 Task: Search one way flight ticket for 4 adults, 1 infant in seat and 1 infant on lap in premium economy from Harrisburg: Harrisburg International Airport to Jacksonville: Albert J. Ellis Airport on 5-3-2023. Choice of flights is Emirates. Number of bags: 1 checked bag. Price is upto 40000. Outbound departure time preference is 12:30.
Action: Mouse moved to (417, 165)
Screenshot: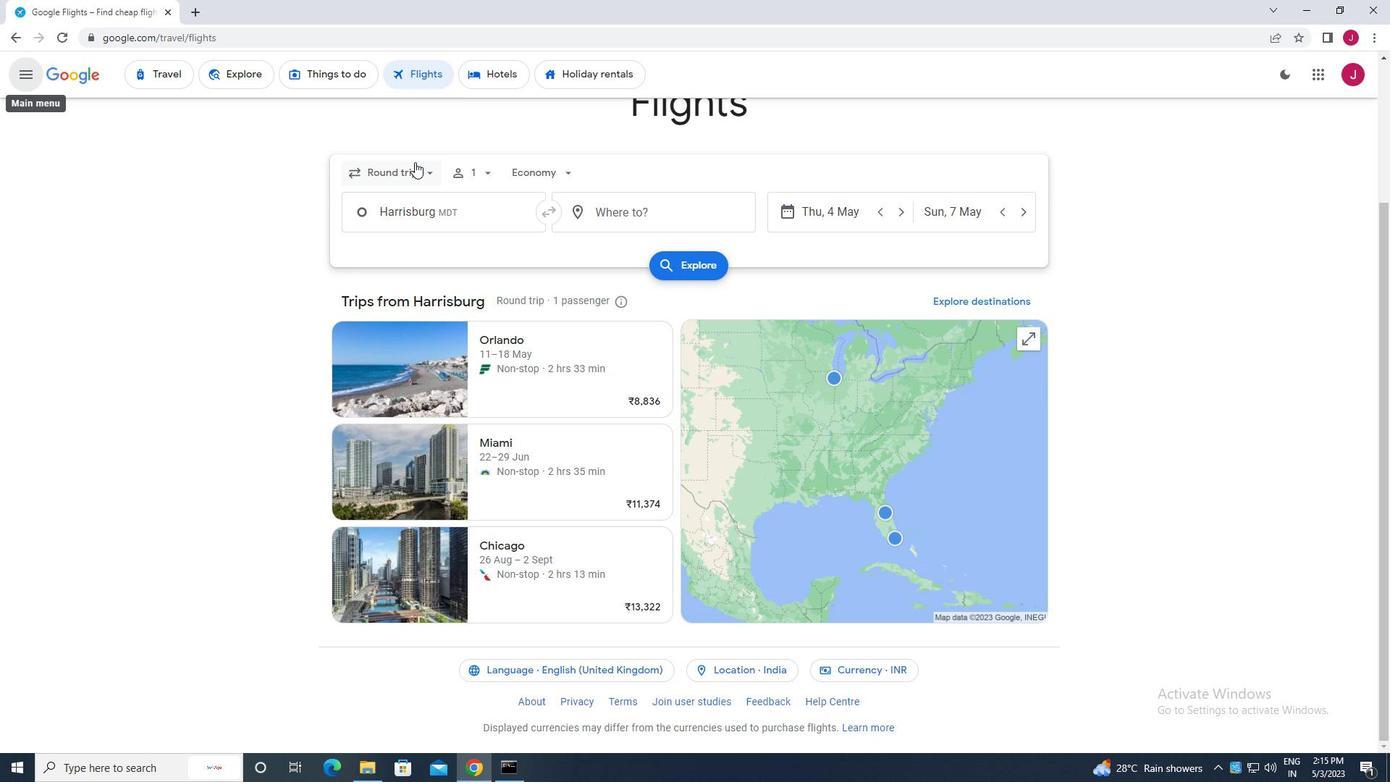 
Action: Mouse pressed left at (417, 165)
Screenshot: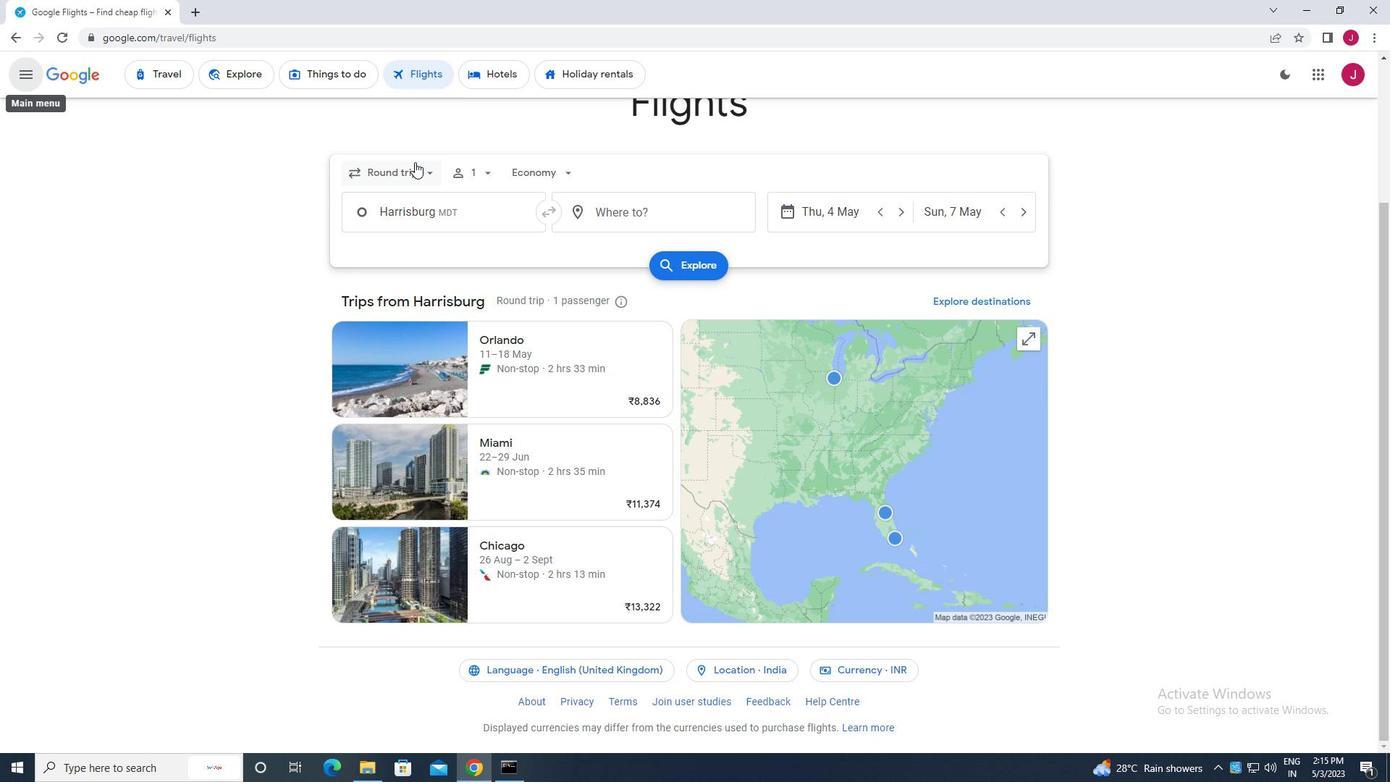 
Action: Mouse moved to (425, 239)
Screenshot: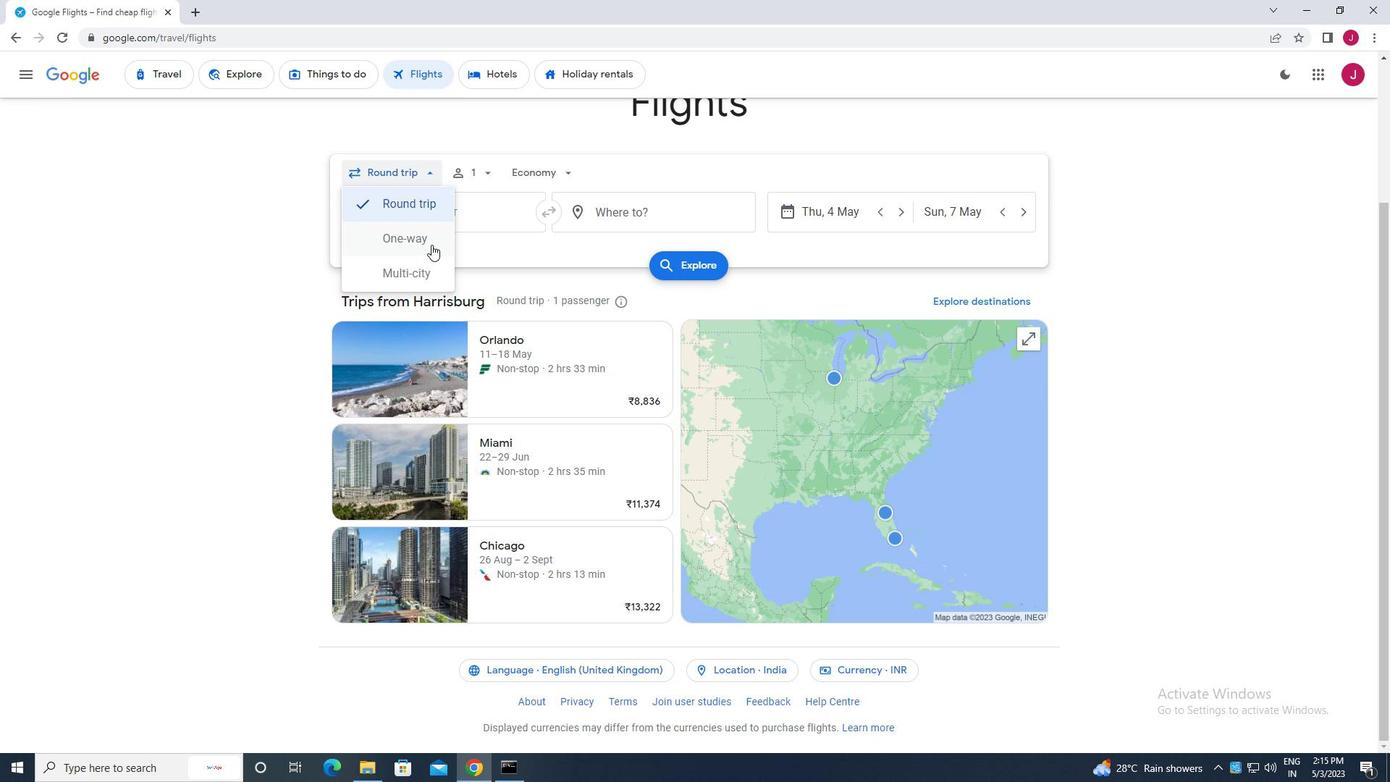 
Action: Mouse pressed left at (425, 239)
Screenshot: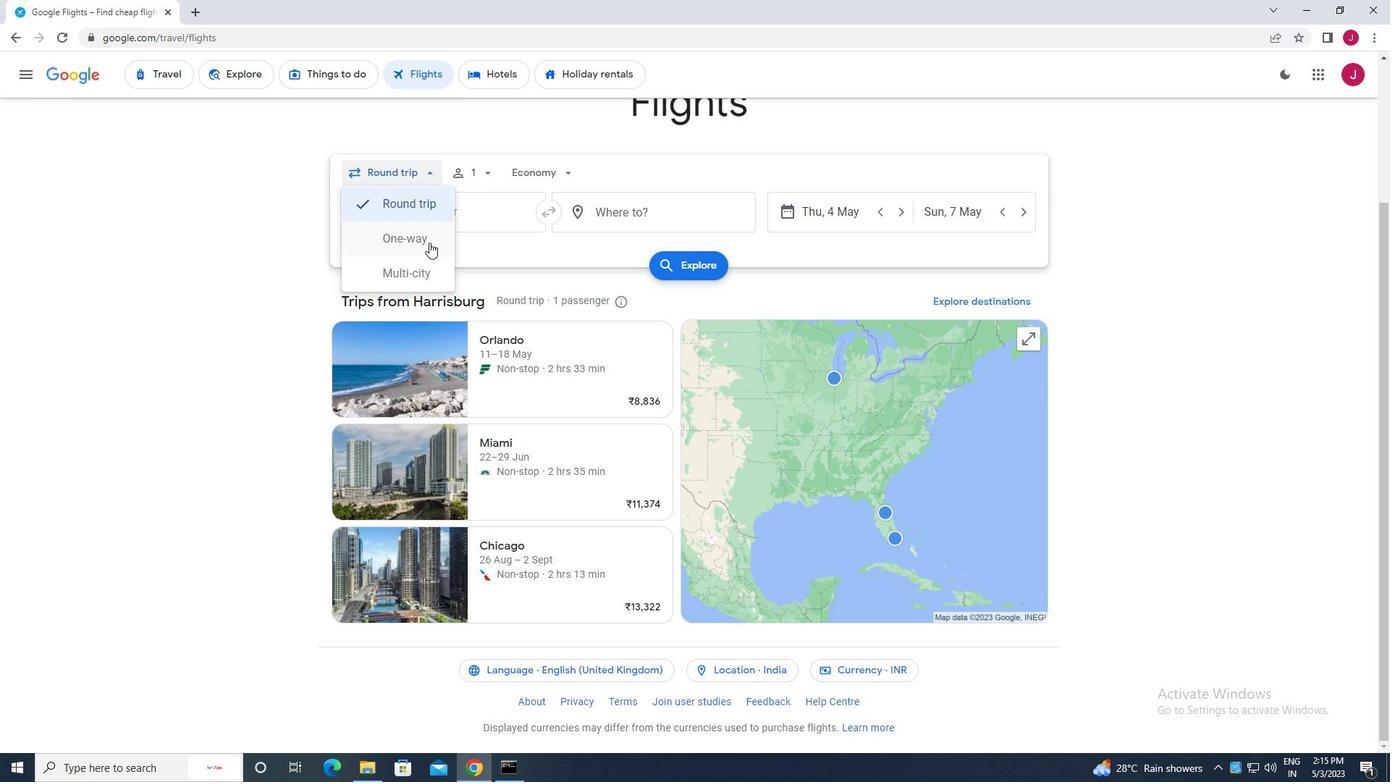 
Action: Mouse moved to (482, 175)
Screenshot: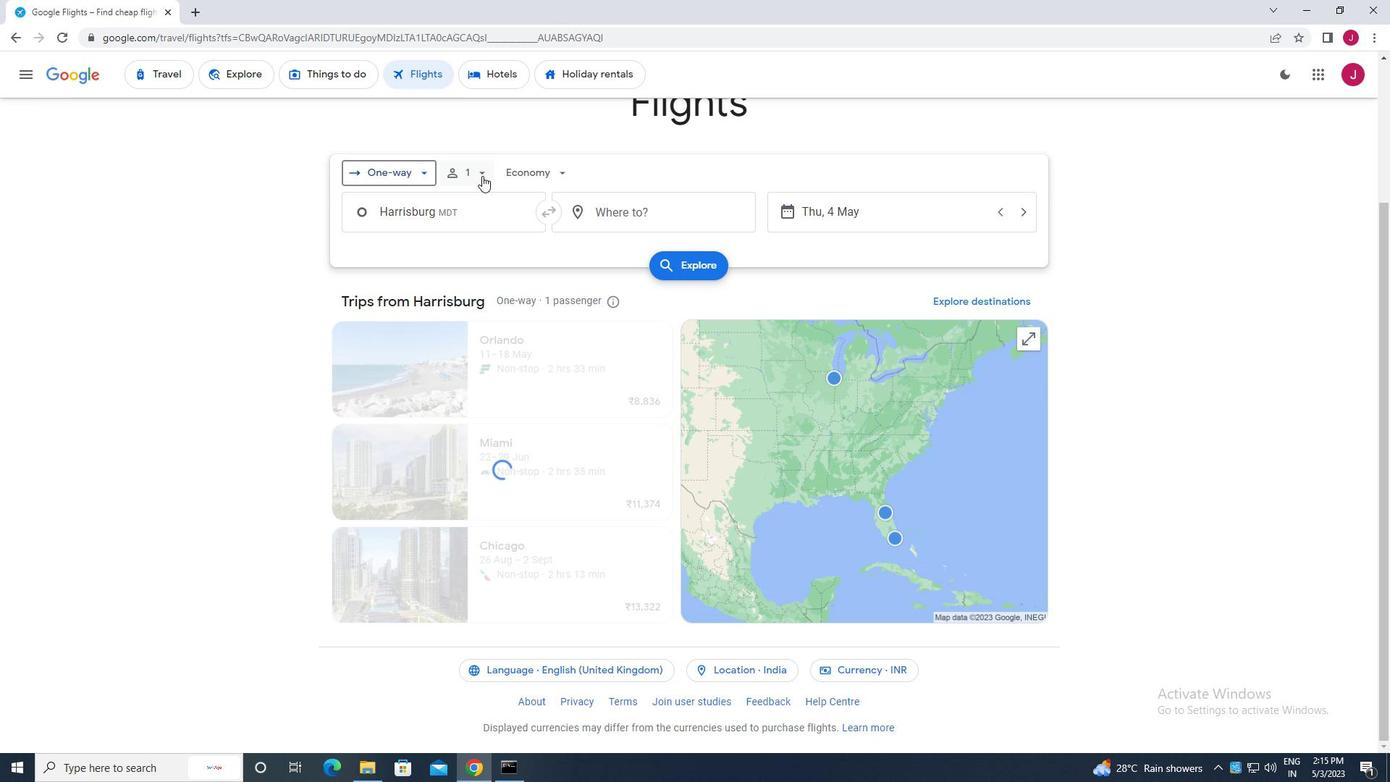 
Action: Mouse pressed left at (482, 175)
Screenshot: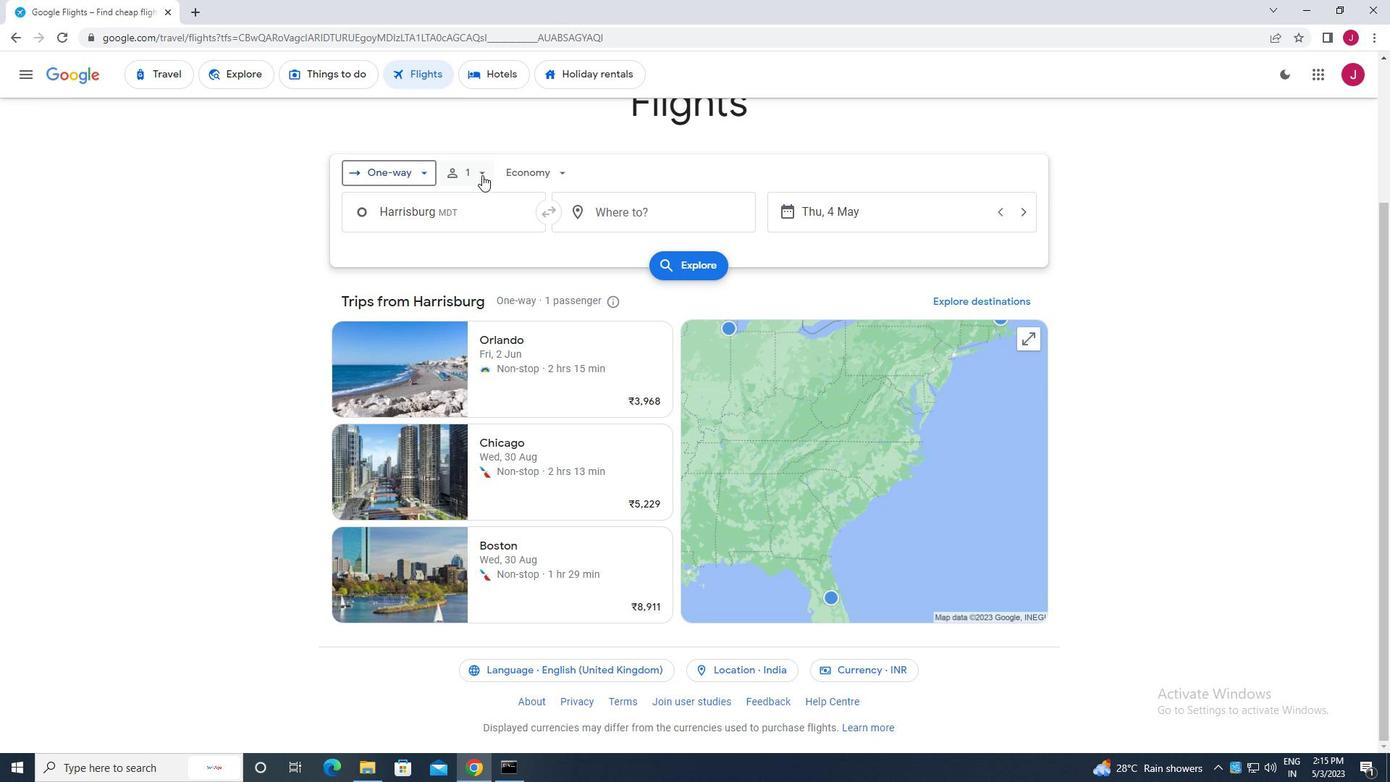 
Action: Mouse moved to (591, 212)
Screenshot: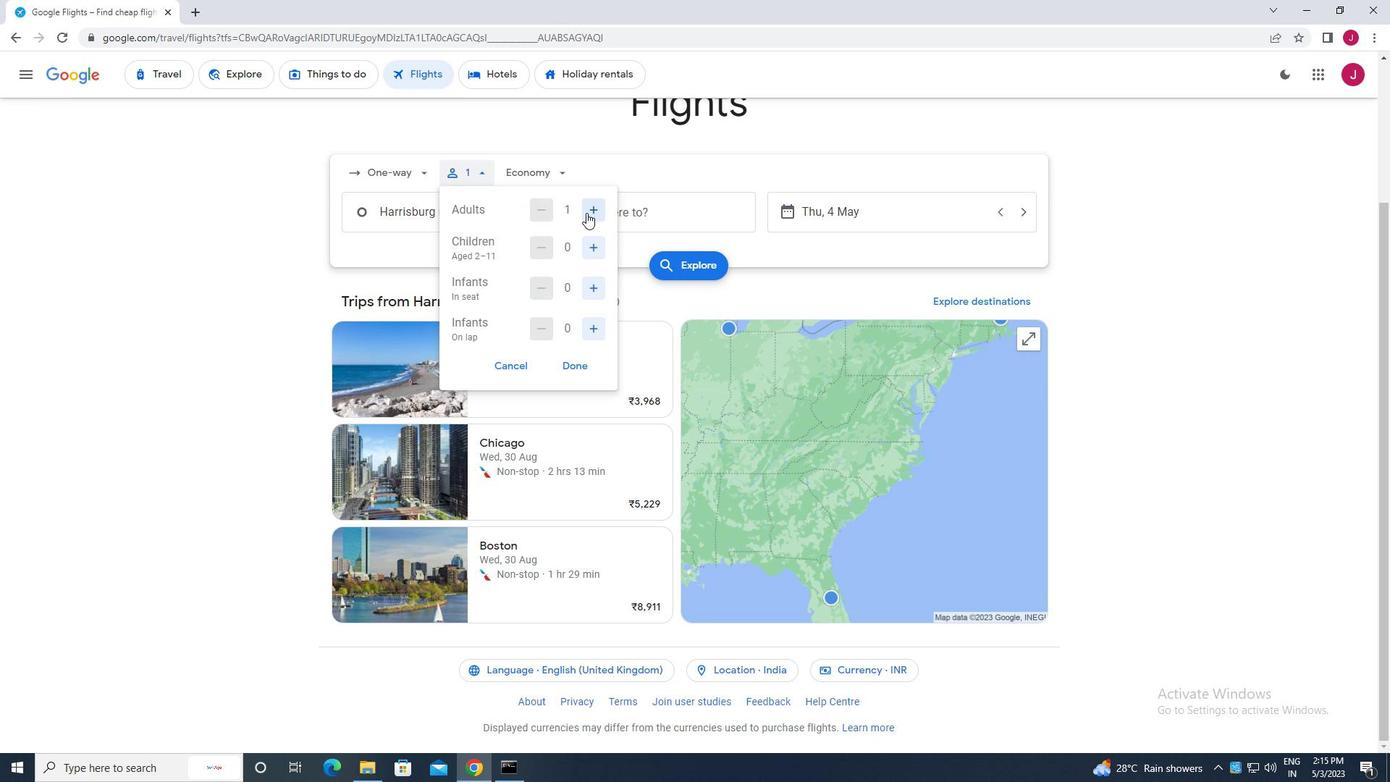 
Action: Mouse pressed left at (591, 212)
Screenshot: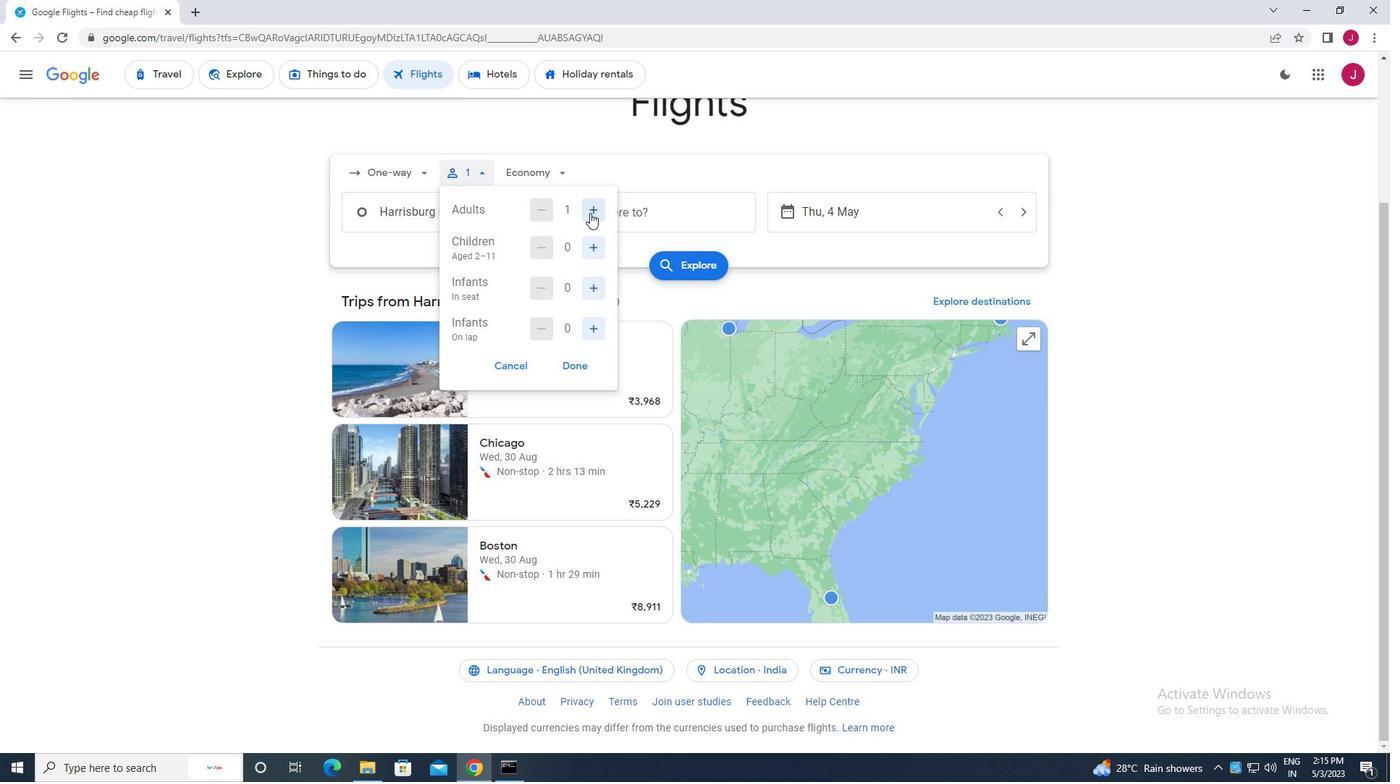 
Action: Mouse pressed left at (591, 212)
Screenshot: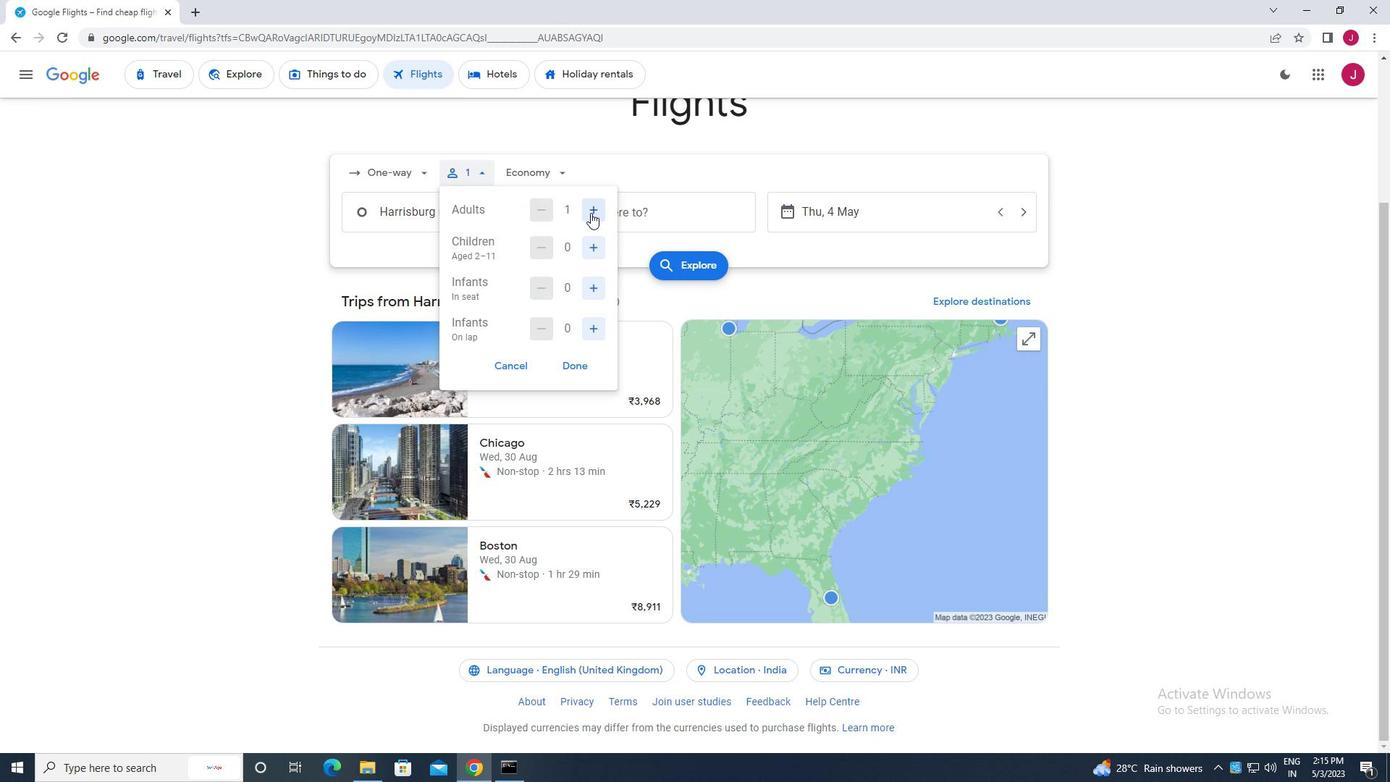
Action: Mouse pressed left at (591, 212)
Screenshot: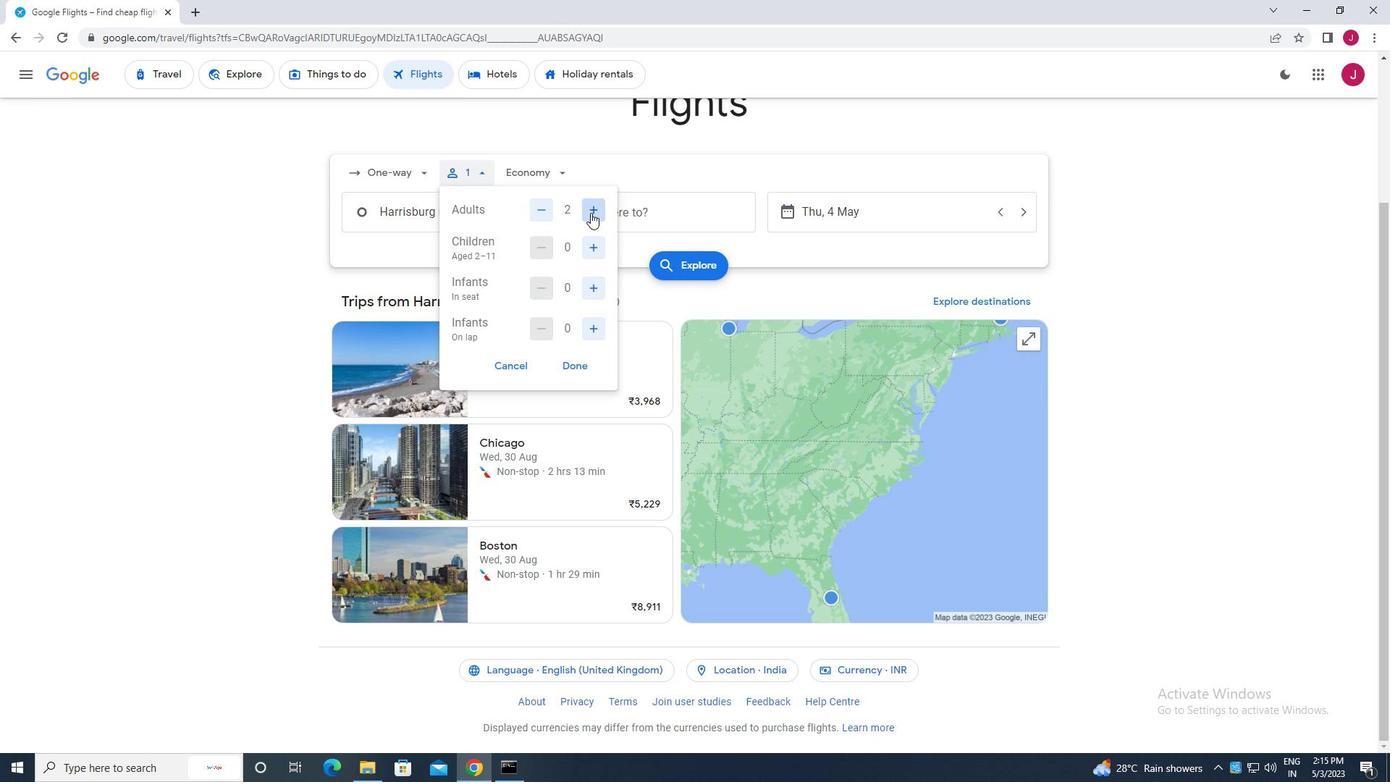
Action: Mouse moved to (594, 291)
Screenshot: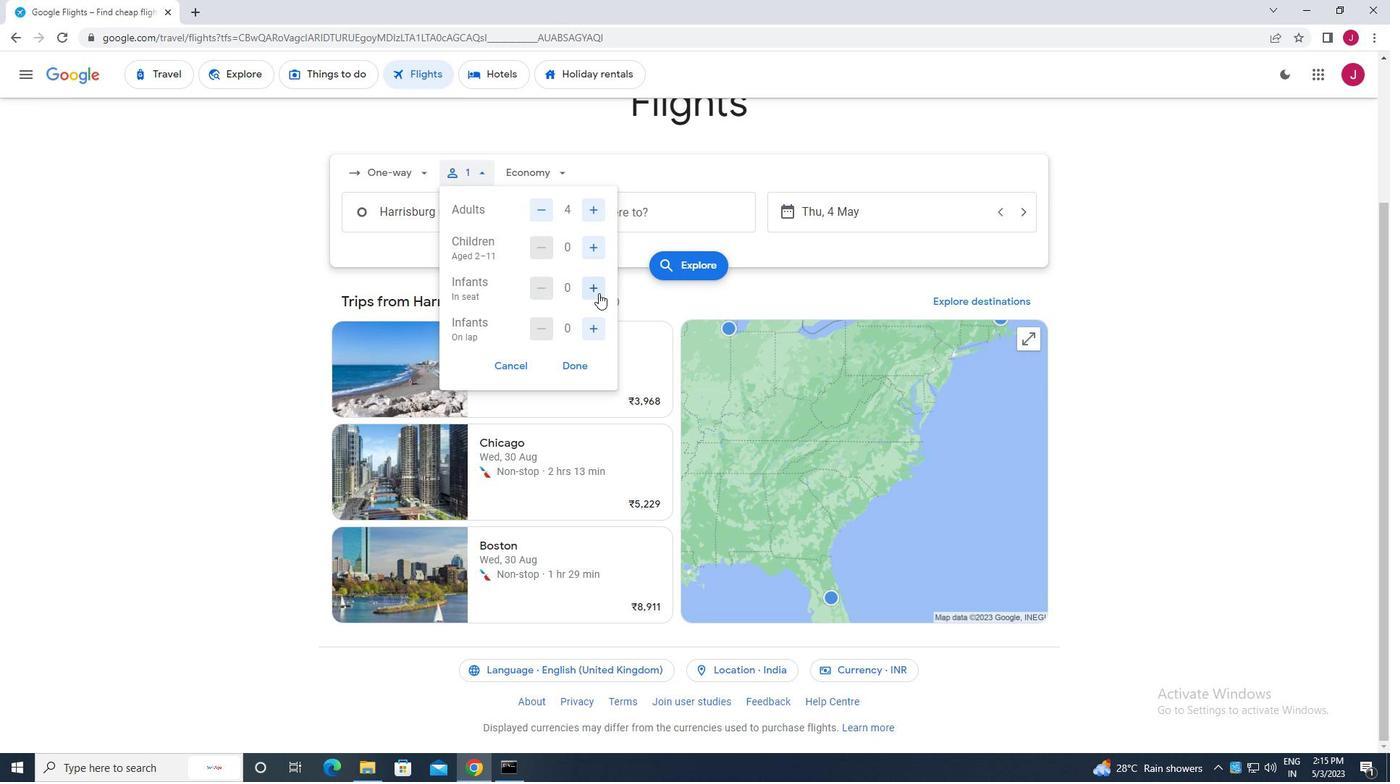 
Action: Mouse pressed left at (594, 291)
Screenshot: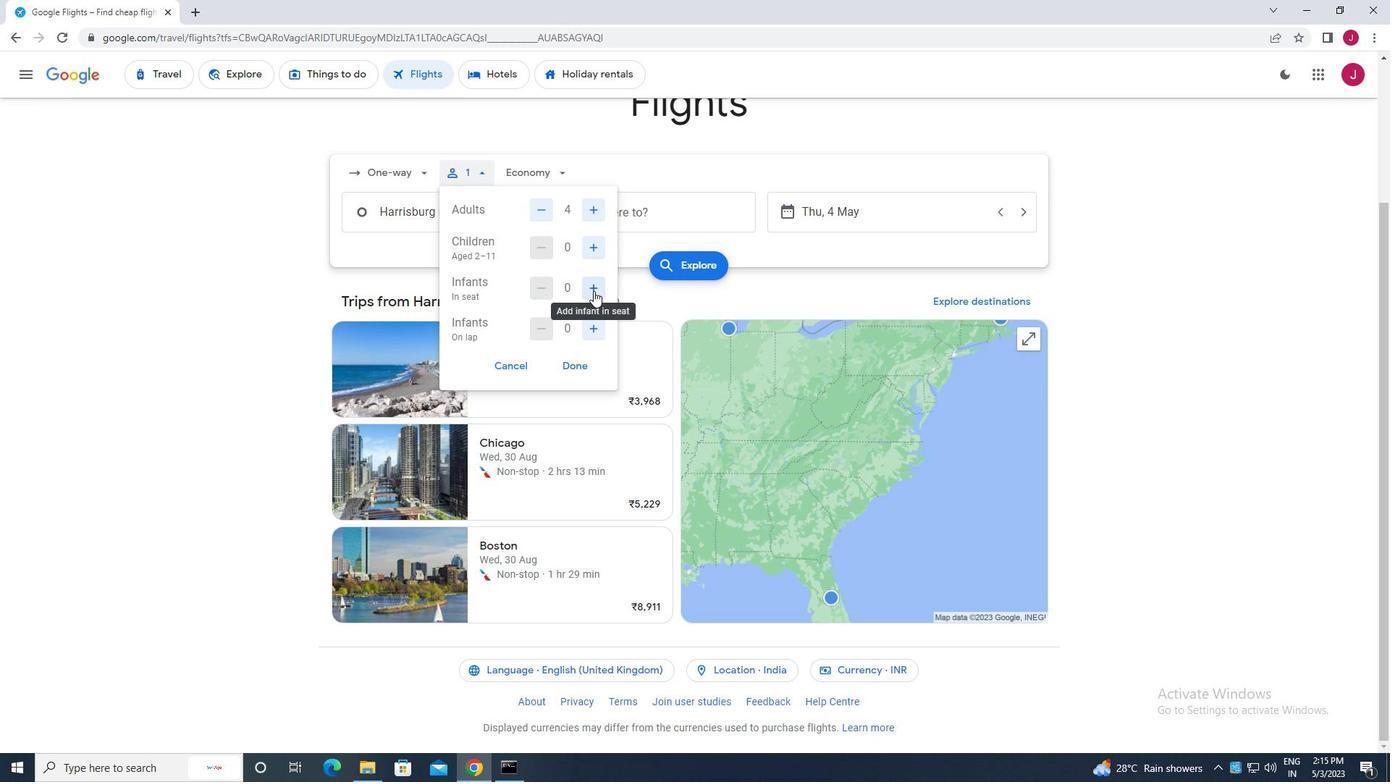 
Action: Mouse moved to (589, 330)
Screenshot: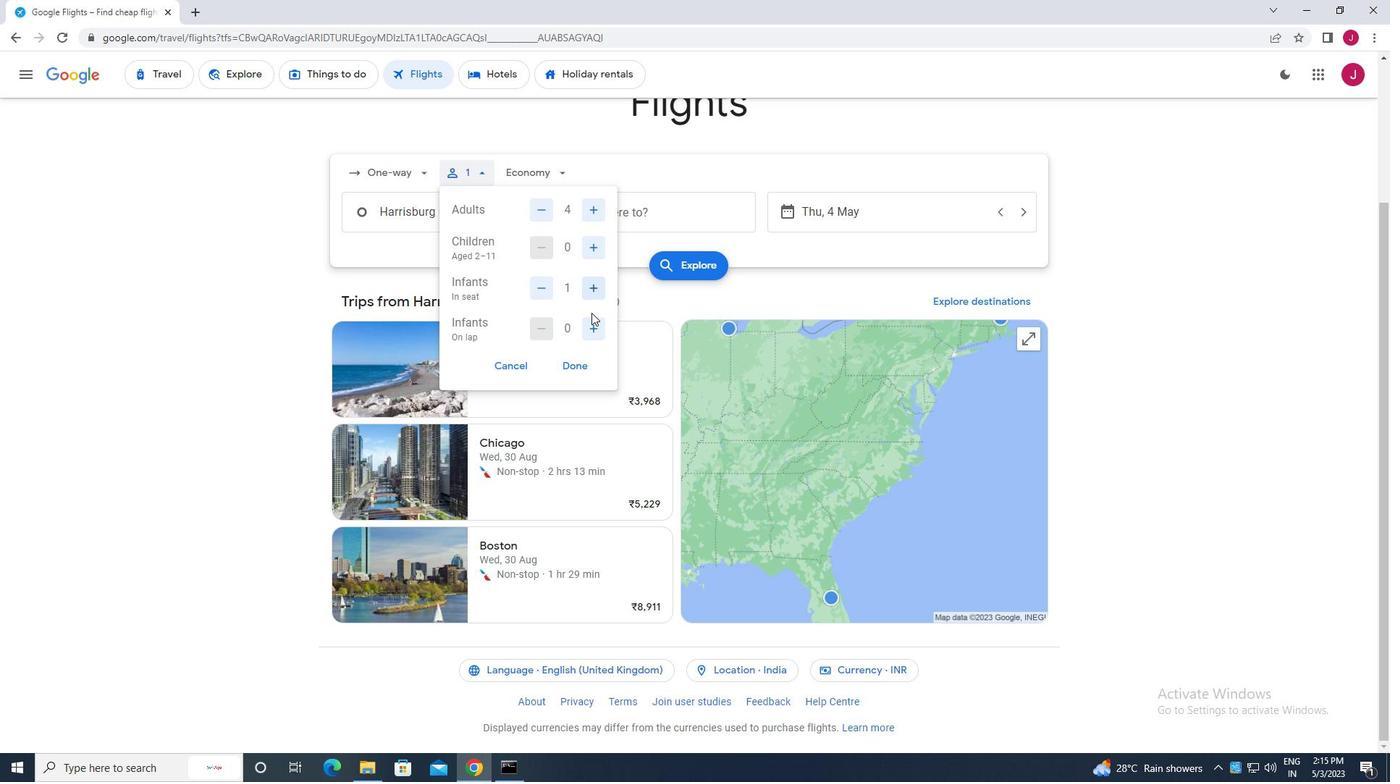
Action: Mouse pressed left at (589, 330)
Screenshot: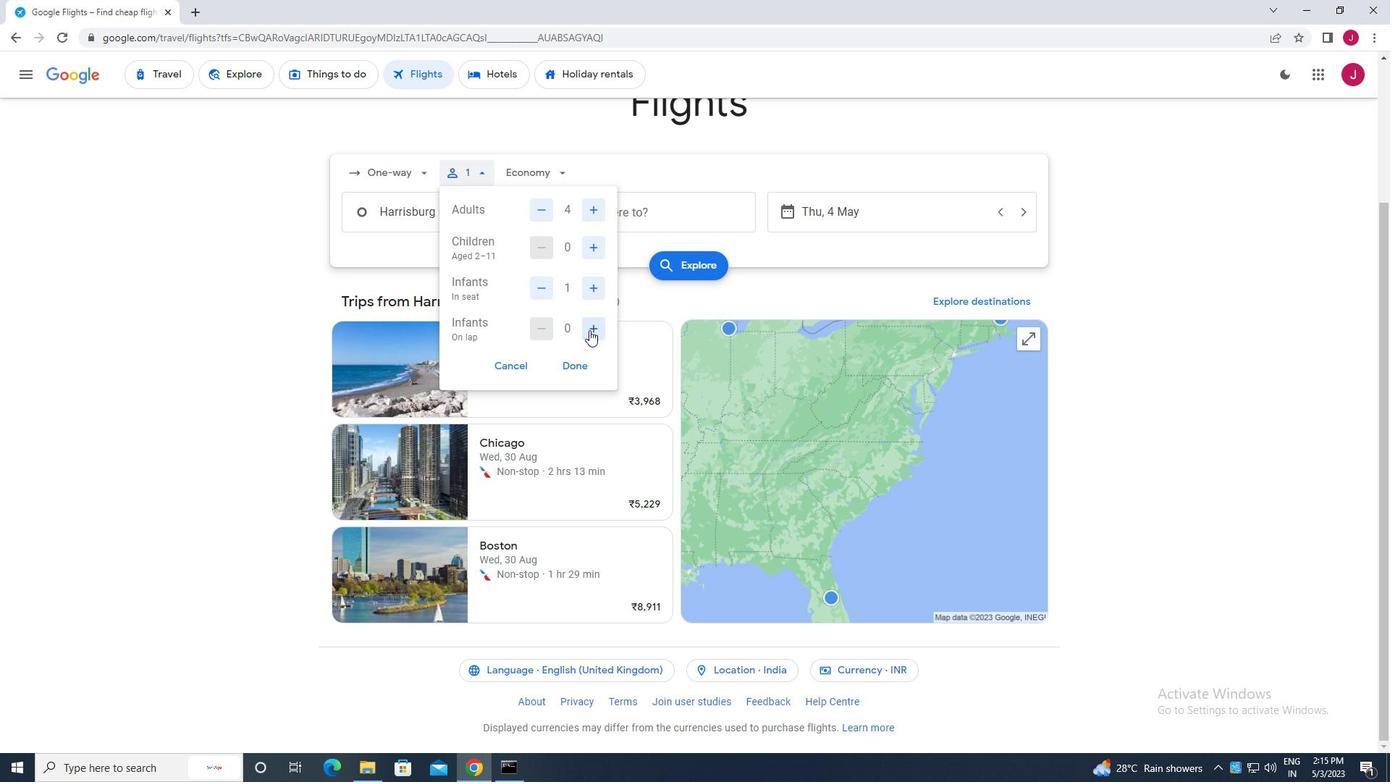 
Action: Mouse moved to (571, 362)
Screenshot: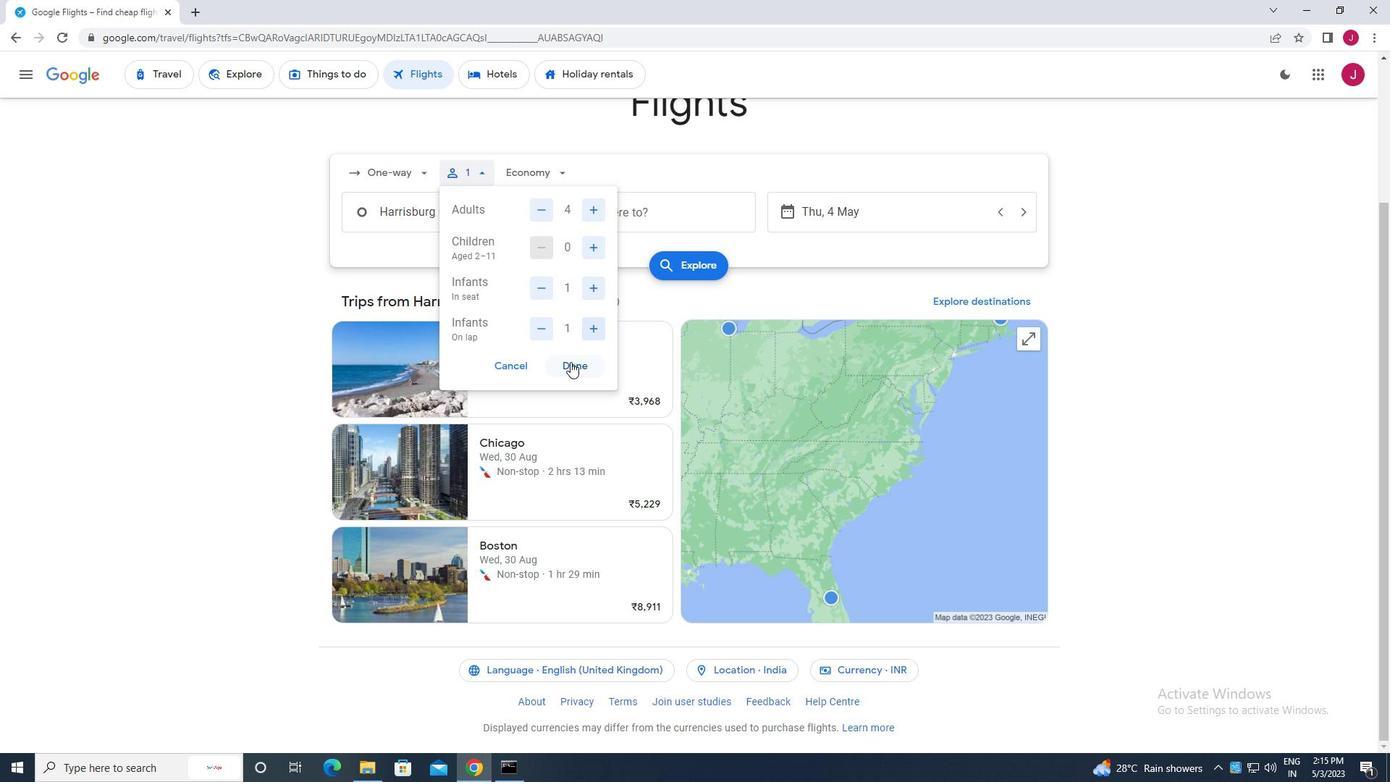 
Action: Mouse pressed left at (571, 362)
Screenshot: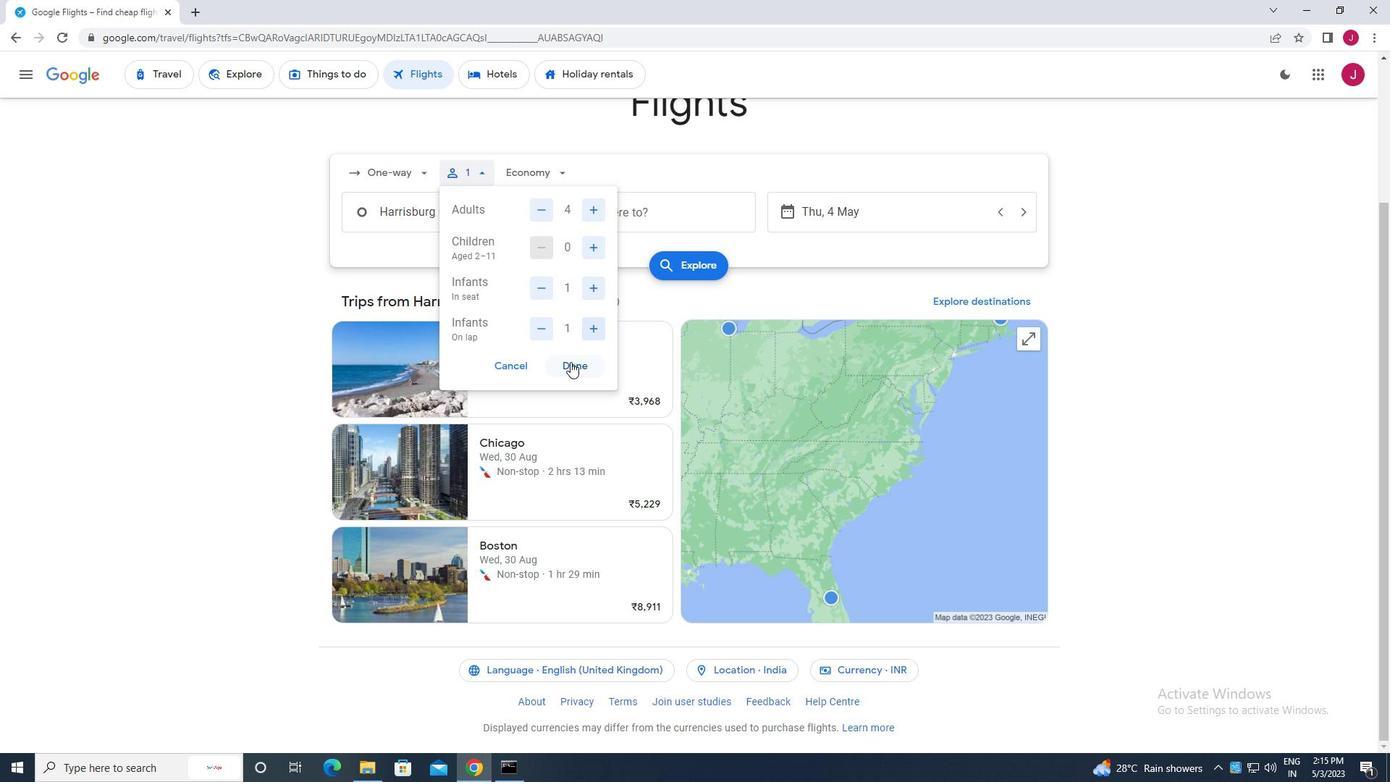 
Action: Mouse moved to (533, 173)
Screenshot: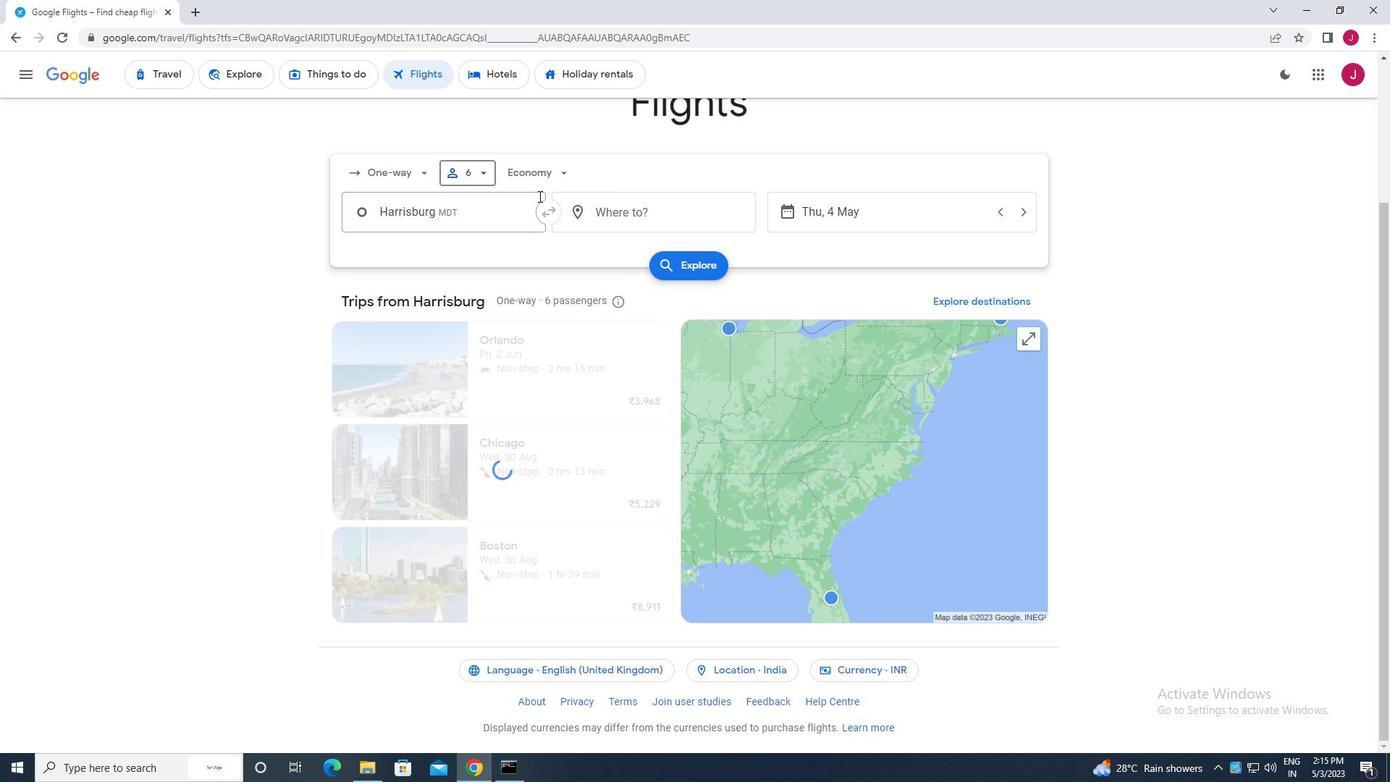 
Action: Mouse pressed left at (533, 173)
Screenshot: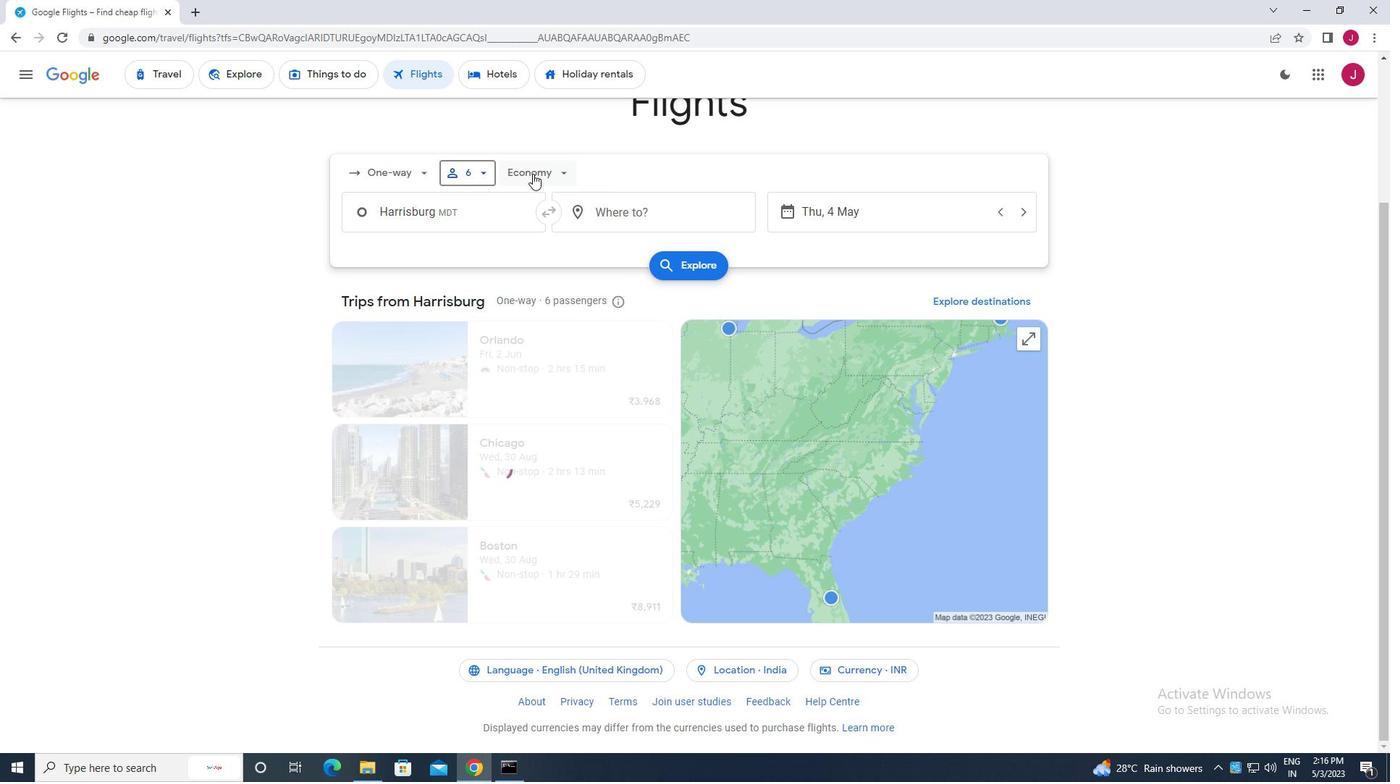 
Action: Mouse moved to (576, 237)
Screenshot: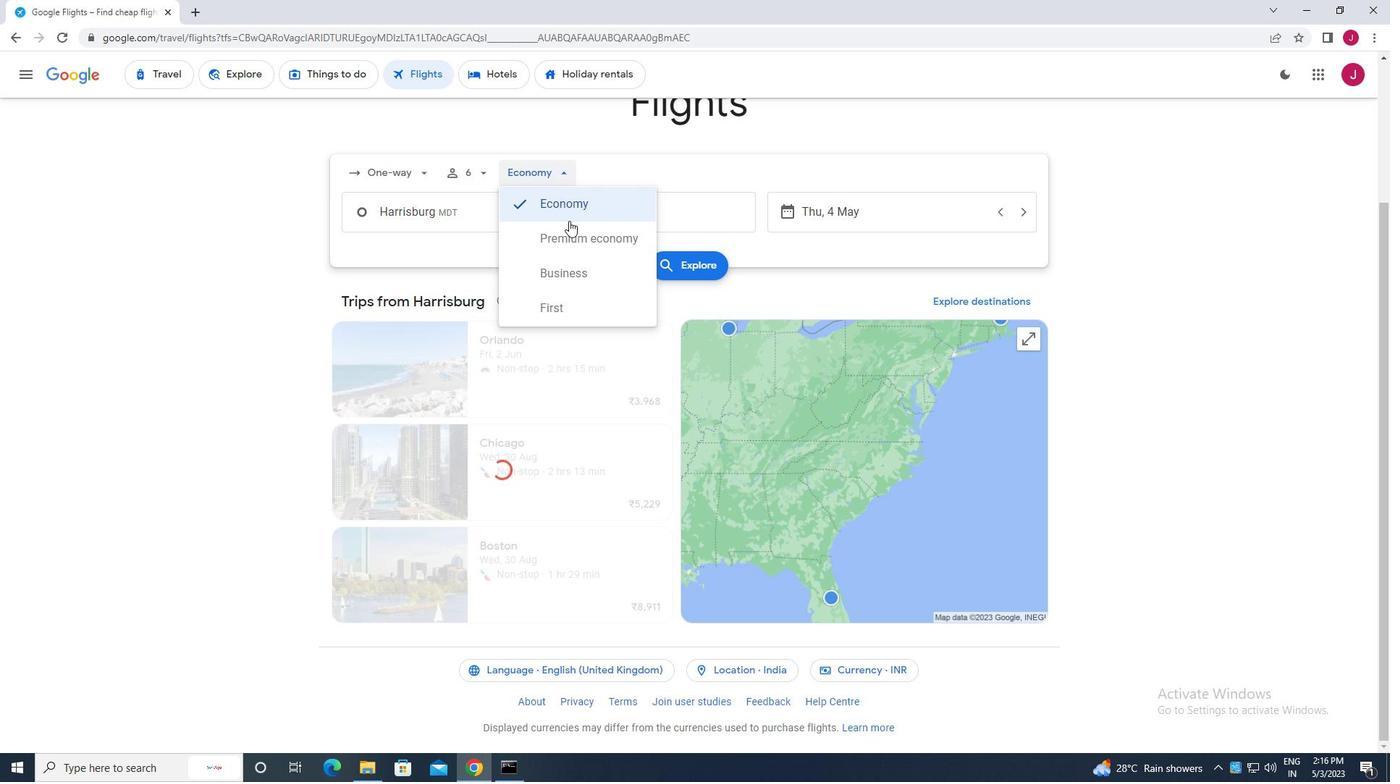 
Action: Mouse pressed left at (576, 237)
Screenshot: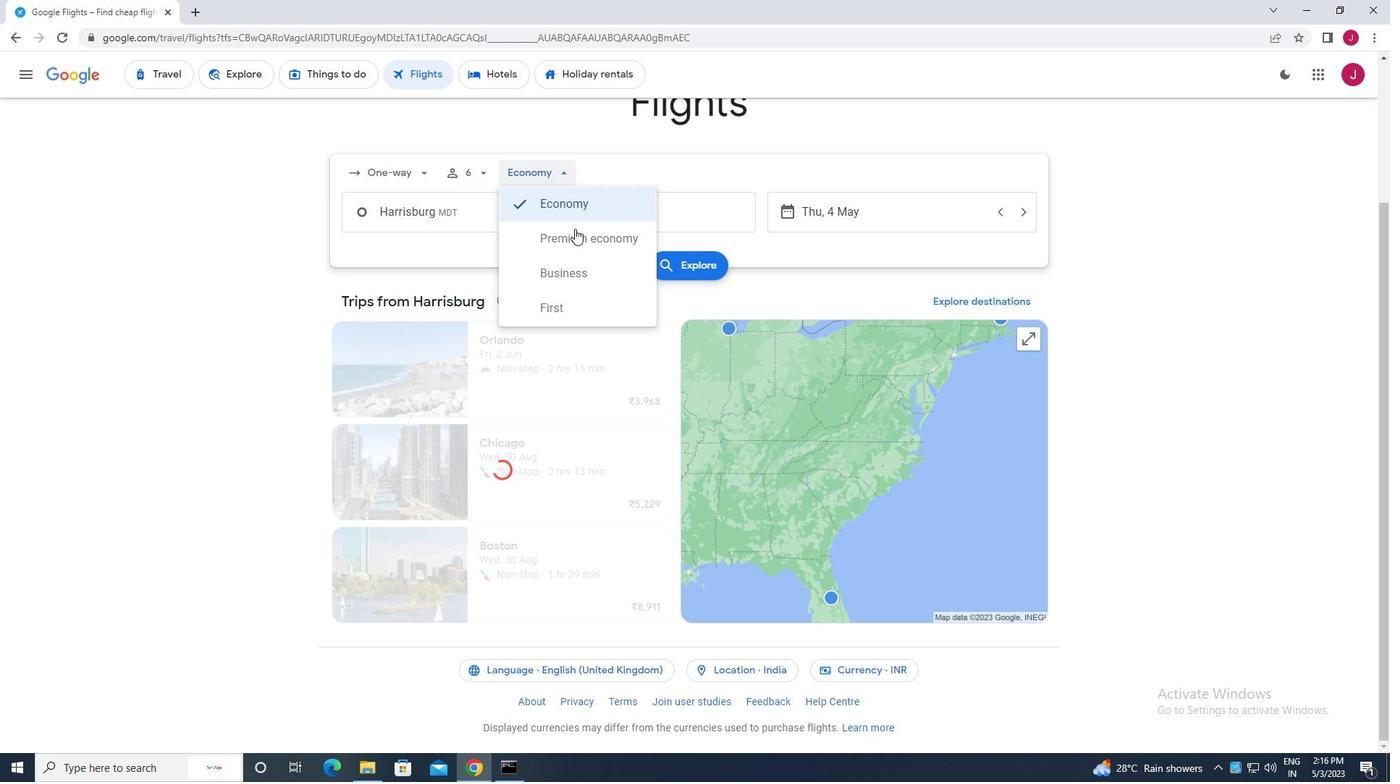 
Action: Mouse moved to (476, 220)
Screenshot: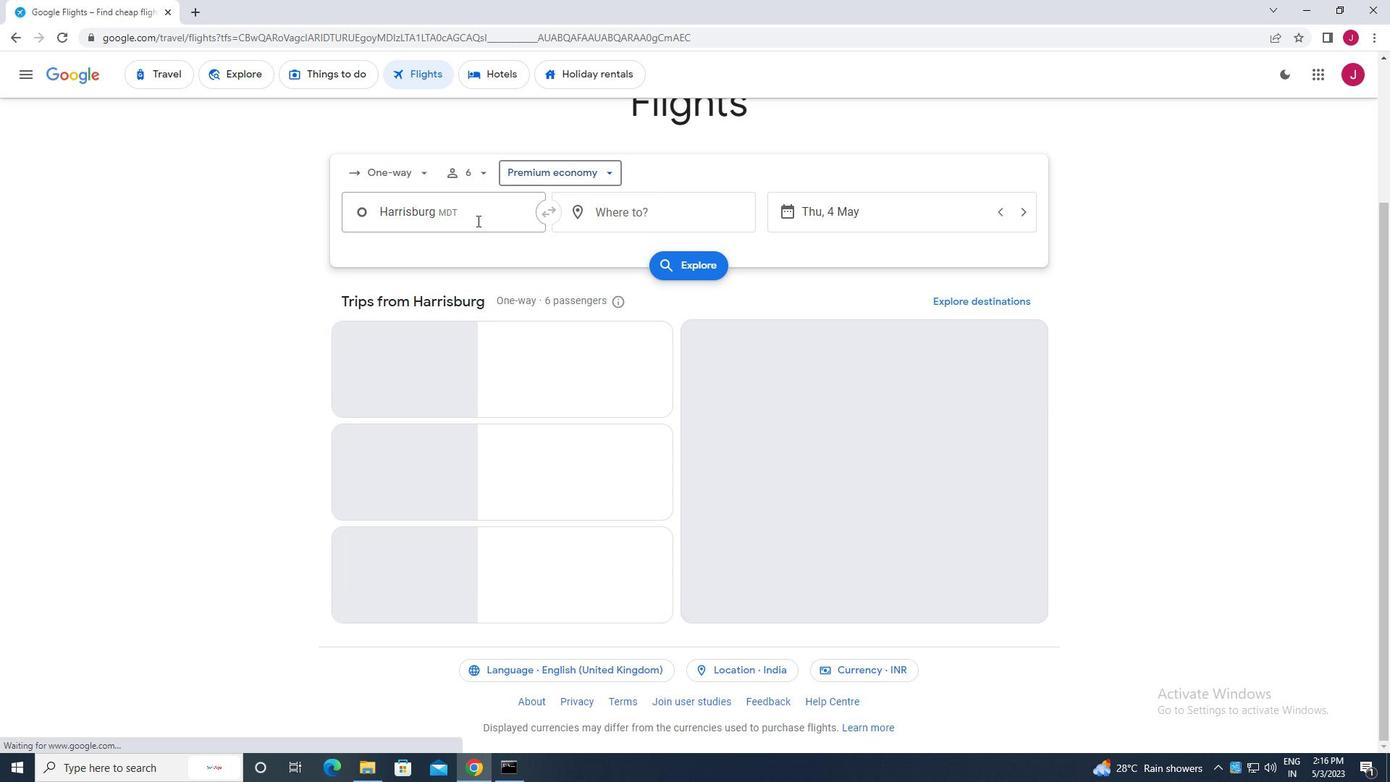 
Action: Mouse pressed left at (476, 220)
Screenshot: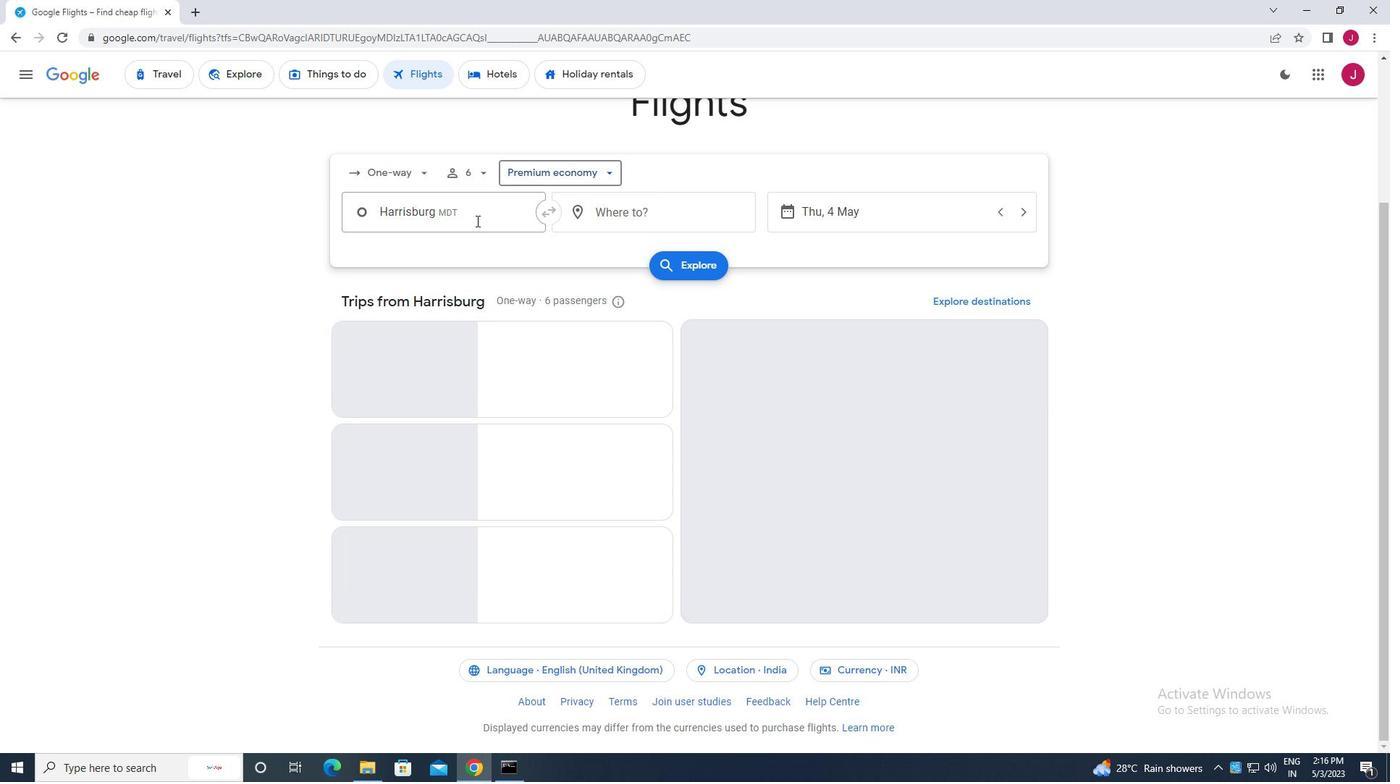 
Action: Key pressed harrisburg
Screenshot: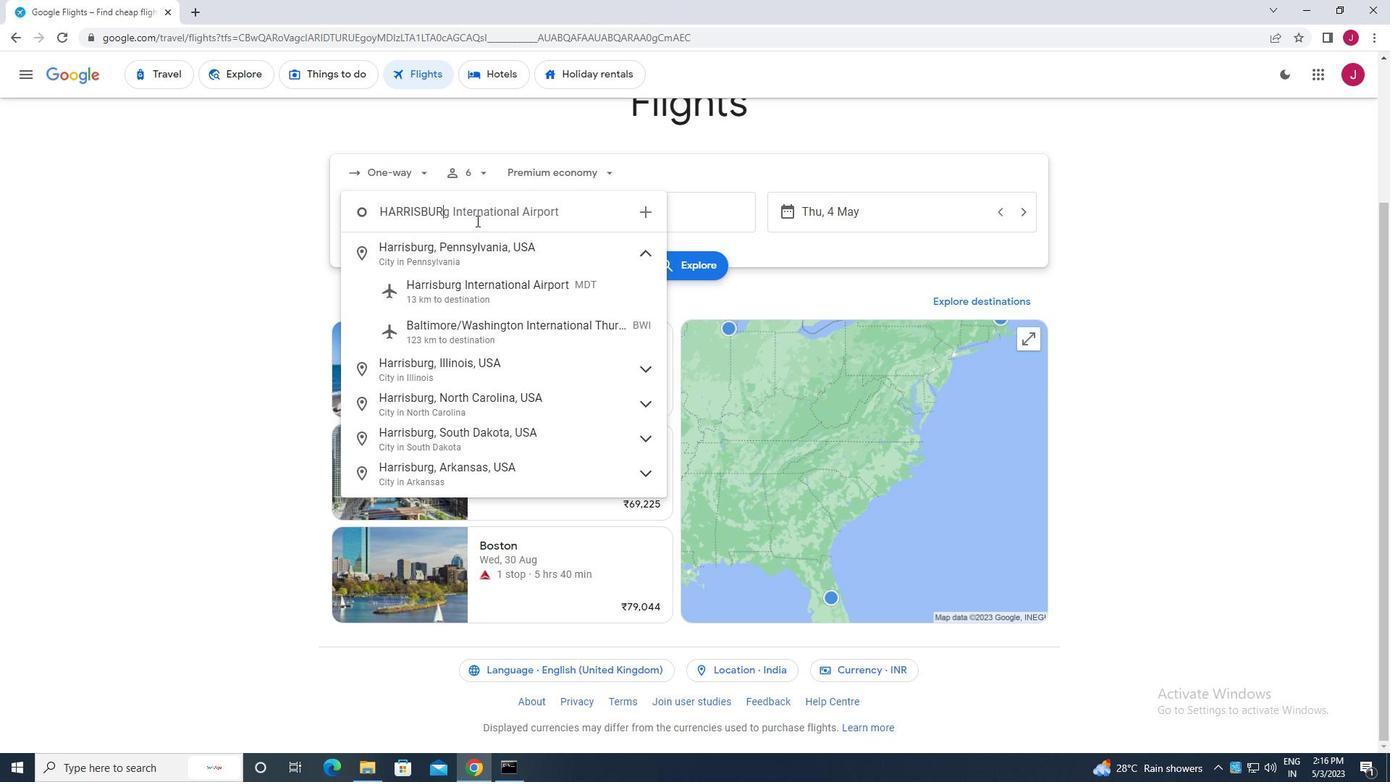 
Action: Mouse moved to (504, 286)
Screenshot: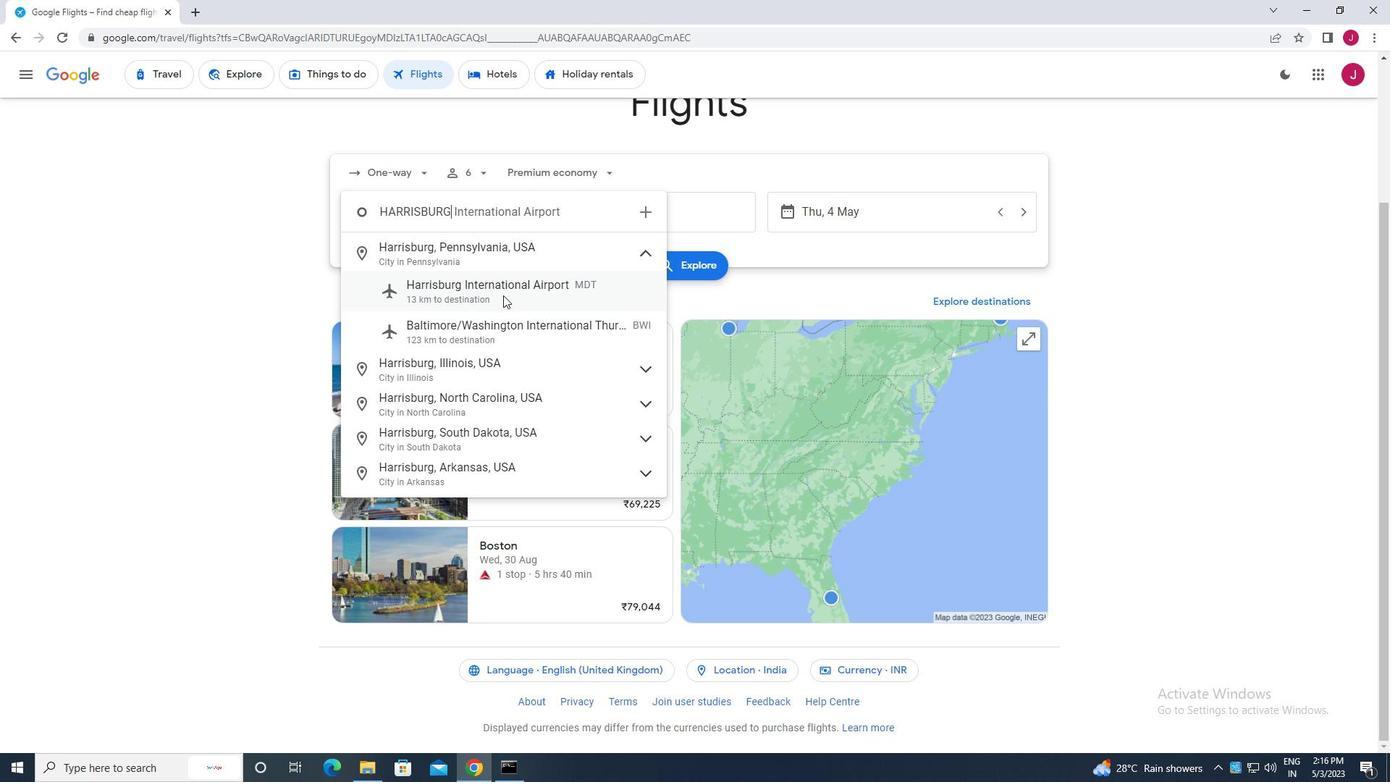 
Action: Mouse pressed left at (504, 286)
Screenshot: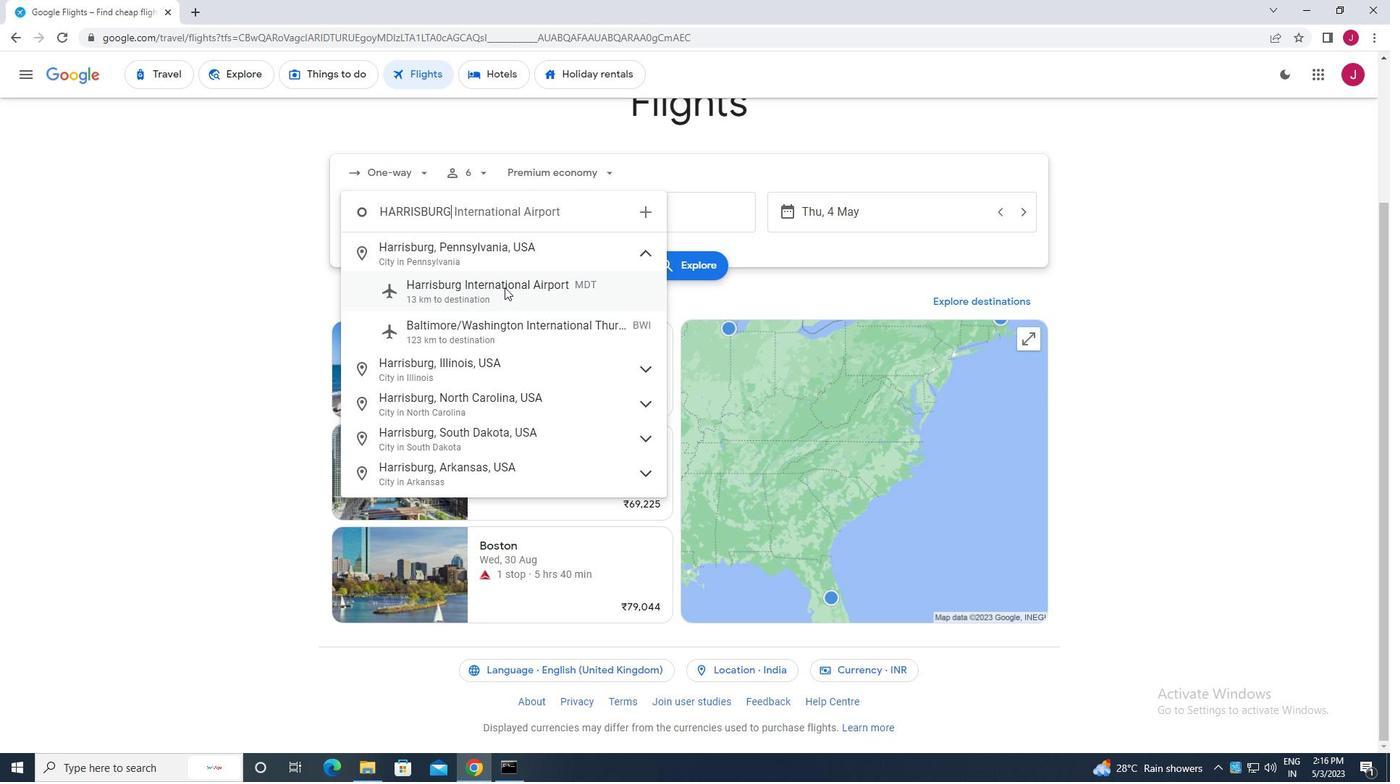 
Action: Mouse moved to (669, 217)
Screenshot: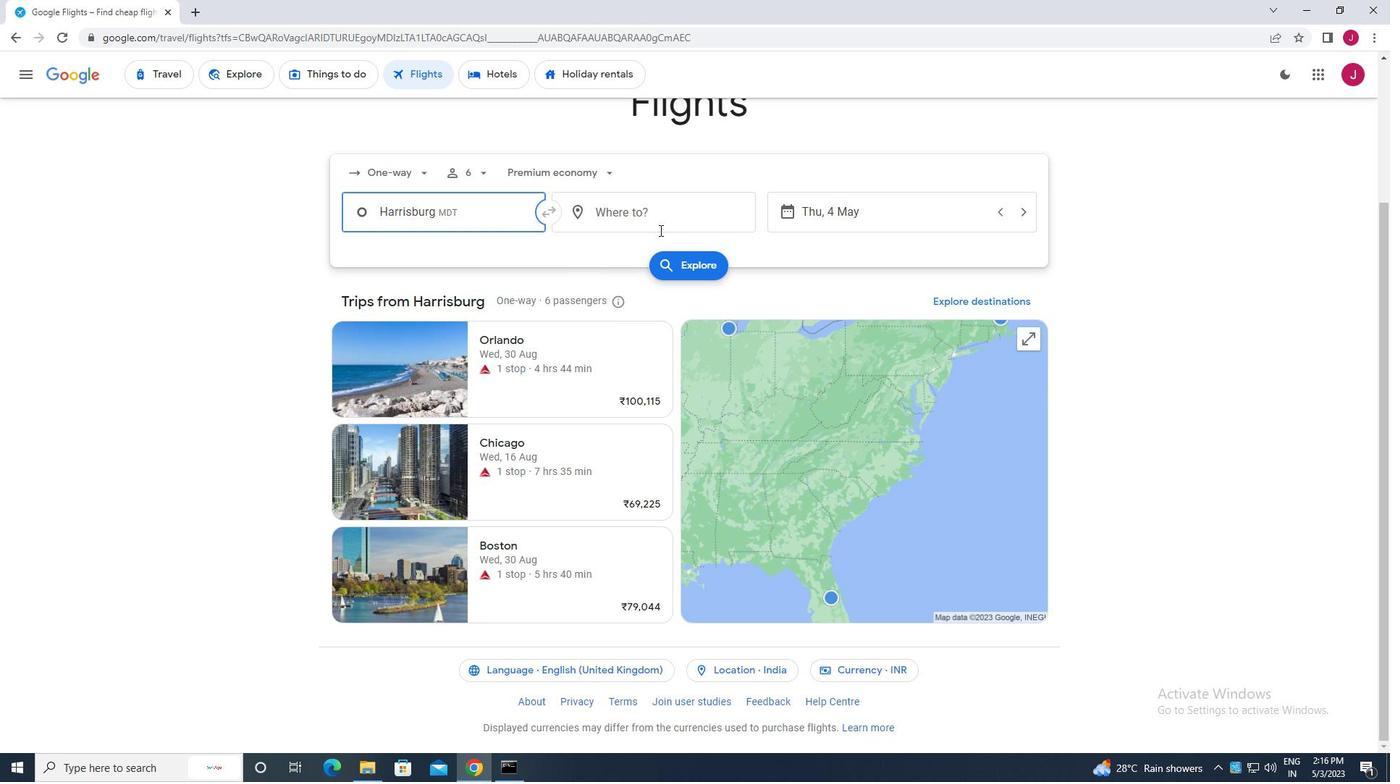 
Action: Mouse pressed left at (669, 217)
Screenshot: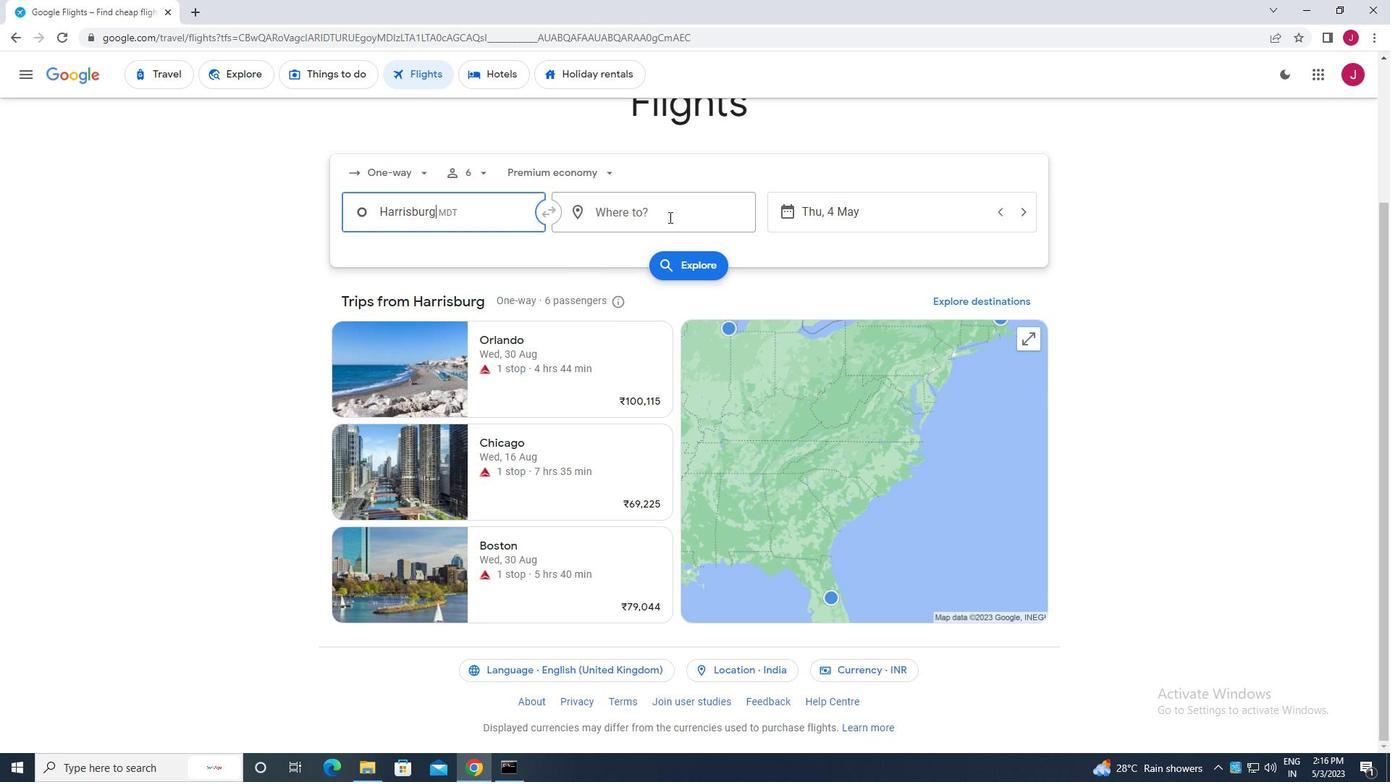 
Action: Mouse moved to (670, 217)
Screenshot: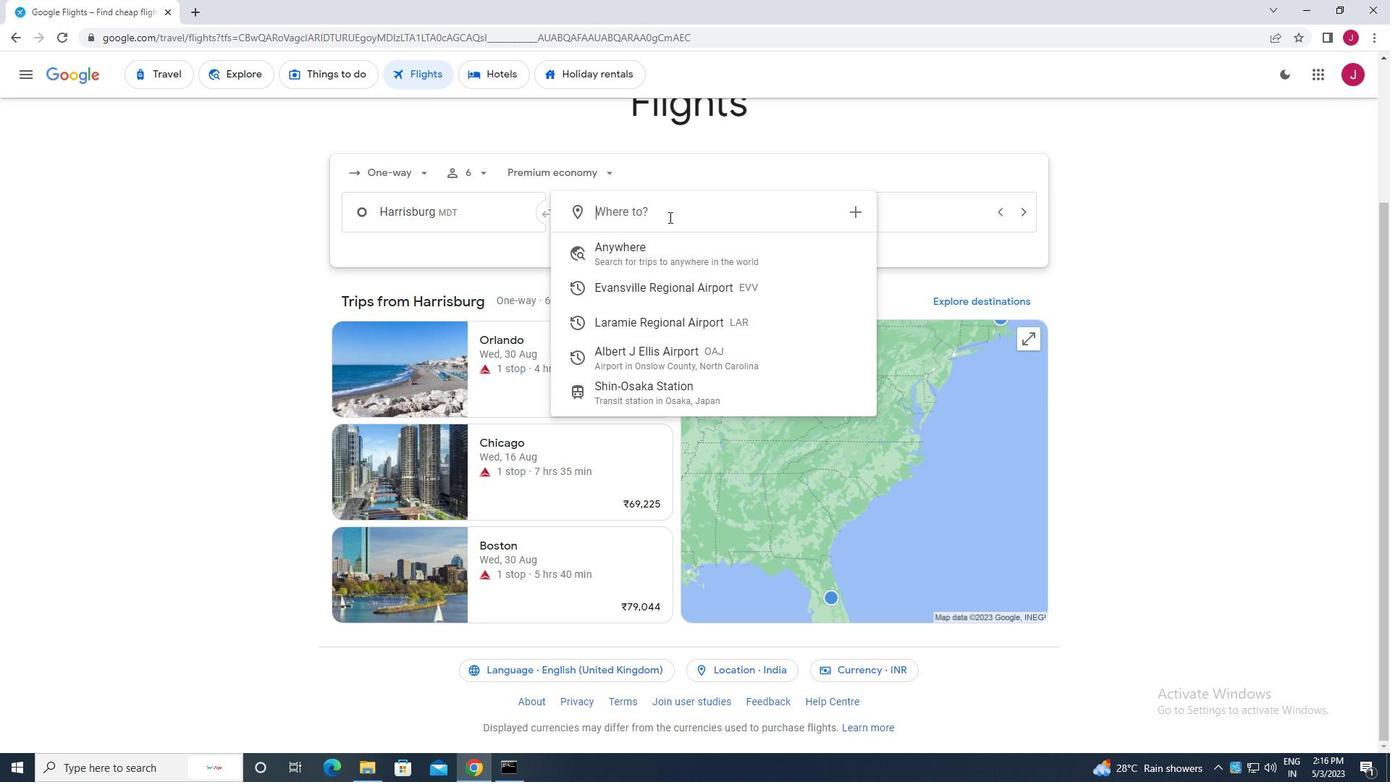 
Action: Key pressed albert<Key.space>j
Screenshot: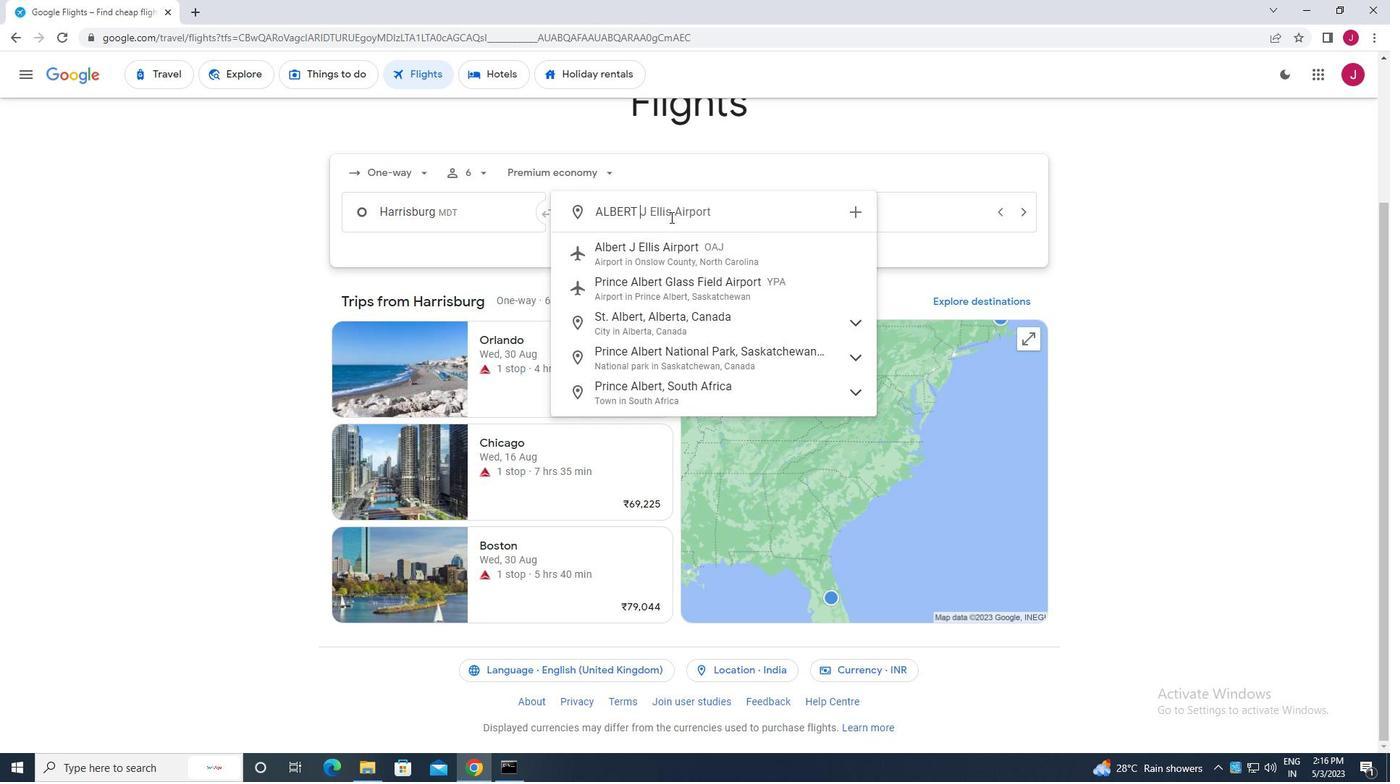 
Action: Mouse moved to (665, 255)
Screenshot: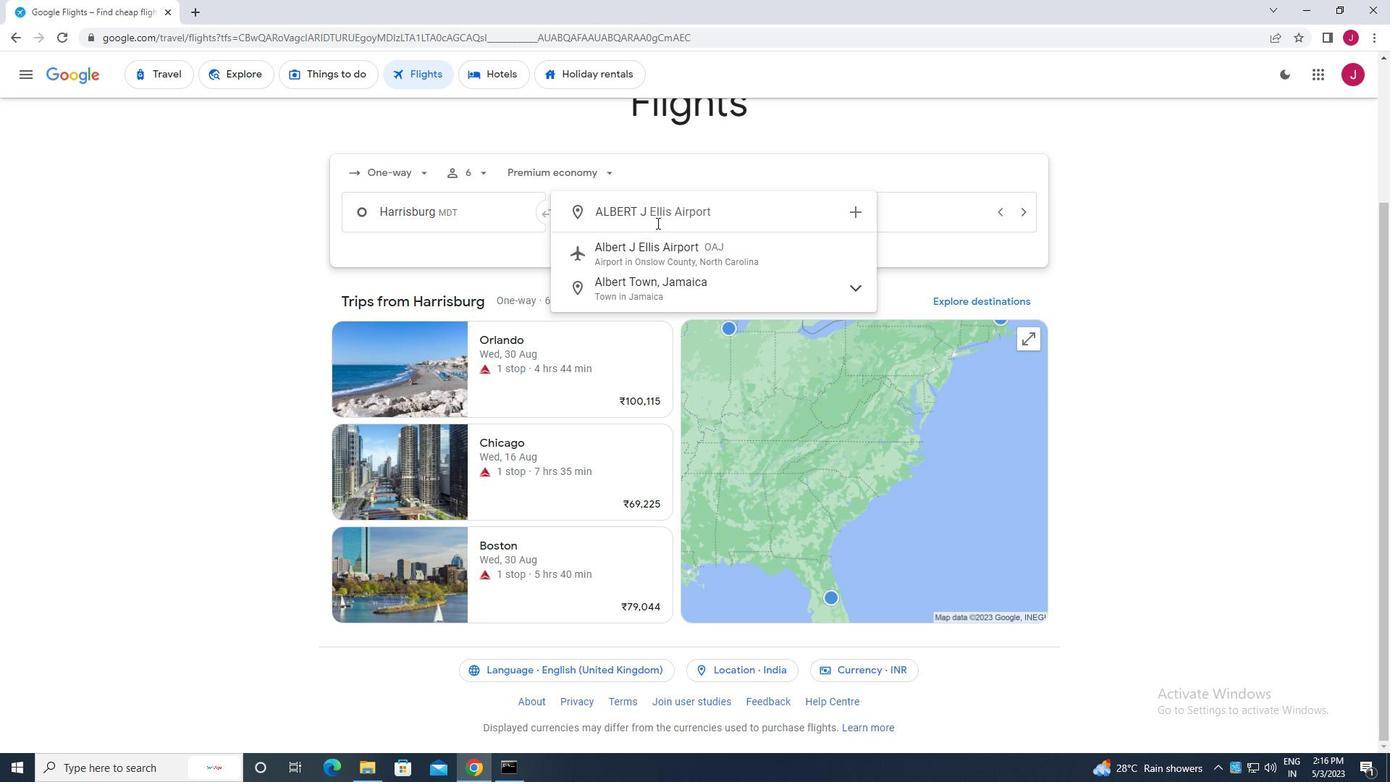 
Action: Mouse pressed left at (665, 255)
Screenshot: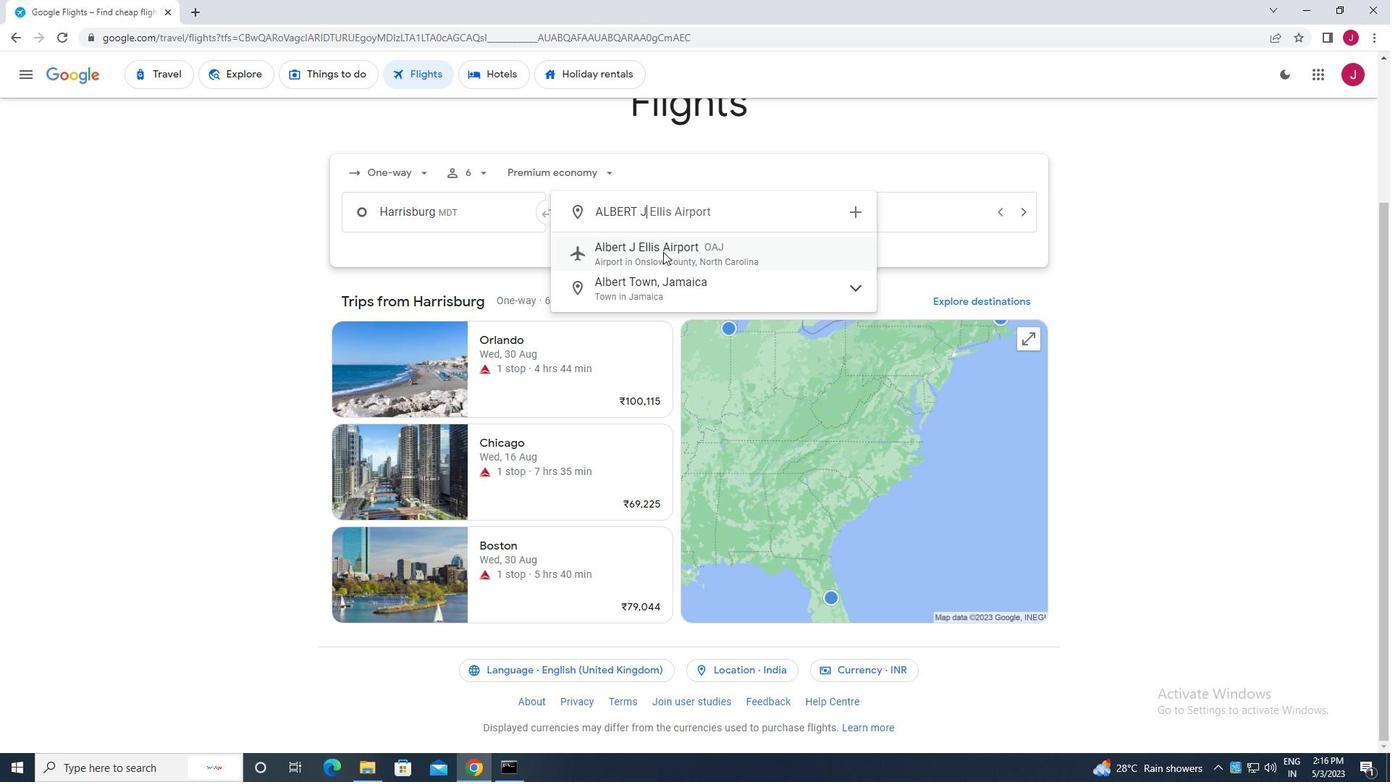 
Action: Mouse moved to (839, 216)
Screenshot: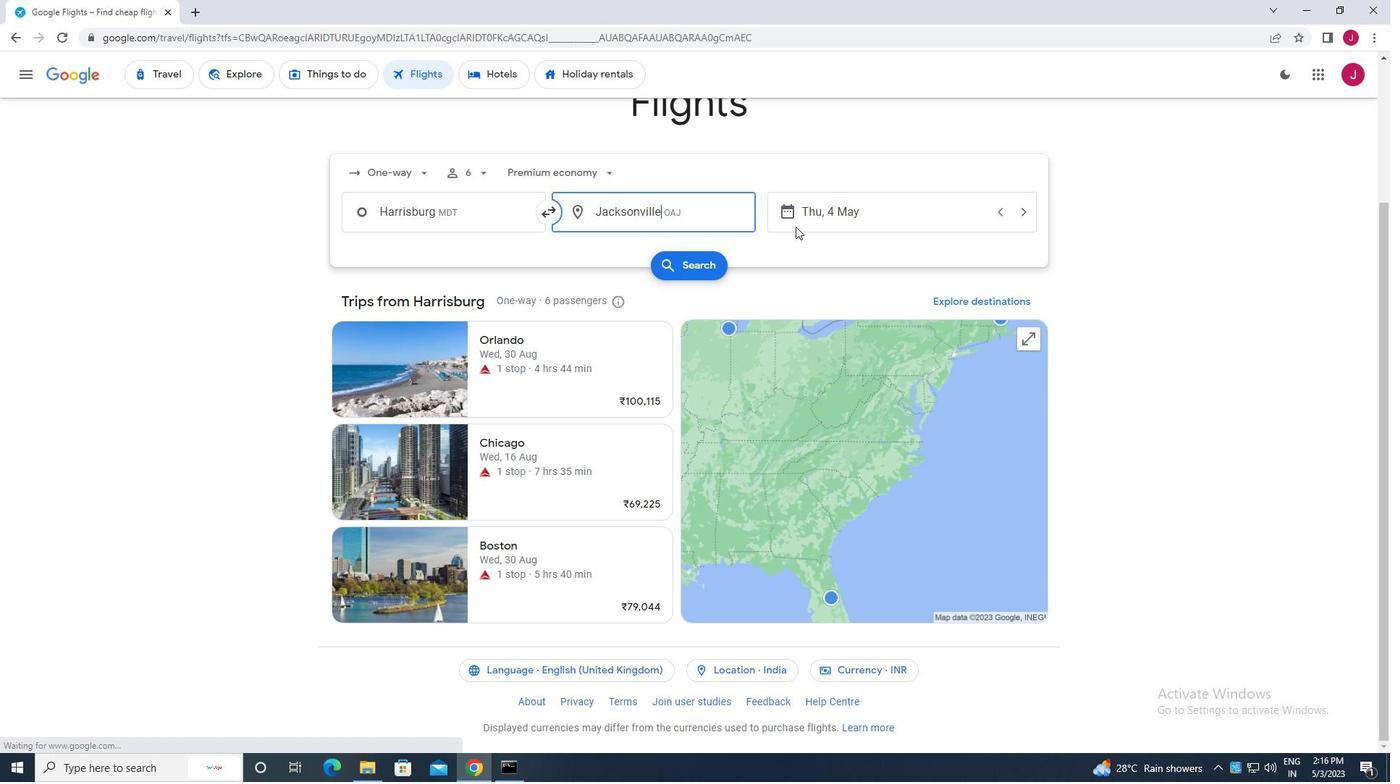 
Action: Mouse pressed left at (839, 216)
Screenshot: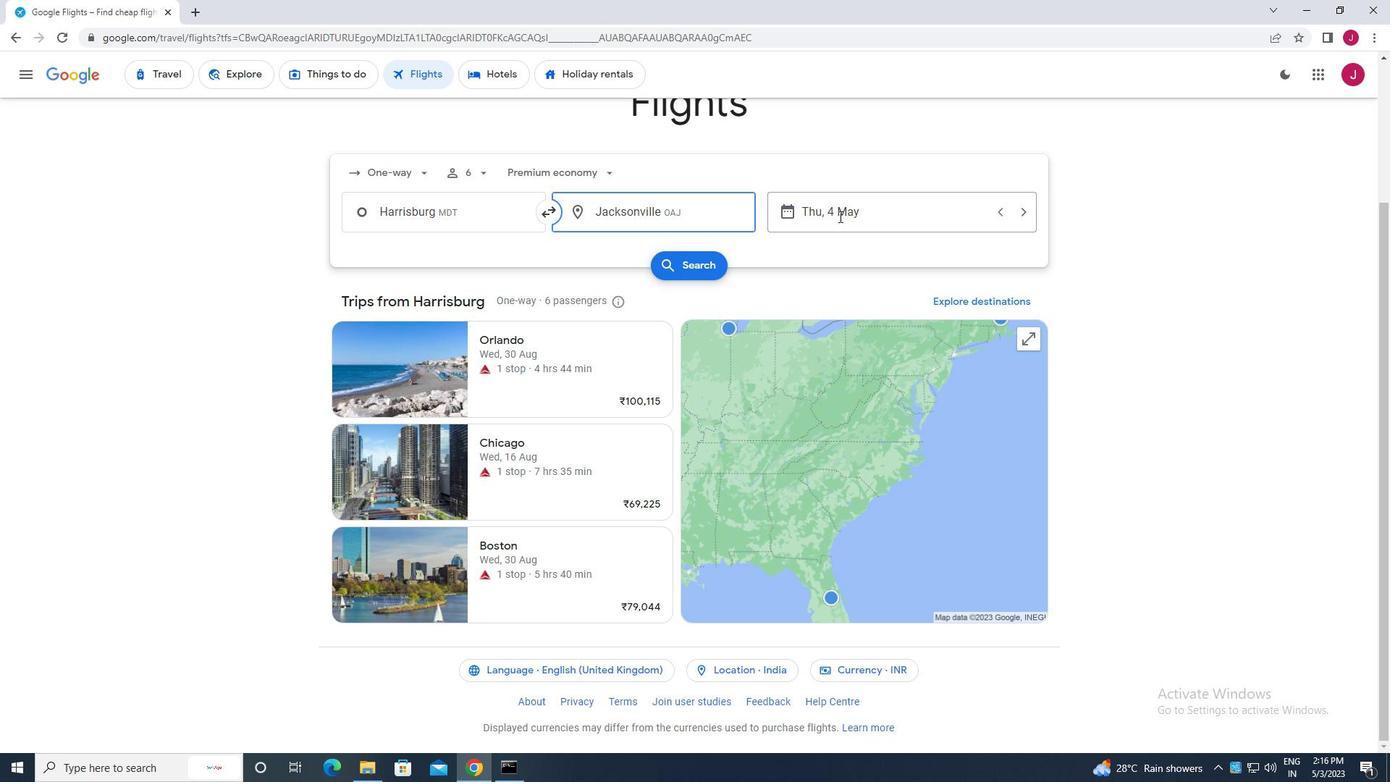 
Action: Mouse moved to (612, 328)
Screenshot: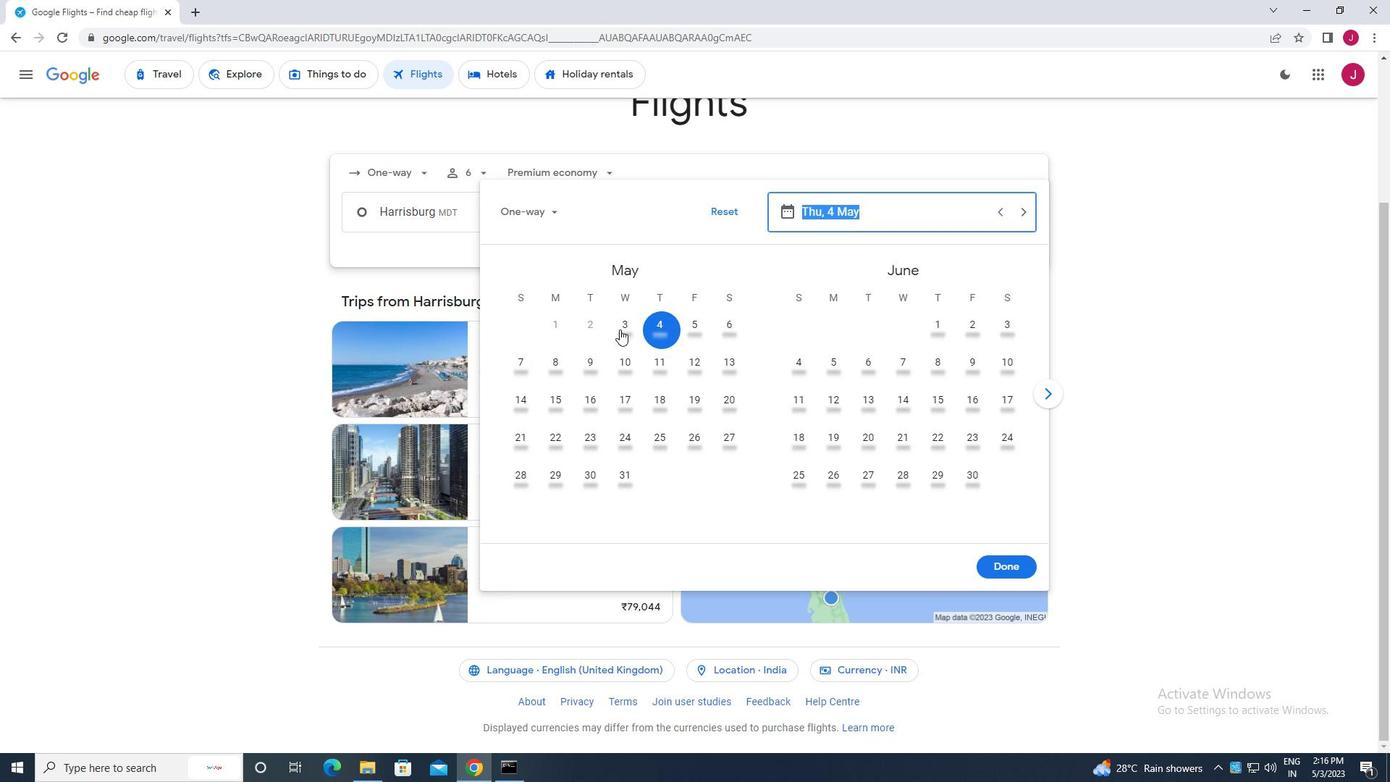 
Action: Mouse pressed left at (612, 328)
Screenshot: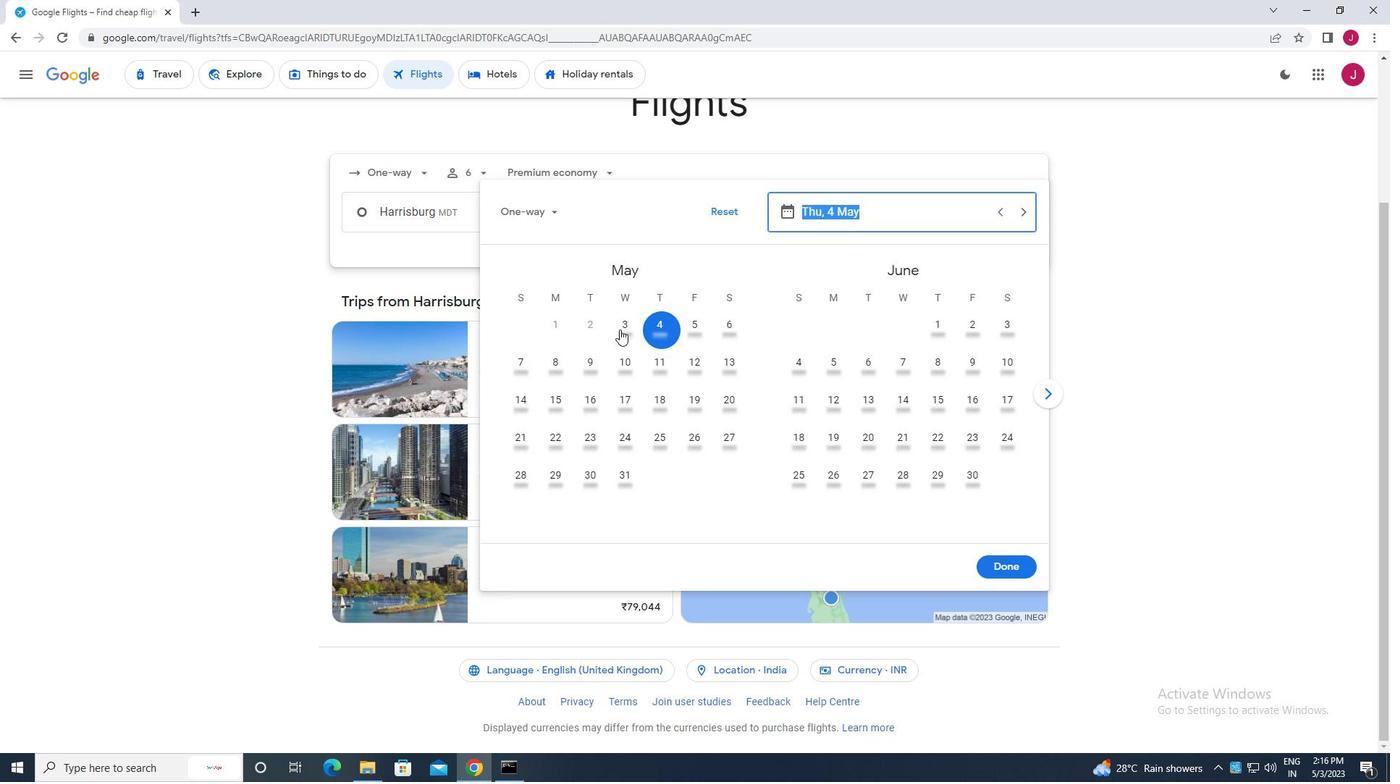
Action: Mouse moved to (987, 567)
Screenshot: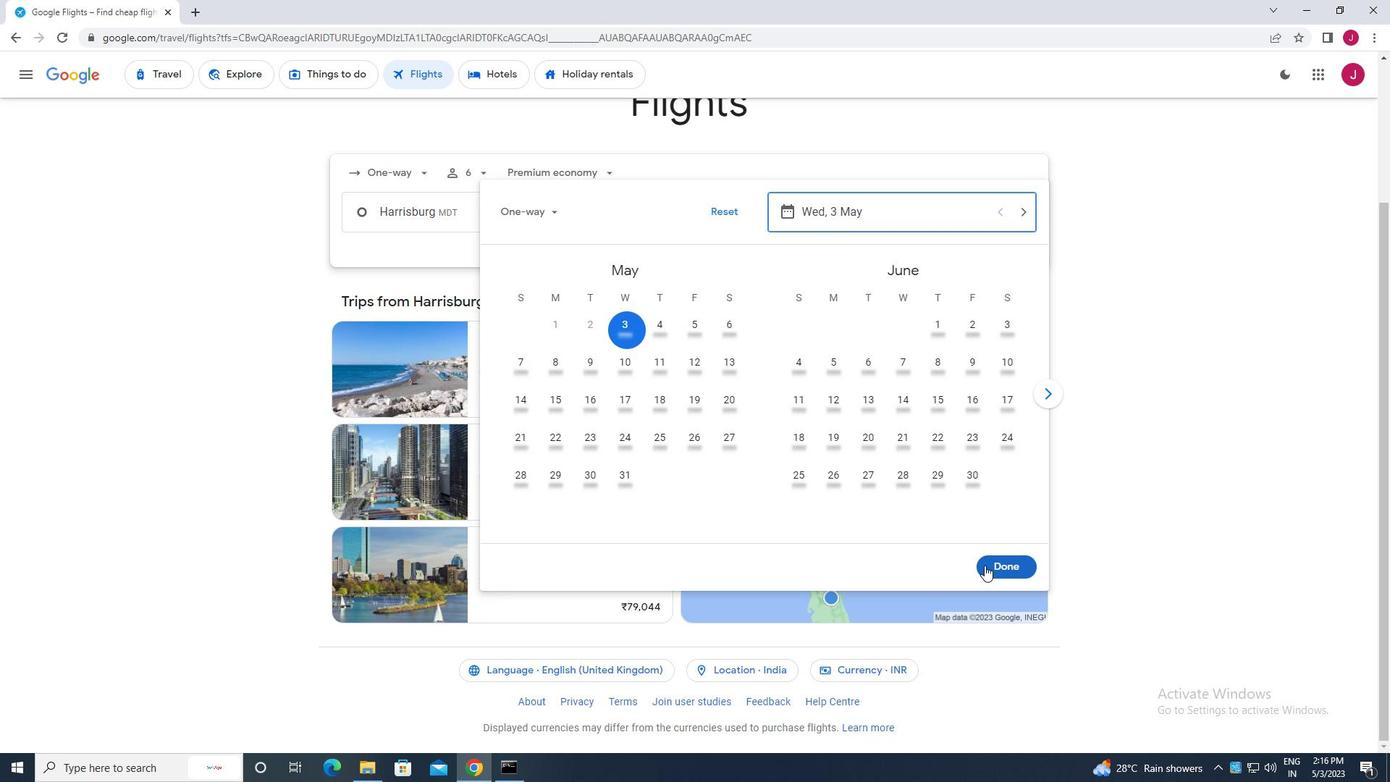 
Action: Mouse pressed left at (987, 567)
Screenshot: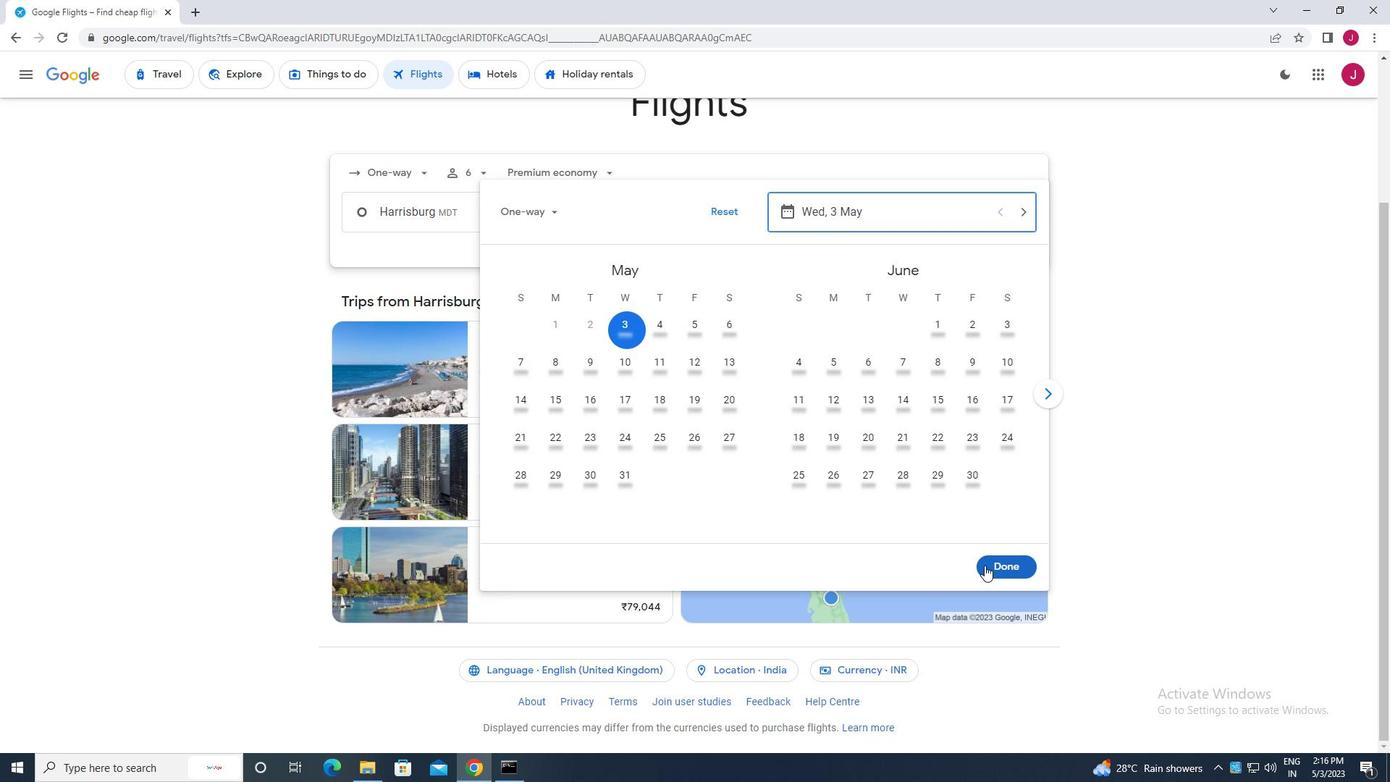 
Action: Mouse moved to (705, 261)
Screenshot: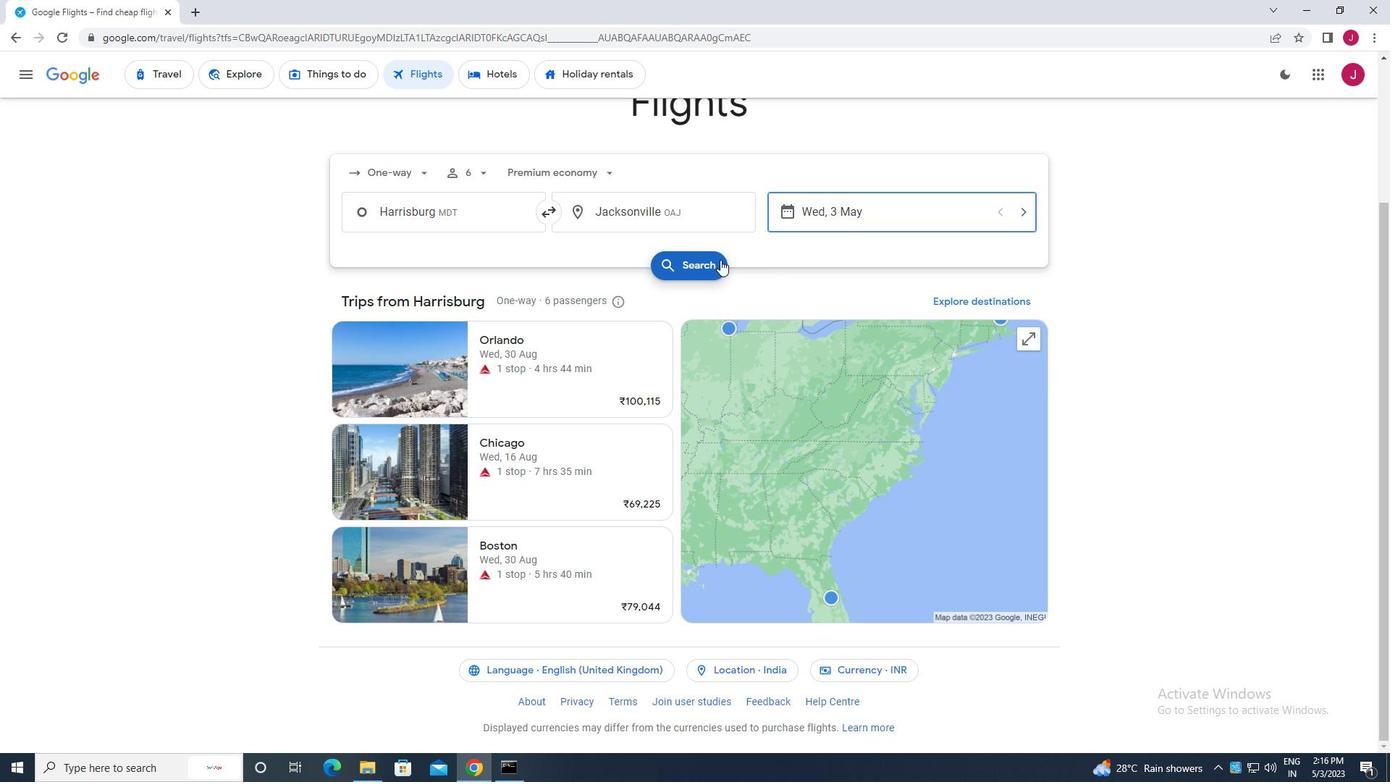
Action: Mouse pressed left at (705, 261)
Screenshot: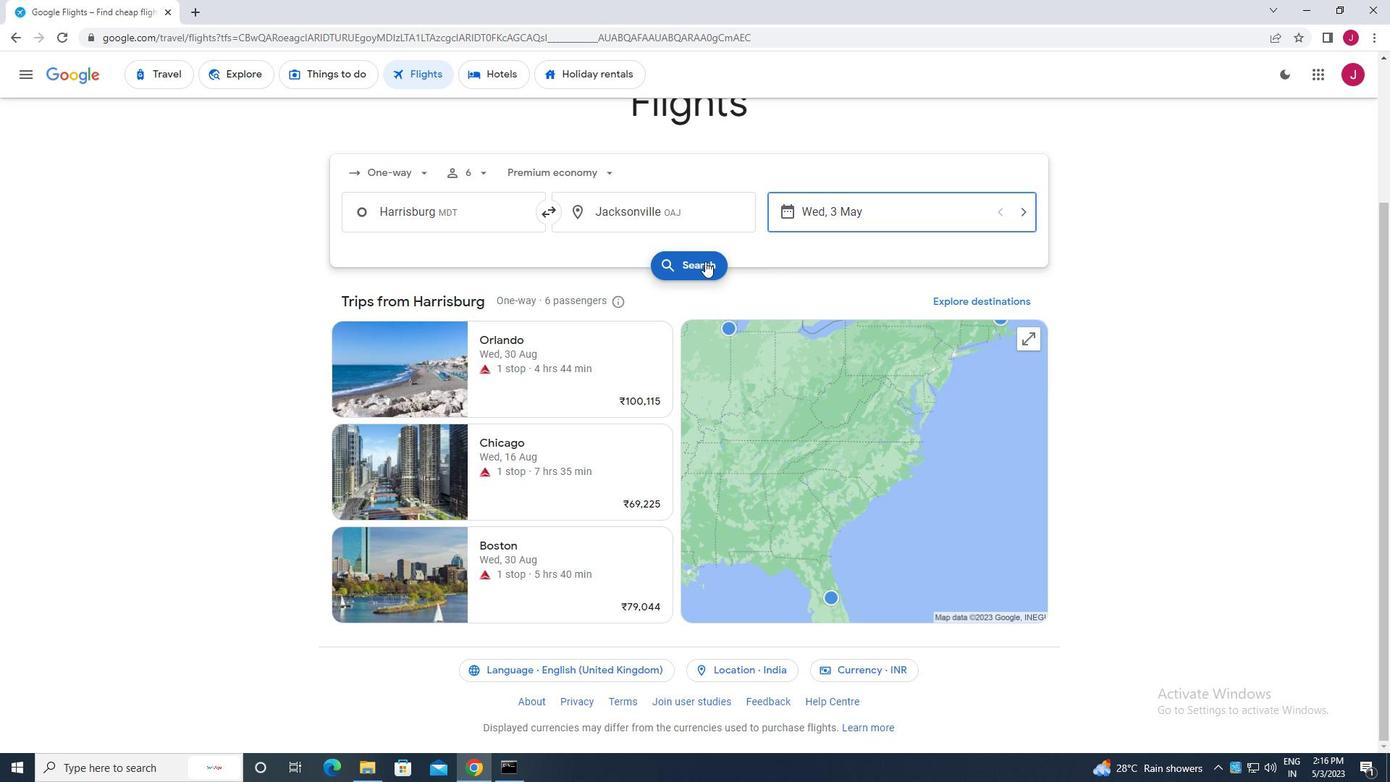 
Action: Mouse moved to (376, 202)
Screenshot: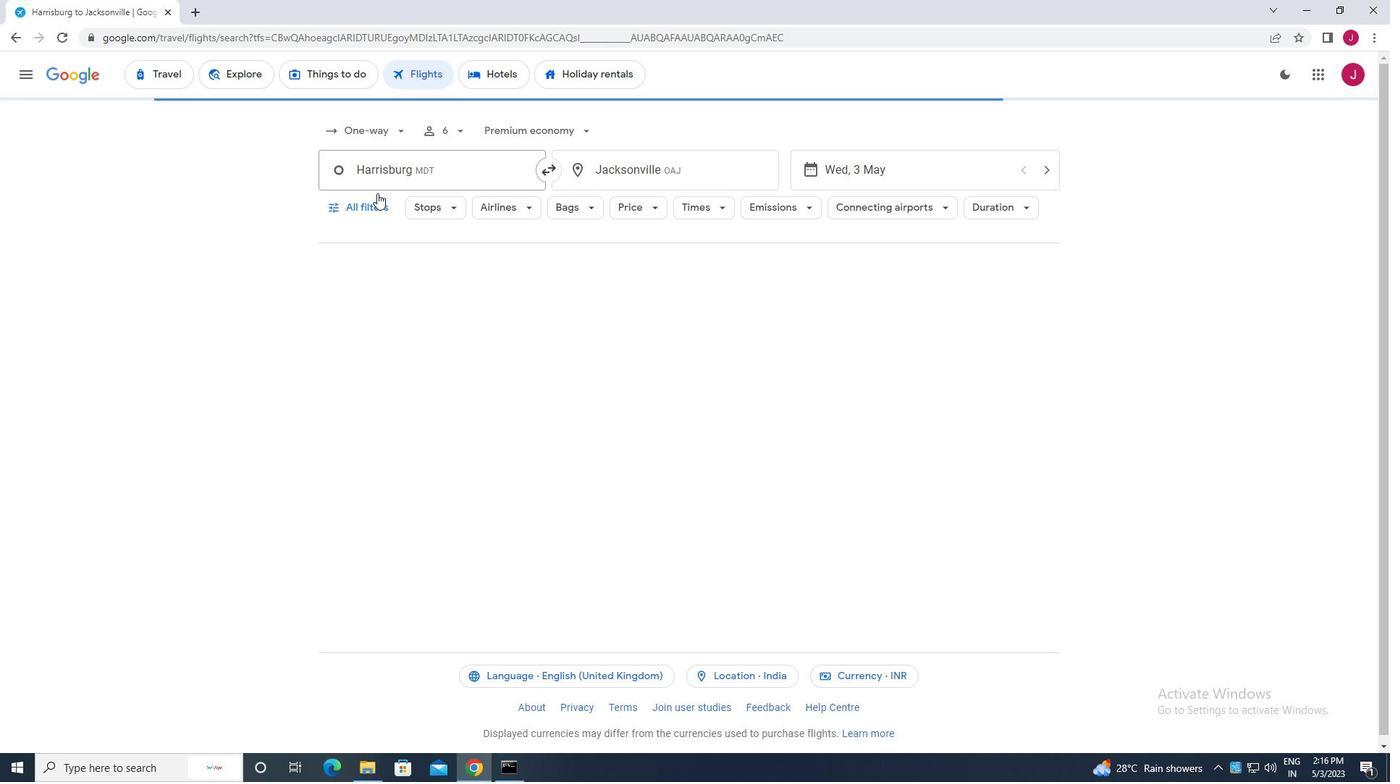 
Action: Mouse pressed left at (376, 202)
Screenshot: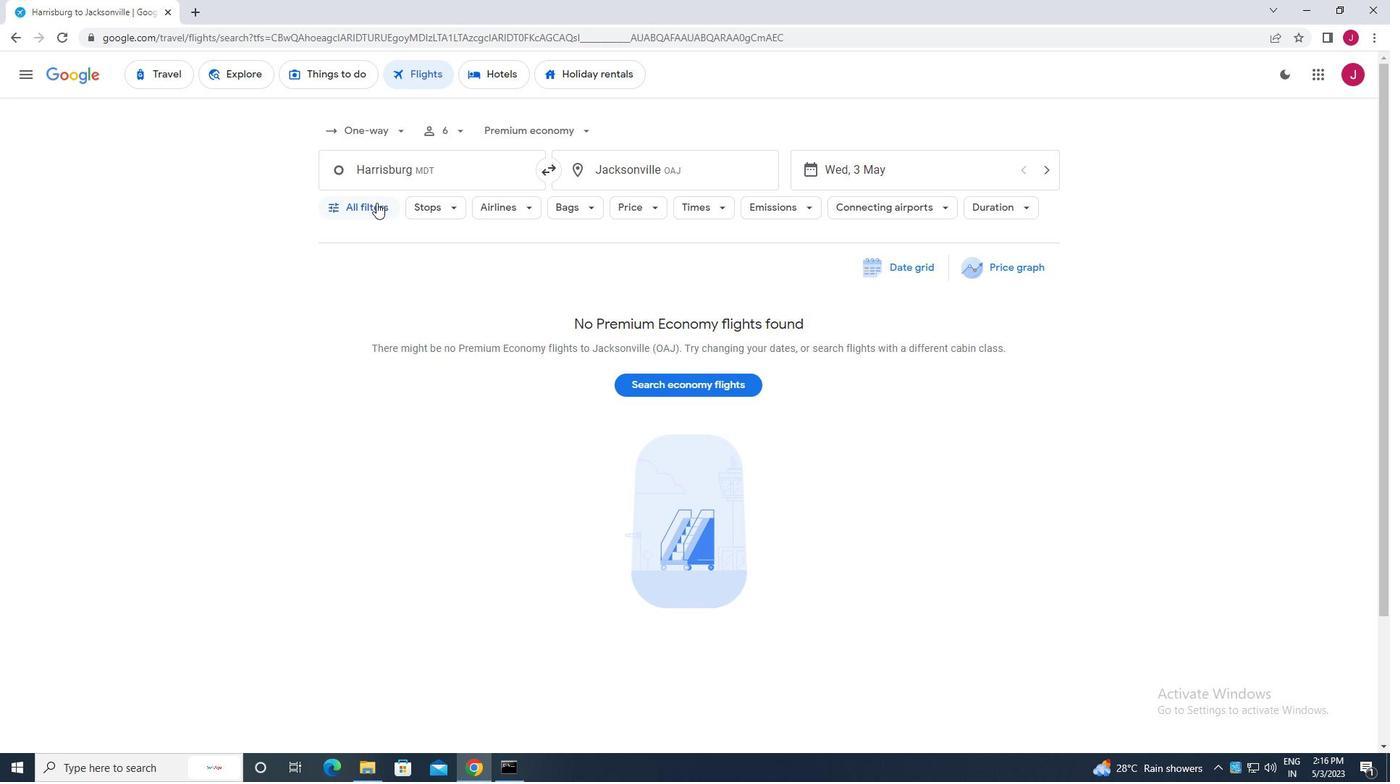 
Action: Mouse moved to (373, 243)
Screenshot: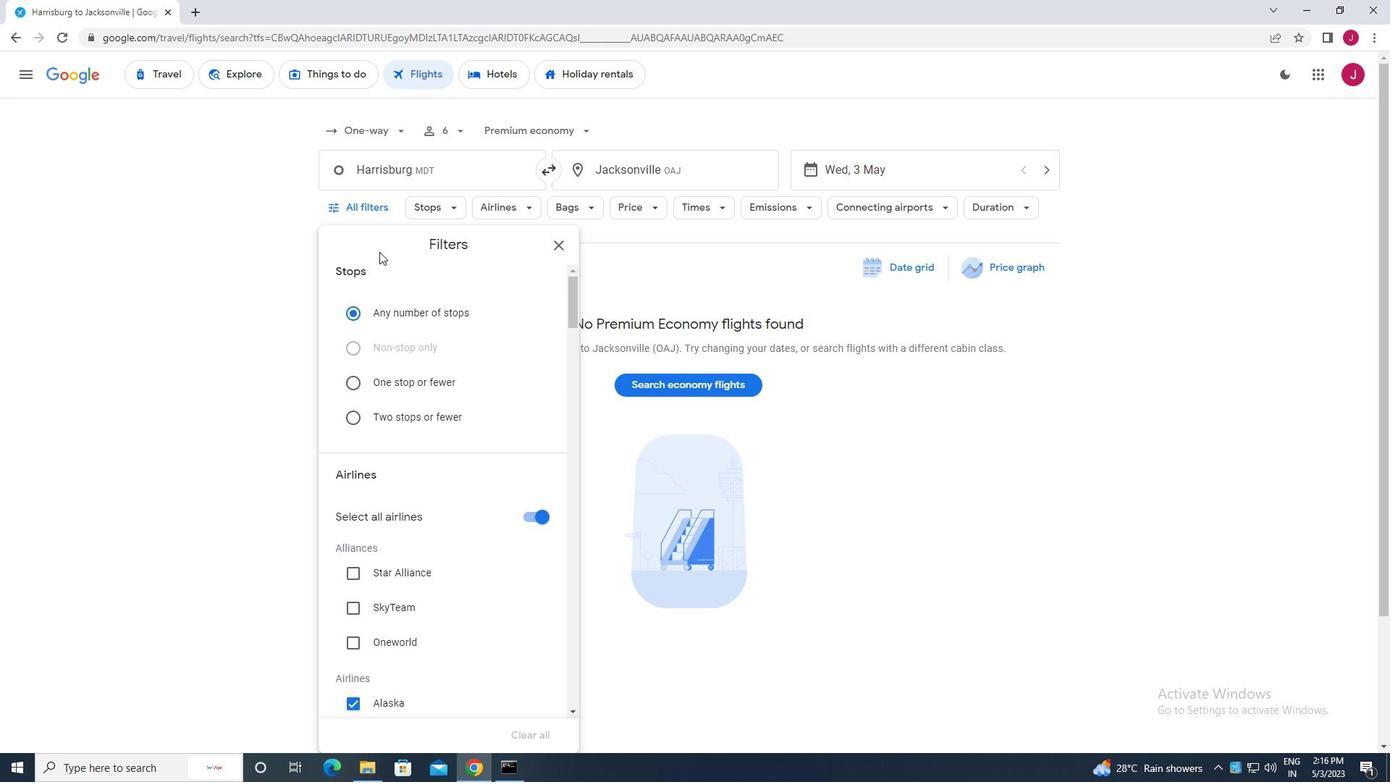 
Action: Mouse scrolled (373, 242) with delta (0, 0)
Screenshot: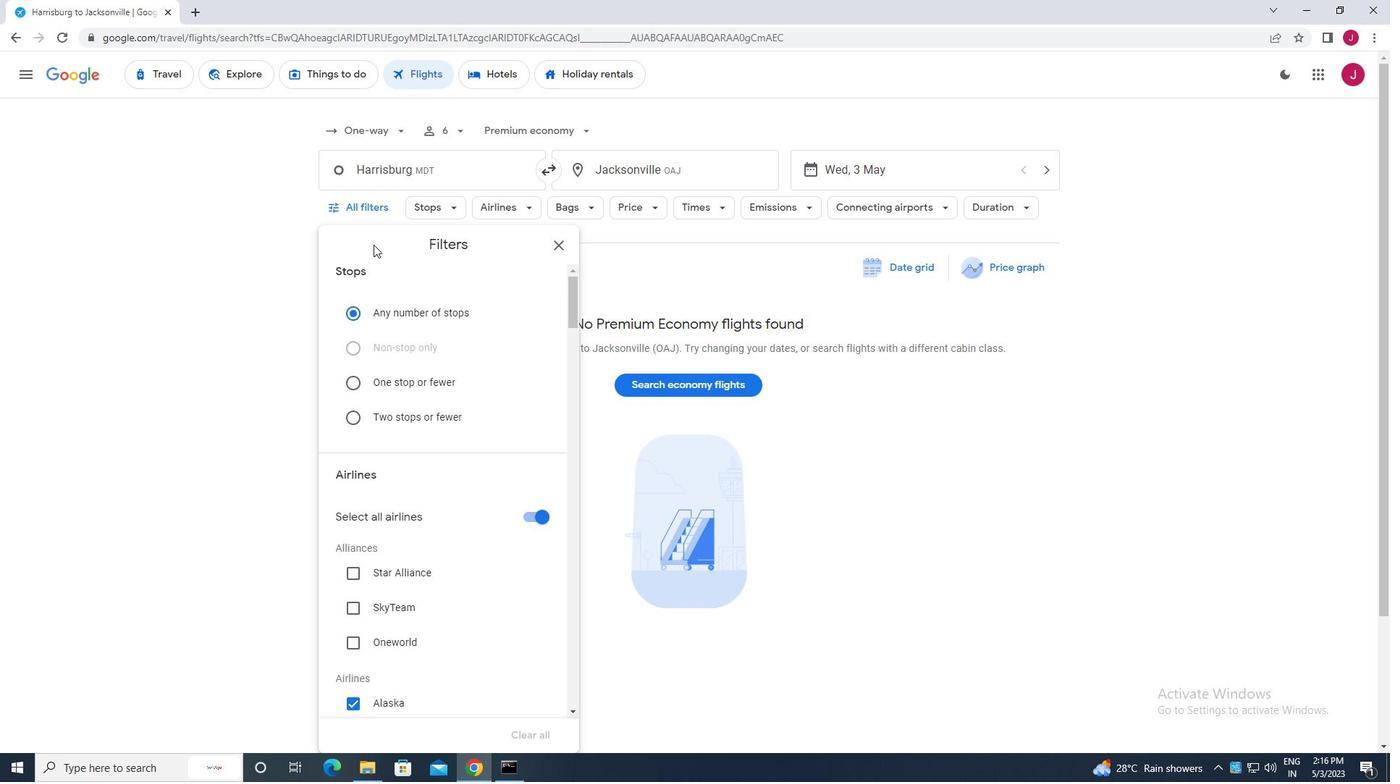 
Action: Mouse scrolled (373, 242) with delta (0, 0)
Screenshot: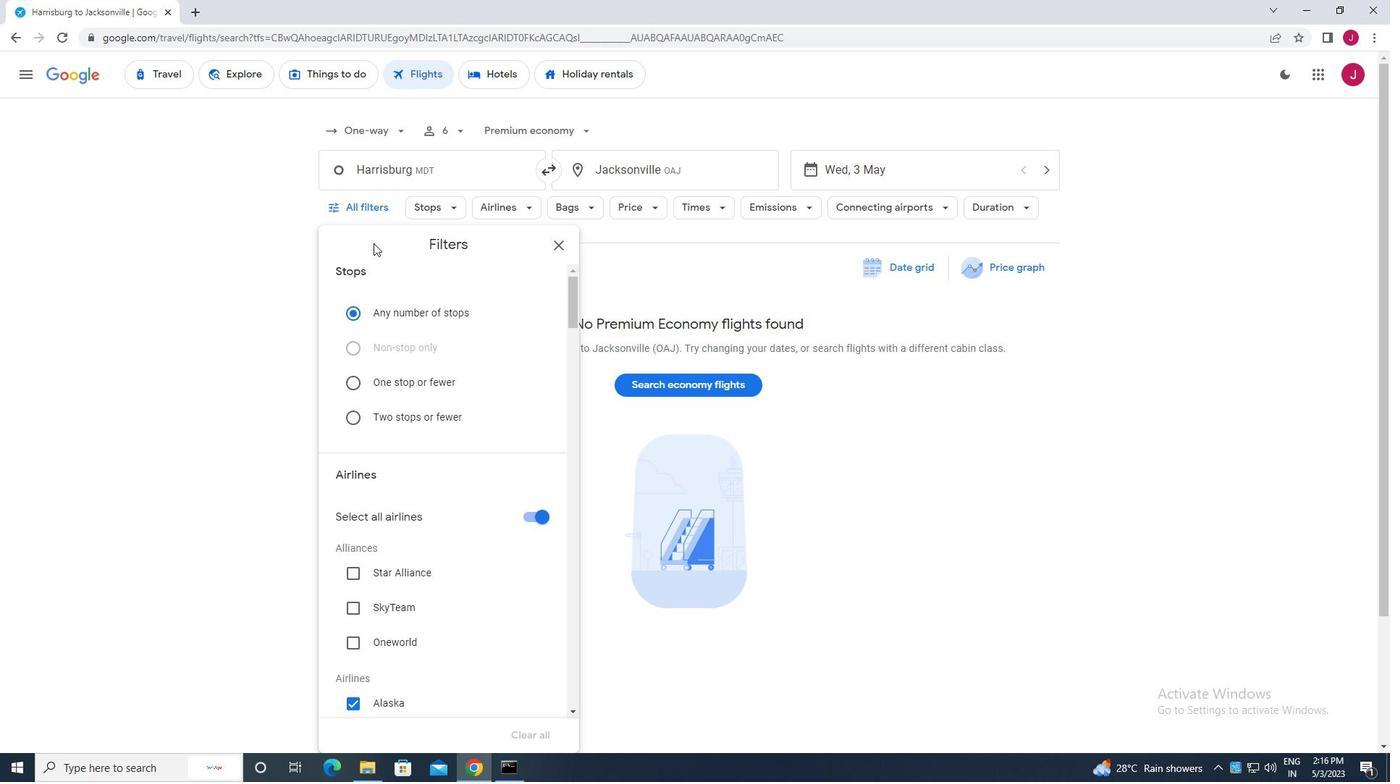 
Action: Mouse moved to (532, 372)
Screenshot: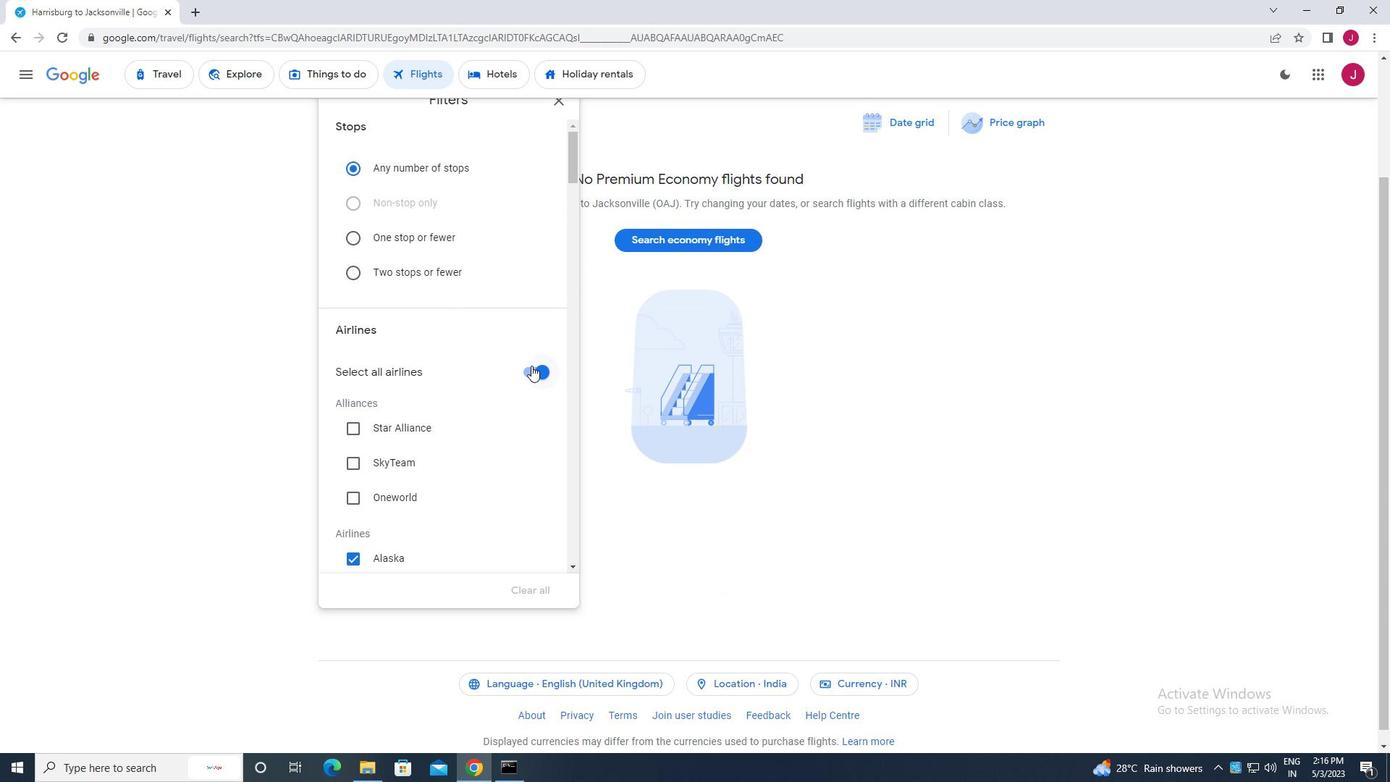 
Action: Mouse pressed left at (532, 372)
Screenshot: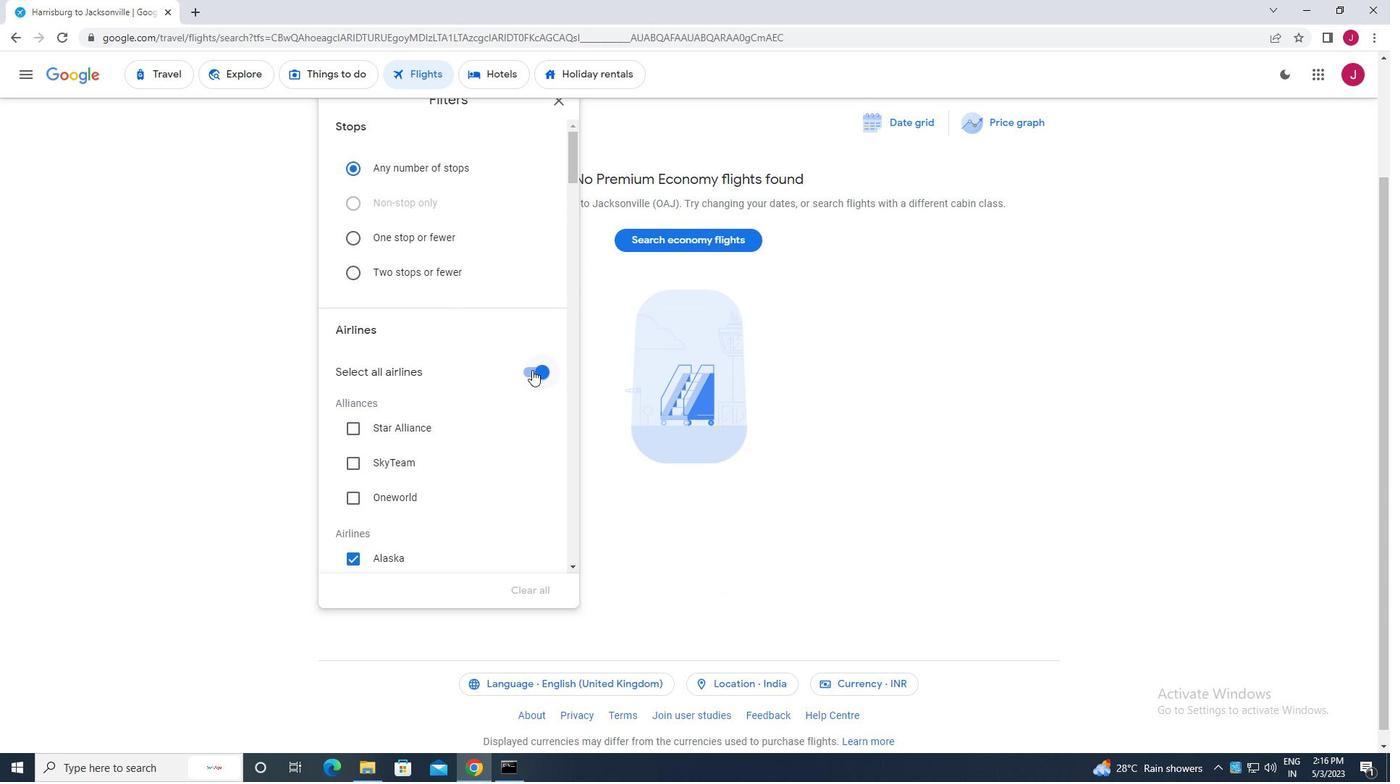
Action: Mouse moved to (461, 307)
Screenshot: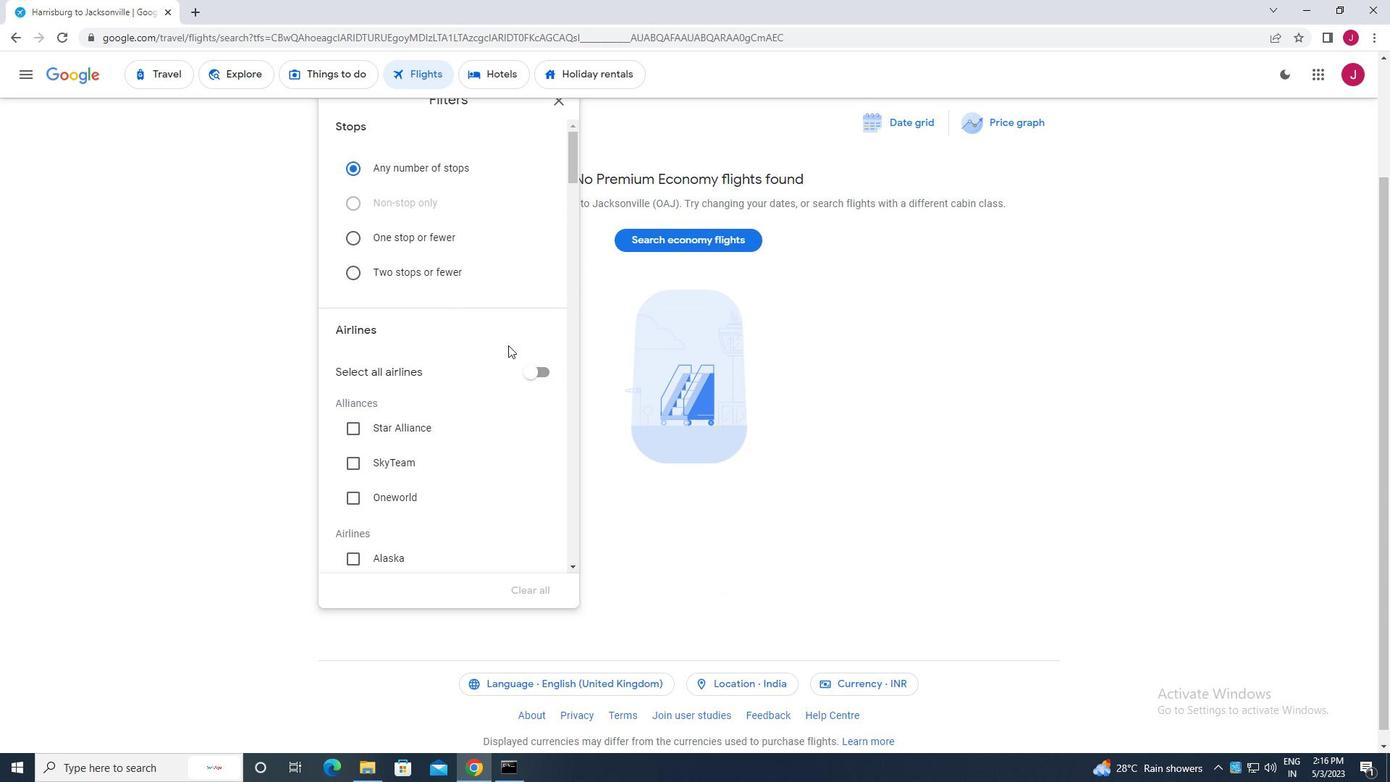 
Action: Mouse scrolled (461, 307) with delta (0, 0)
Screenshot: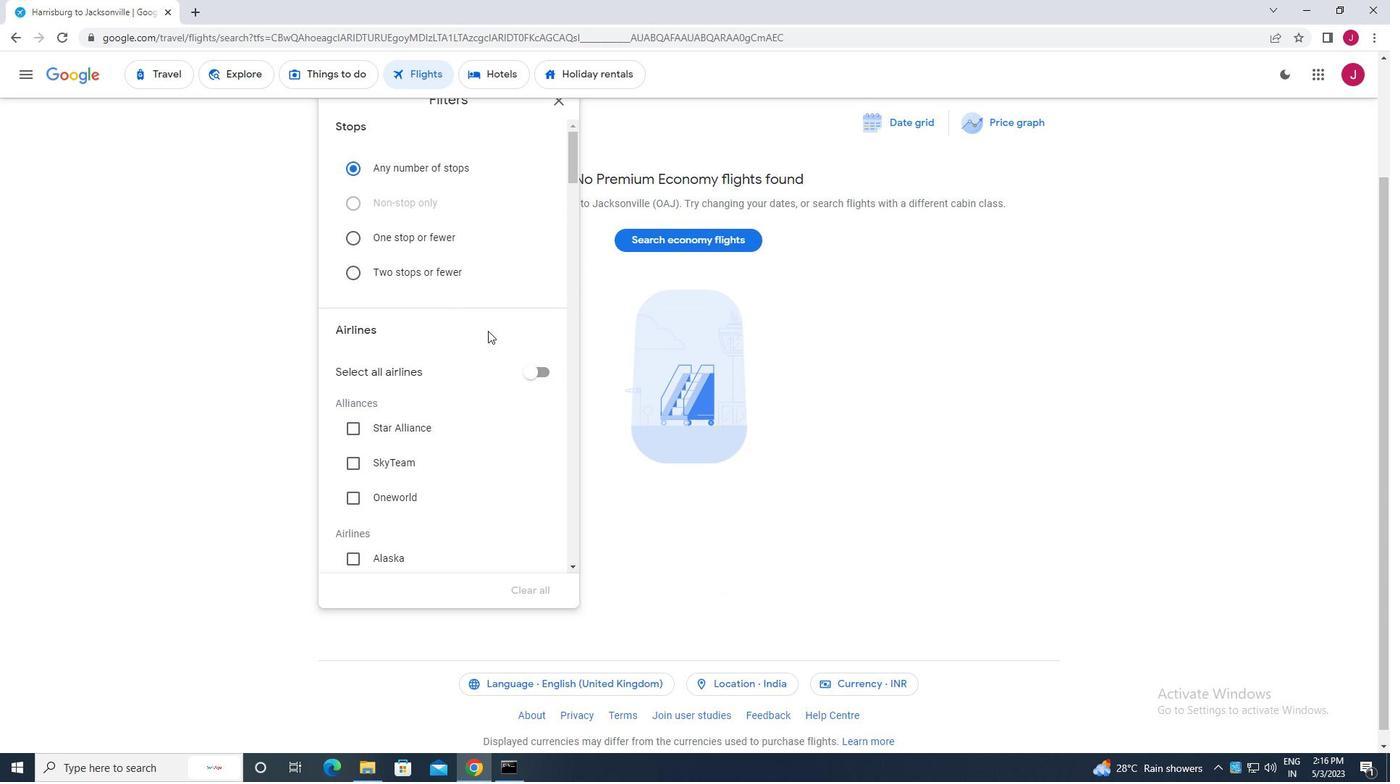 
Action: Mouse scrolled (461, 307) with delta (0, 0)
Screenshot: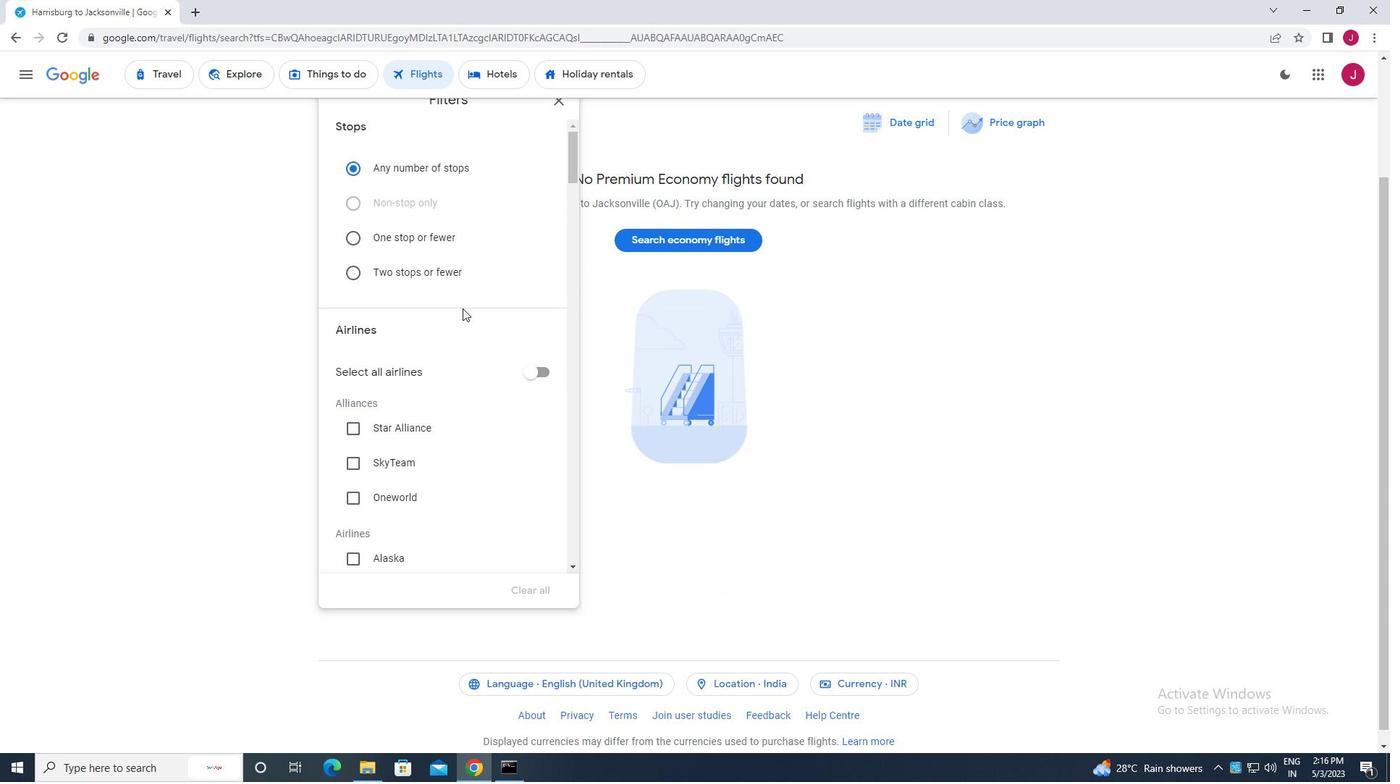 
Action: Mouse moved to (460, 307)
Screenshot: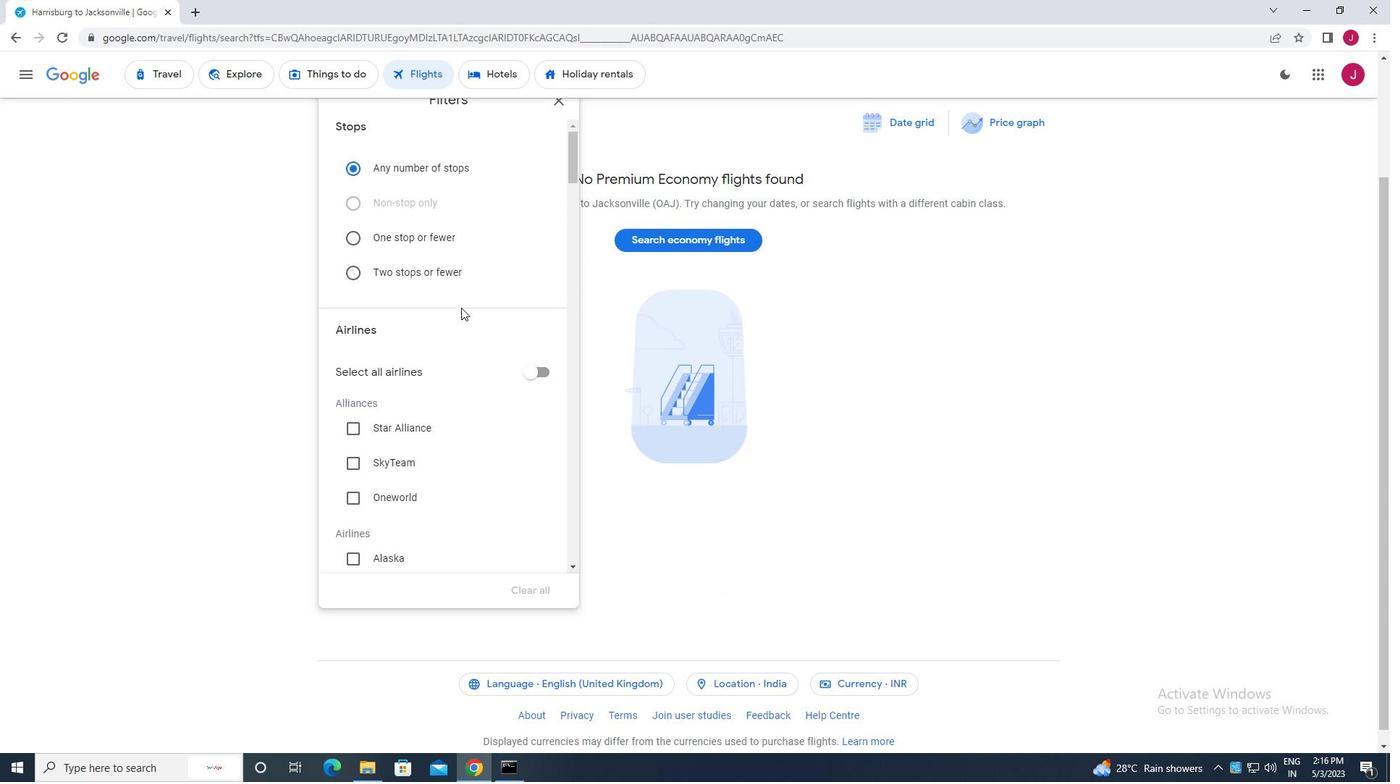 
Action: Mouse scrolled (460, 306) with delta (0, 0)
Screenshot: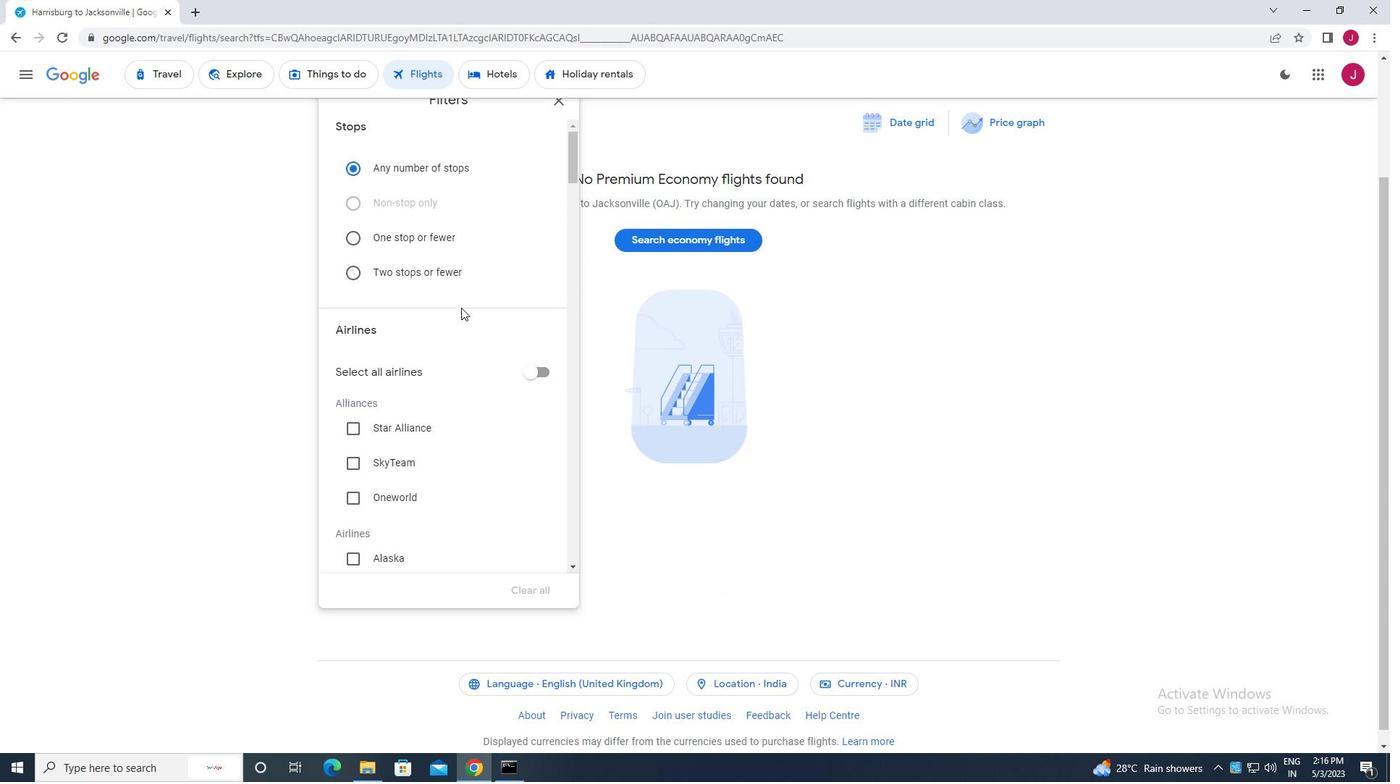 
Action: Mouse moved to (391, 242)
Screenshot: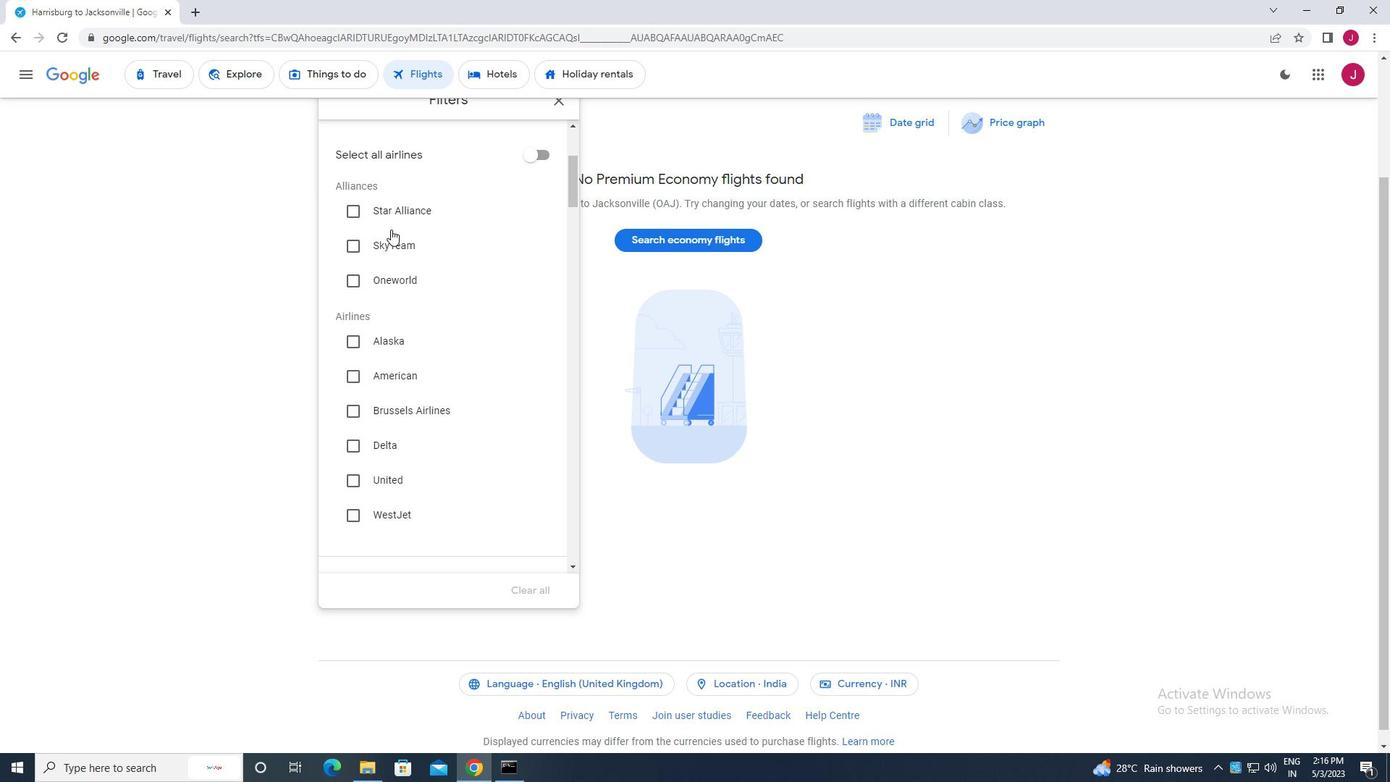 
Action: Mouse scrolled (391, 241) with delta (0, 0)
Screenshot: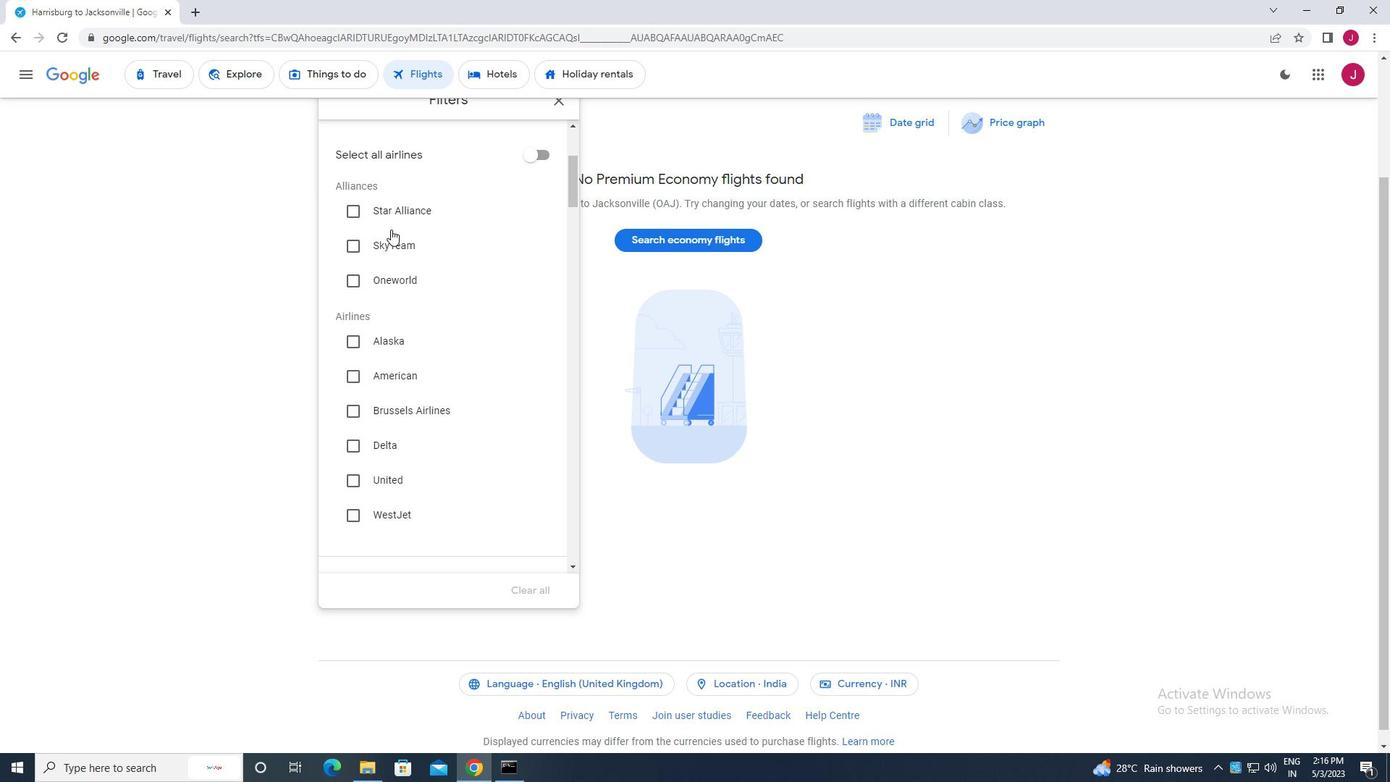 
Action: Mouse moved to (391, 248)
Screenshot: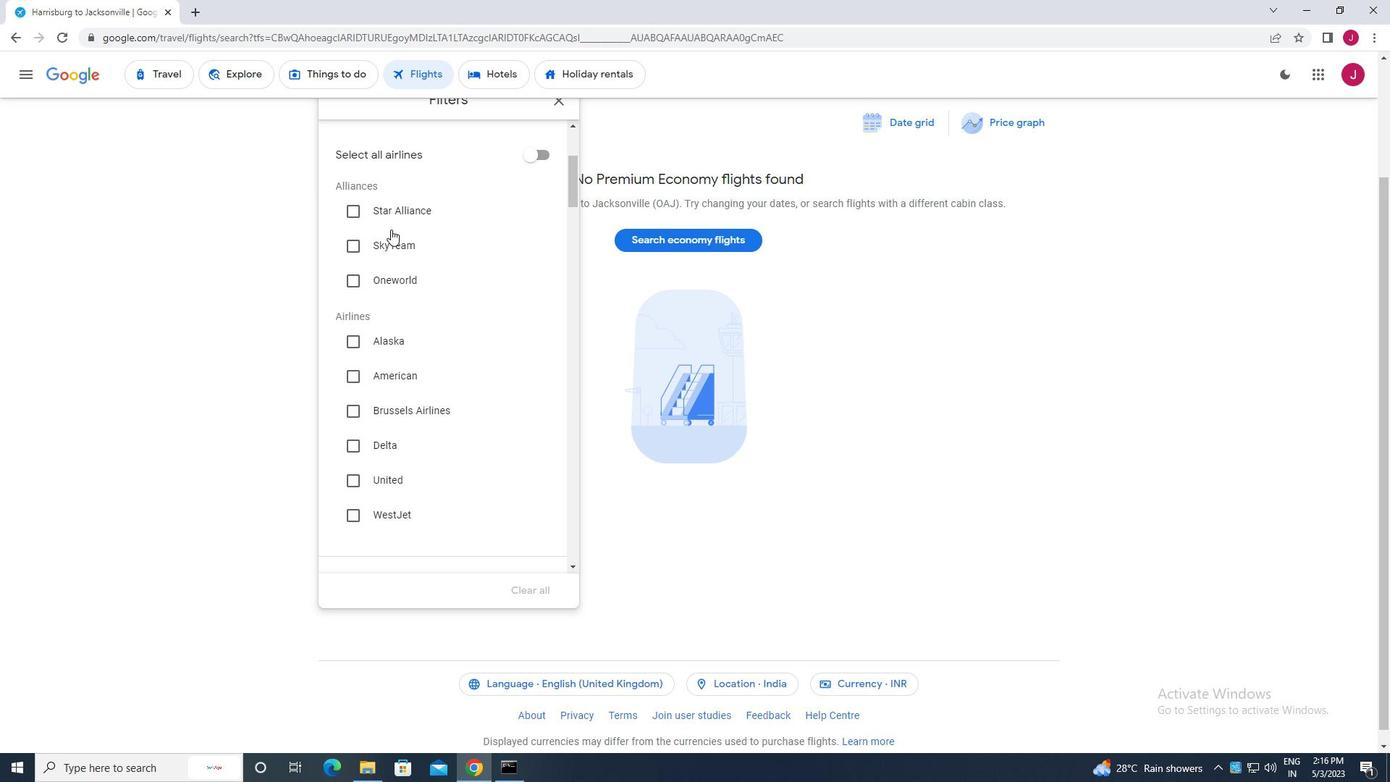 
Action: Mouse scrolled (391, 247) with delta (0, 0)
Screenshot: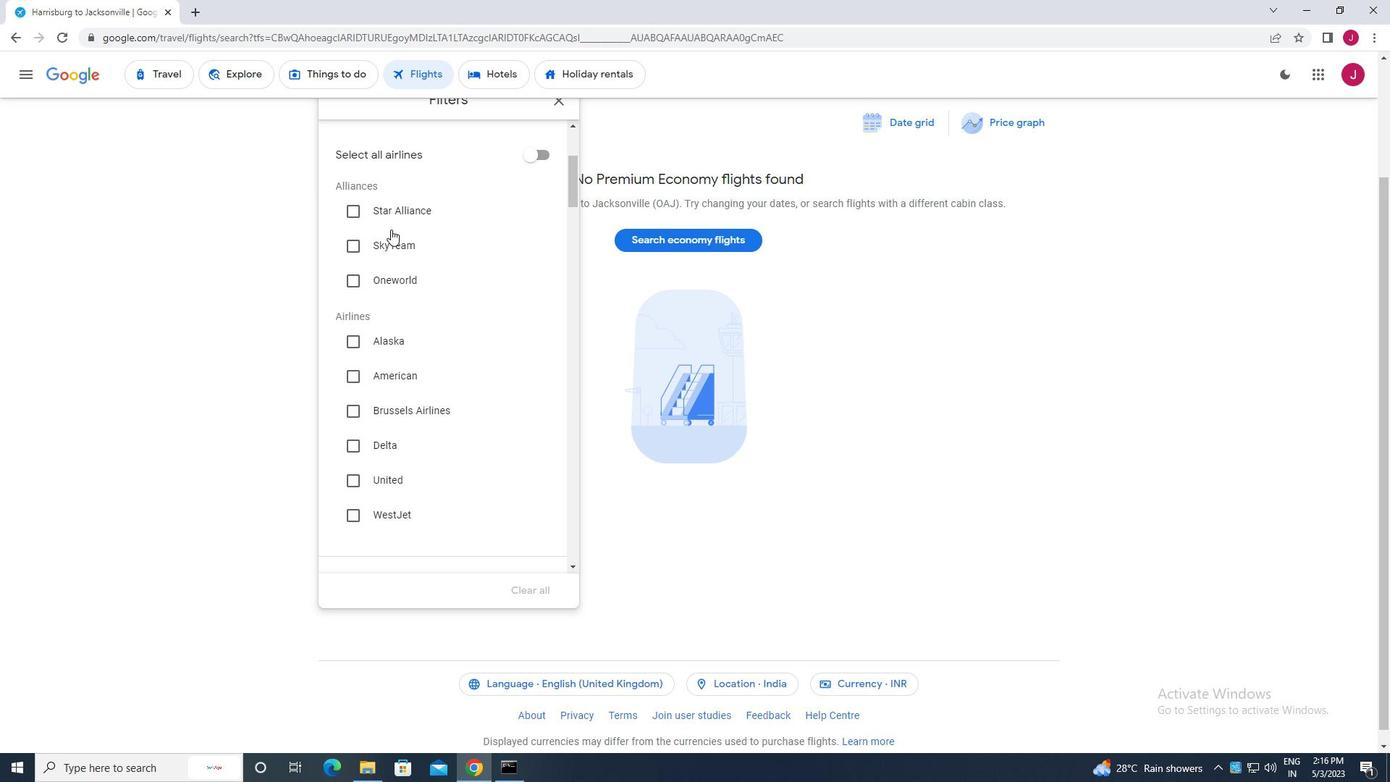 
Action: Mouse moved to (391, 254)
Screenshot: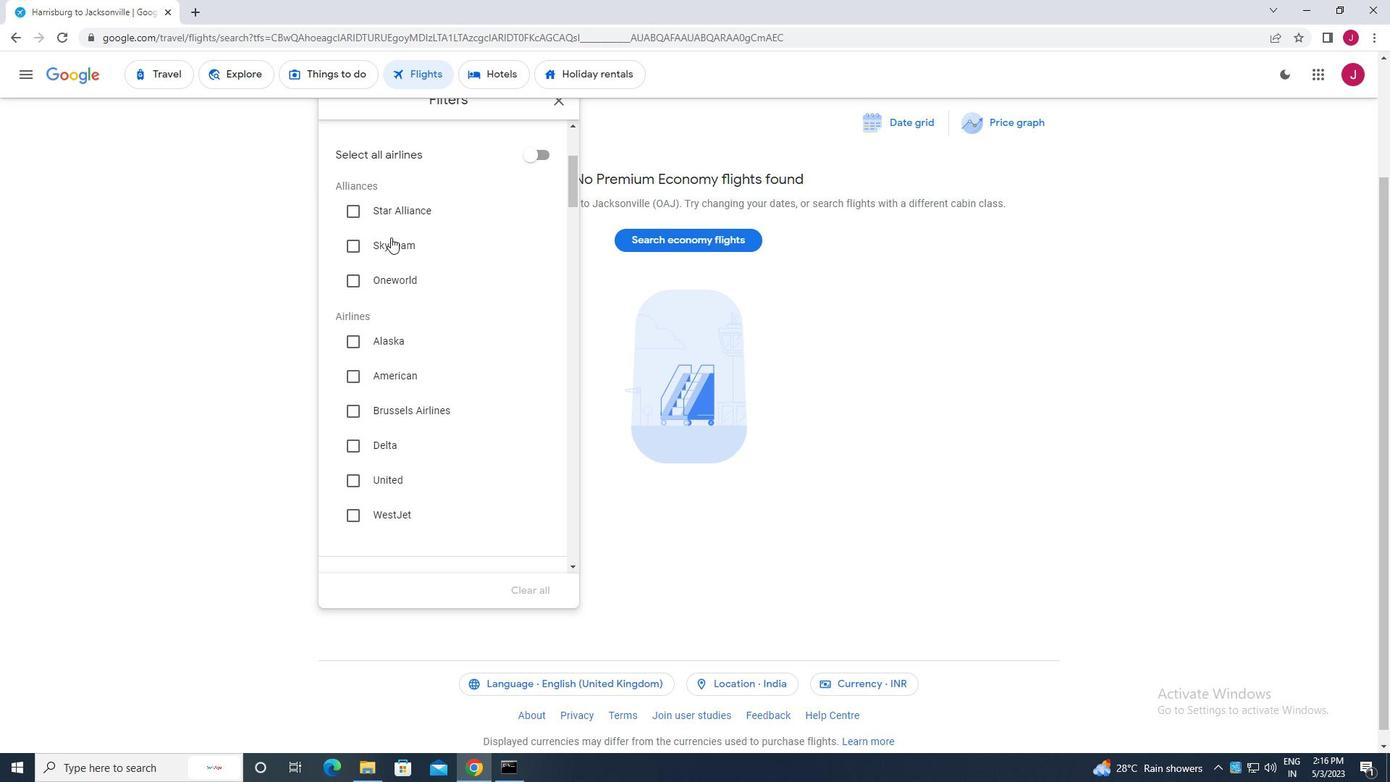 
Action: Mouse scrolled (391, 253) with delta (0, 0)
Screenshot: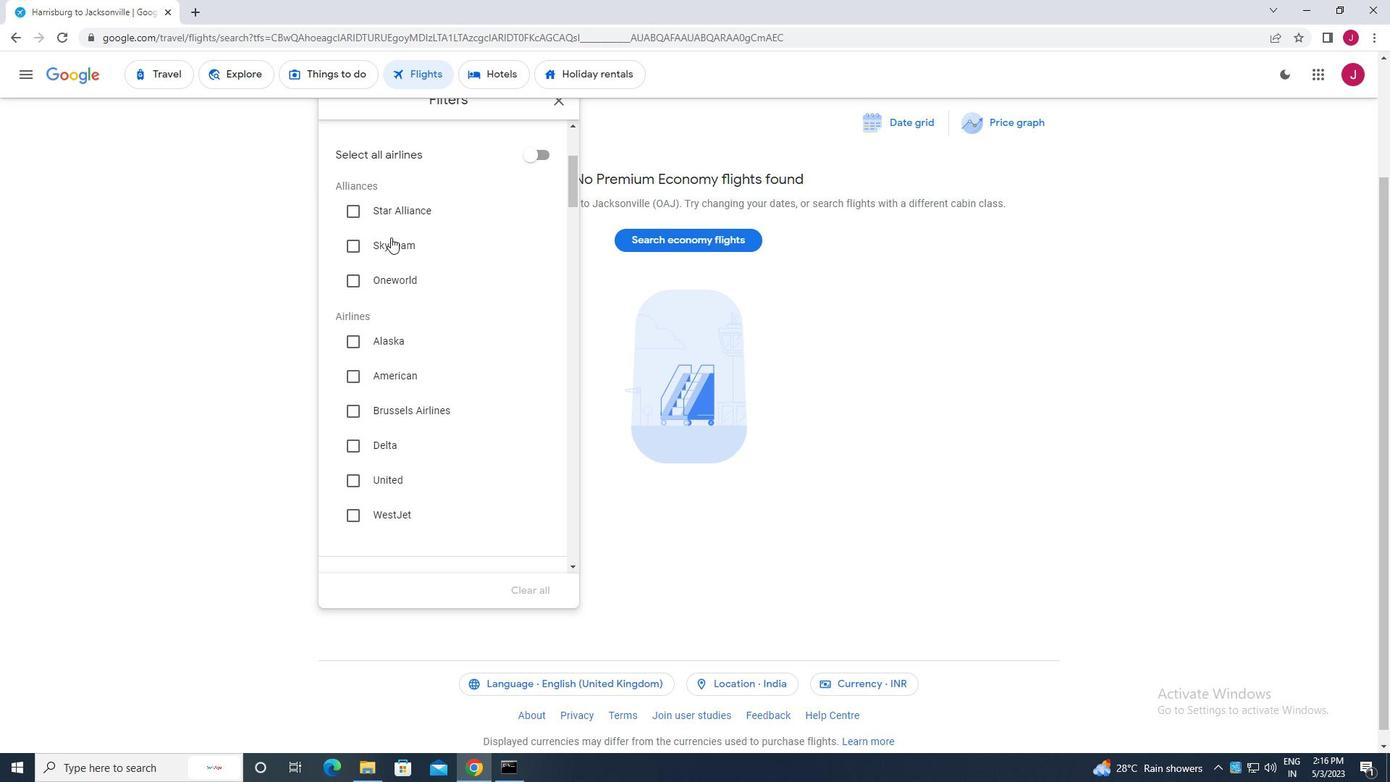 
Action: Mouse moved to (391, 257)
Screenshot: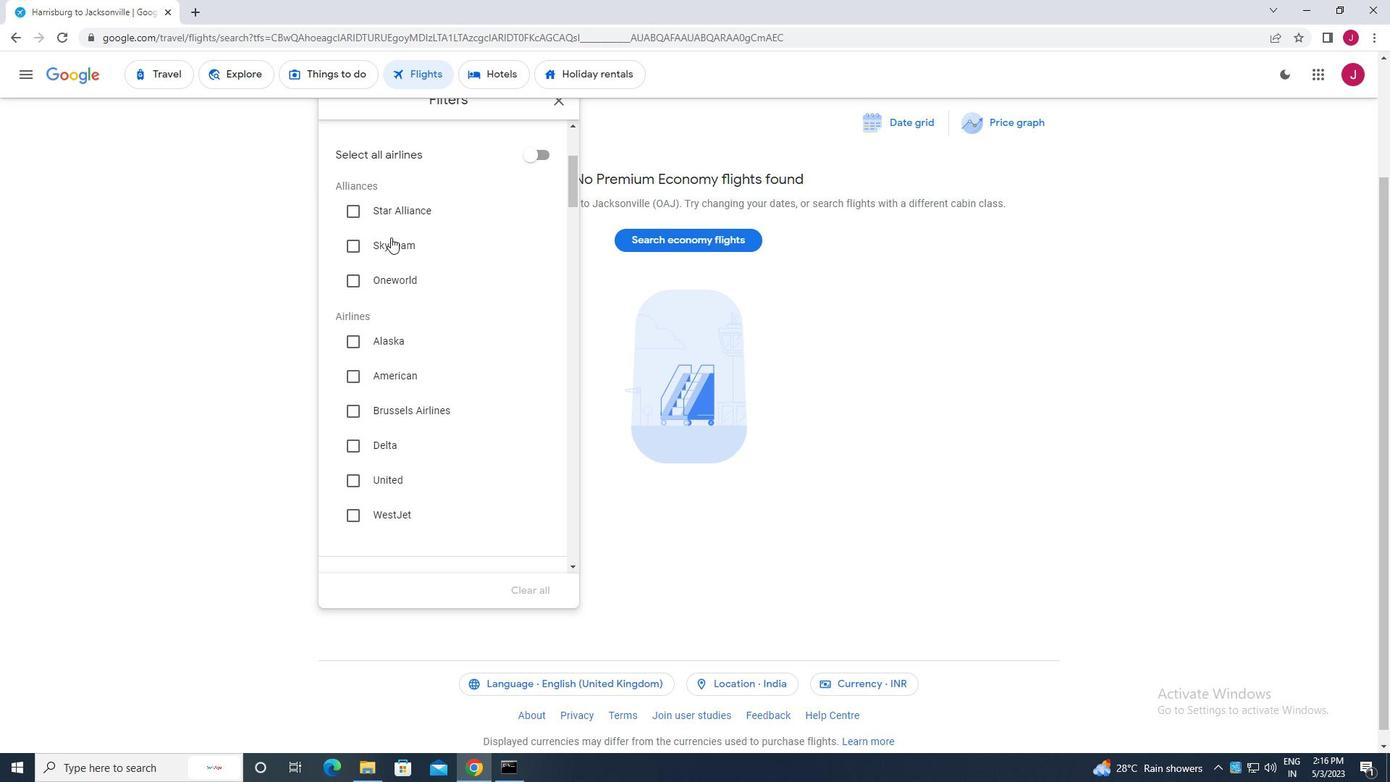 
Action: Mouse scrolled (391, 257) with delta (0, 0)
Screenshot: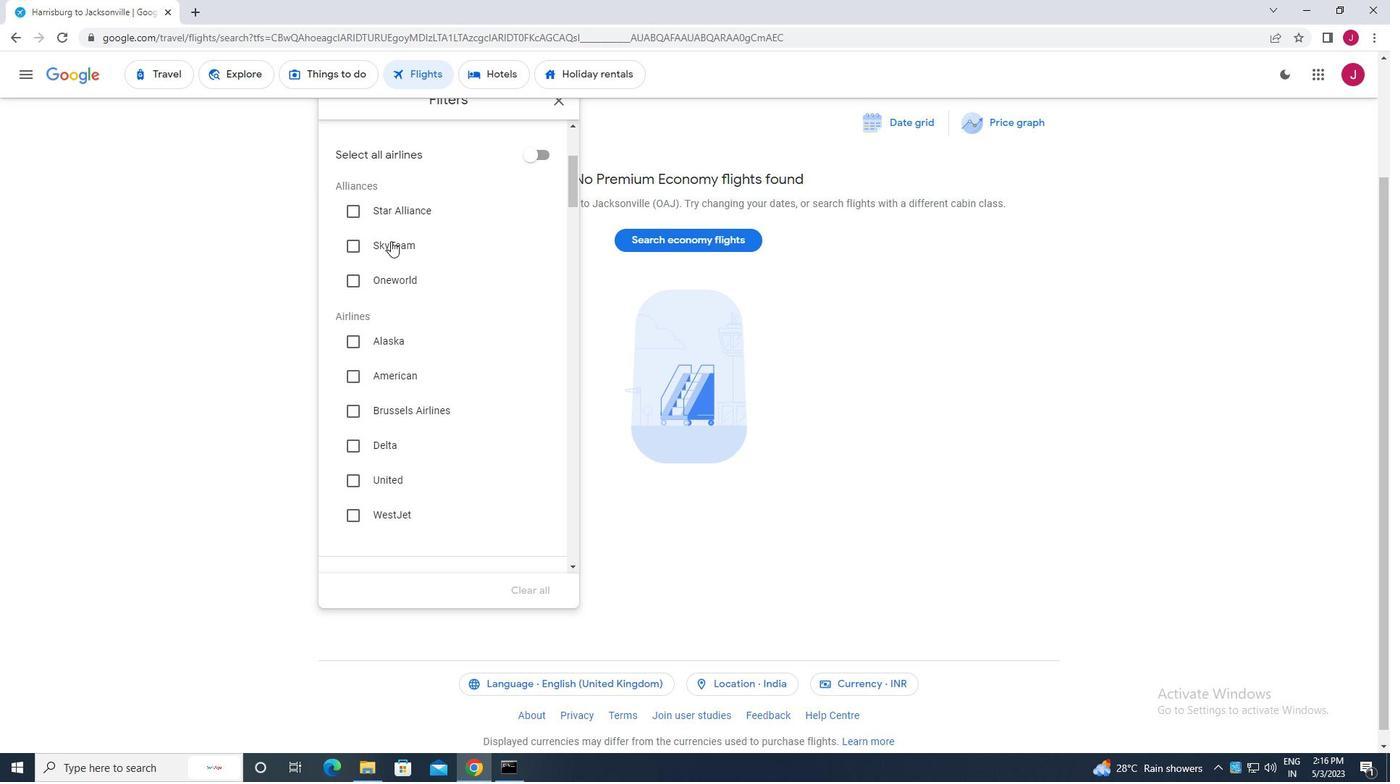 
Action: Mouse moved to (391, 261)
Screenshot: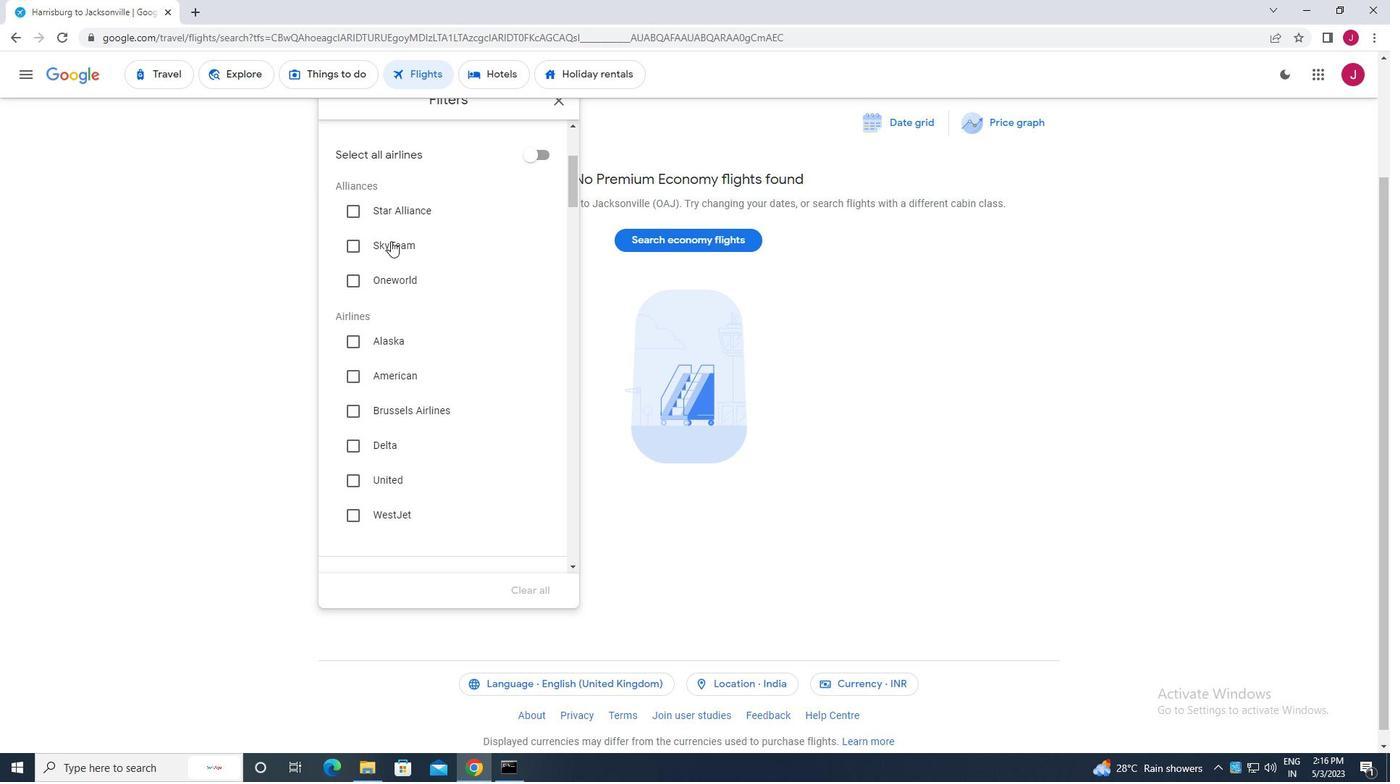 
Action: Mouse scrolled (391, 260) with delta (0, 0)
Screenshot: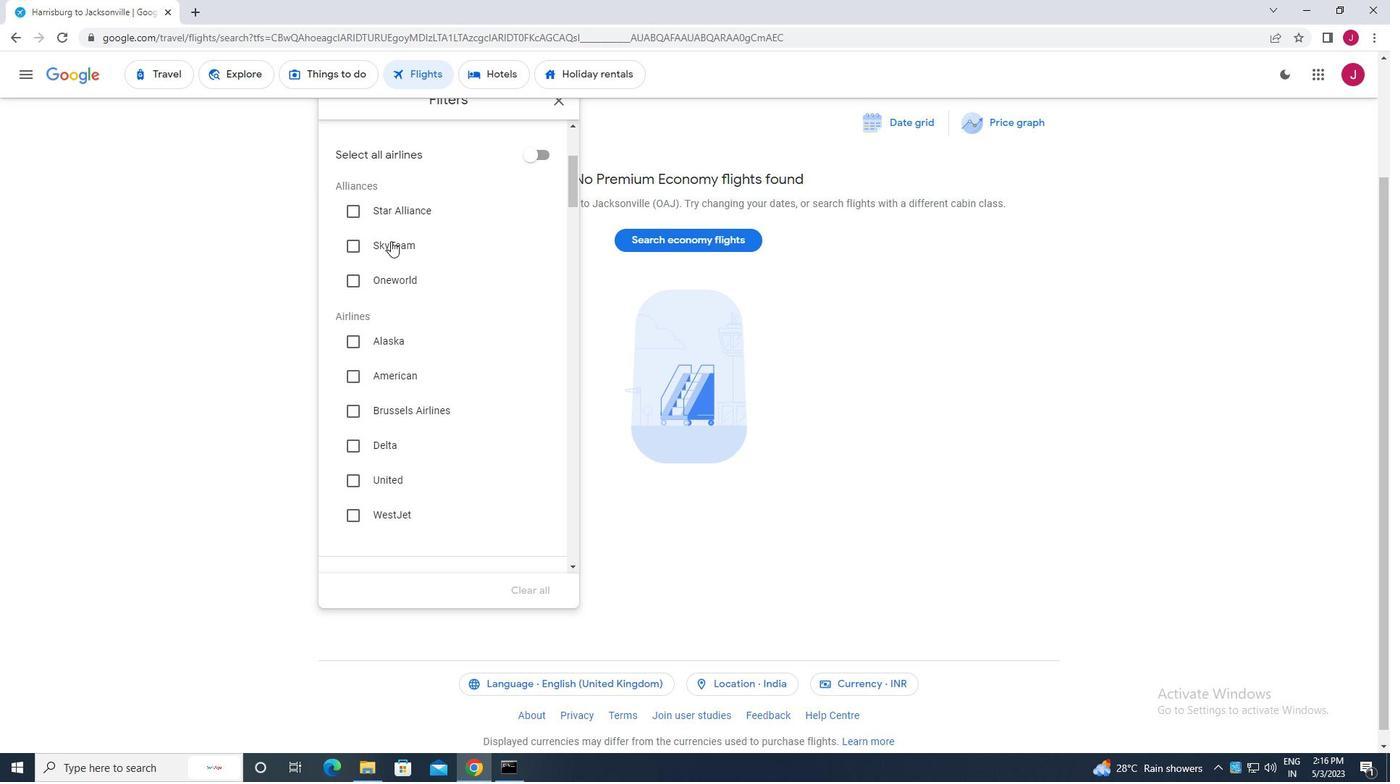 
Action: Mouse moved to (391, 264)
Screenshot: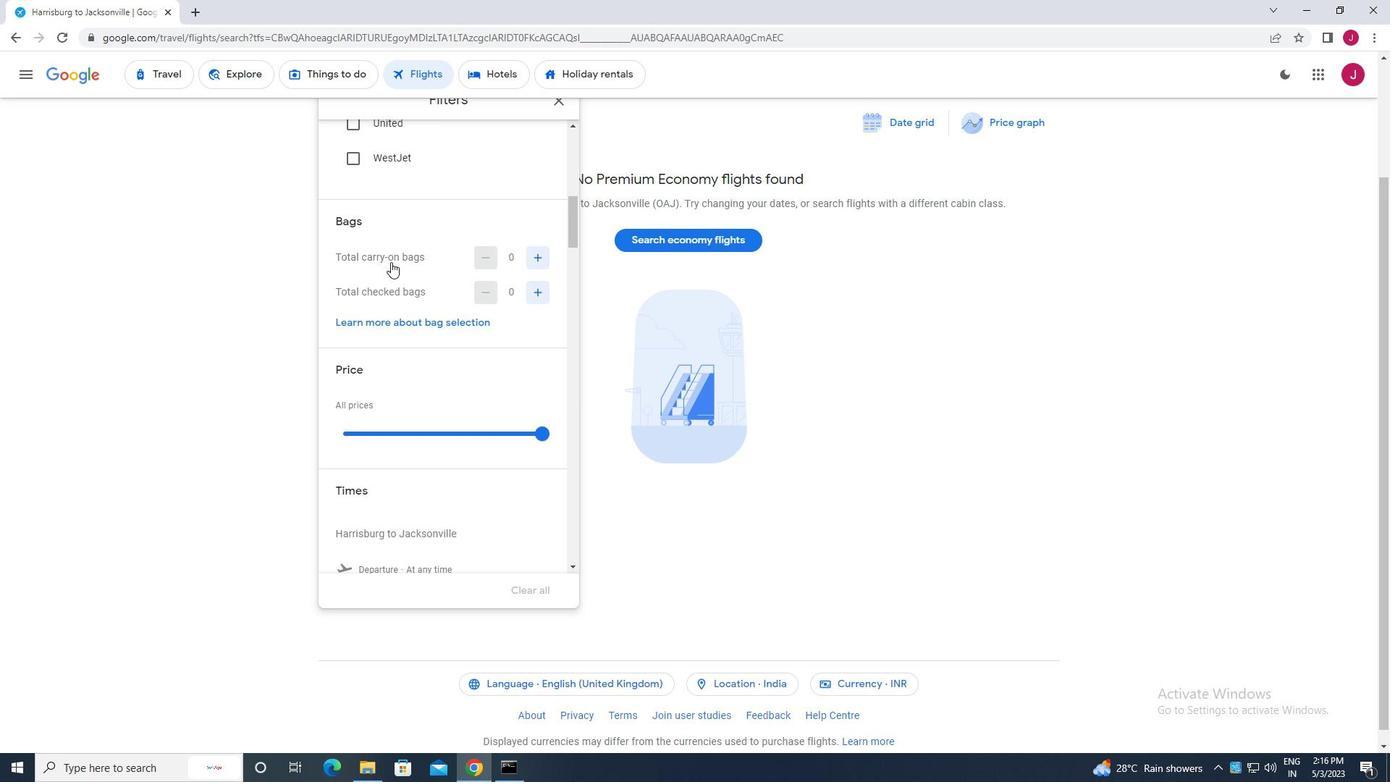 
Action: Mouse scrolled (391, 265) with delta (0, 0)
Screenshot: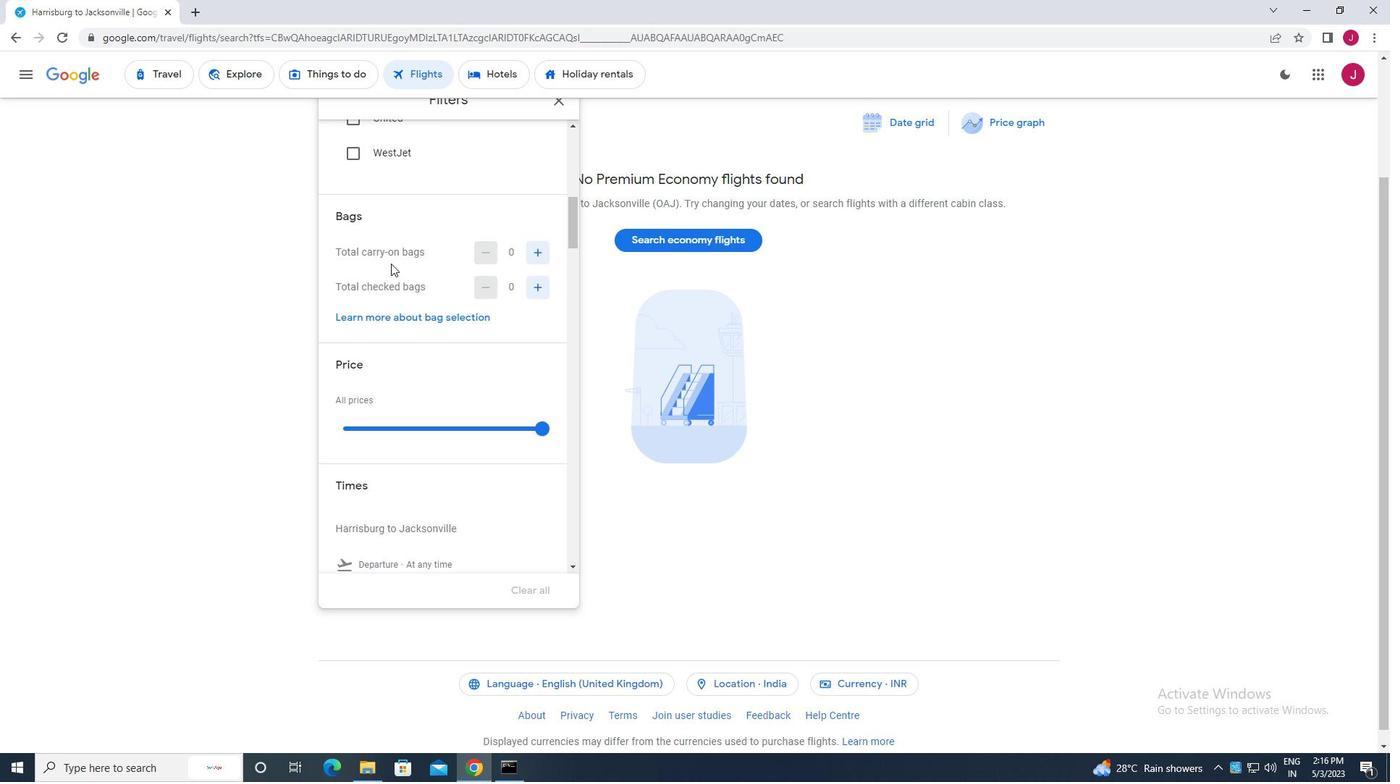
Action: Mouse scrolled (391, 265) with delta (0, 0)
Screenshot: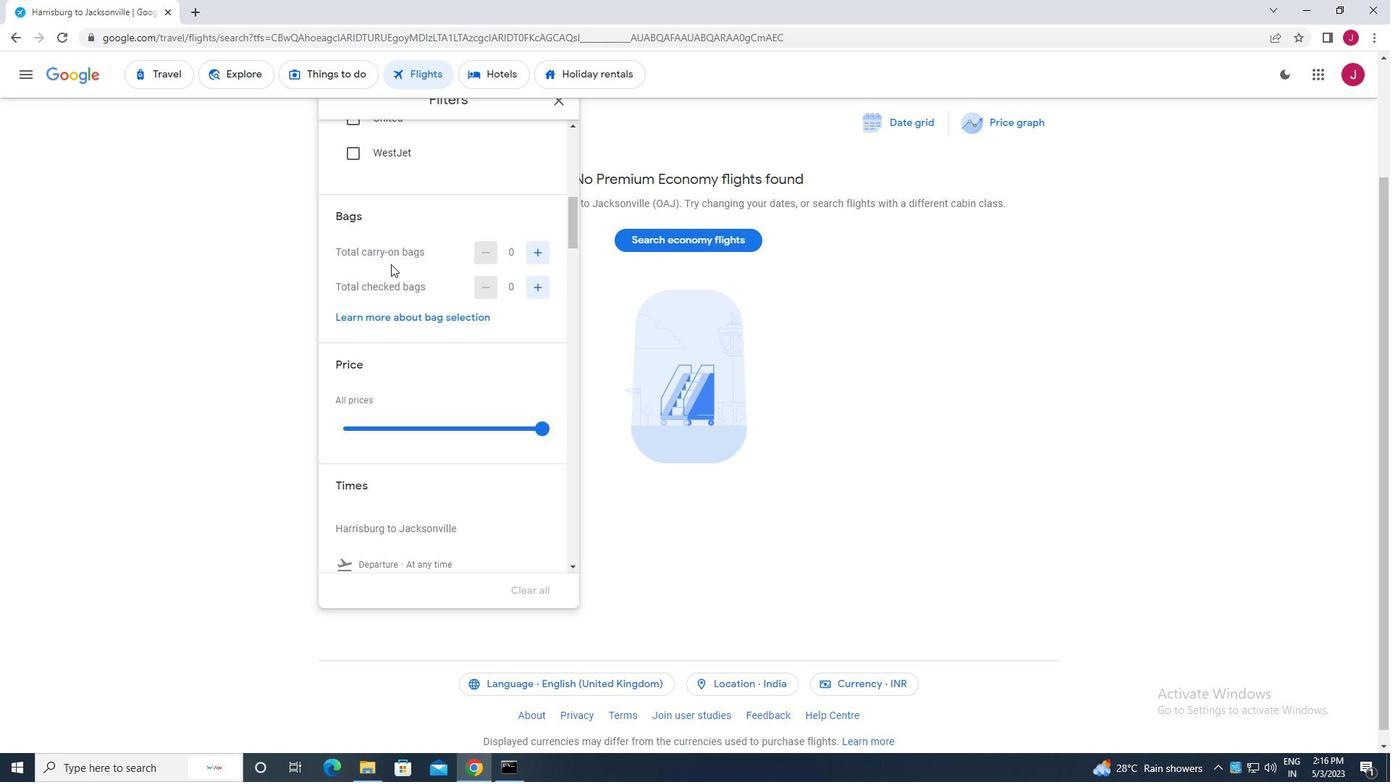 
Action: Mouse scrolled (391, 263) with delta (0, 0)
Screenshot: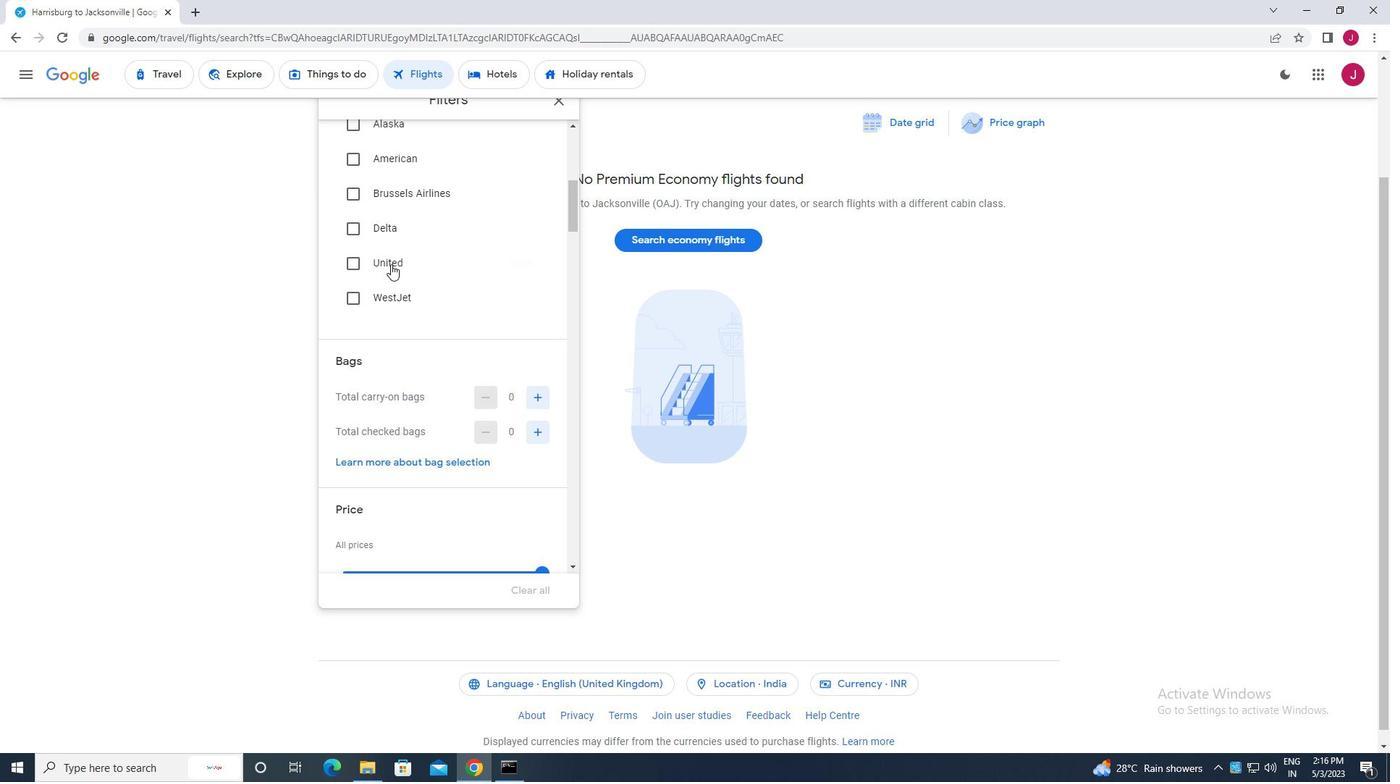
Action: Mouse scrolled (391, 263) with delta (0, 0)
Screenshot: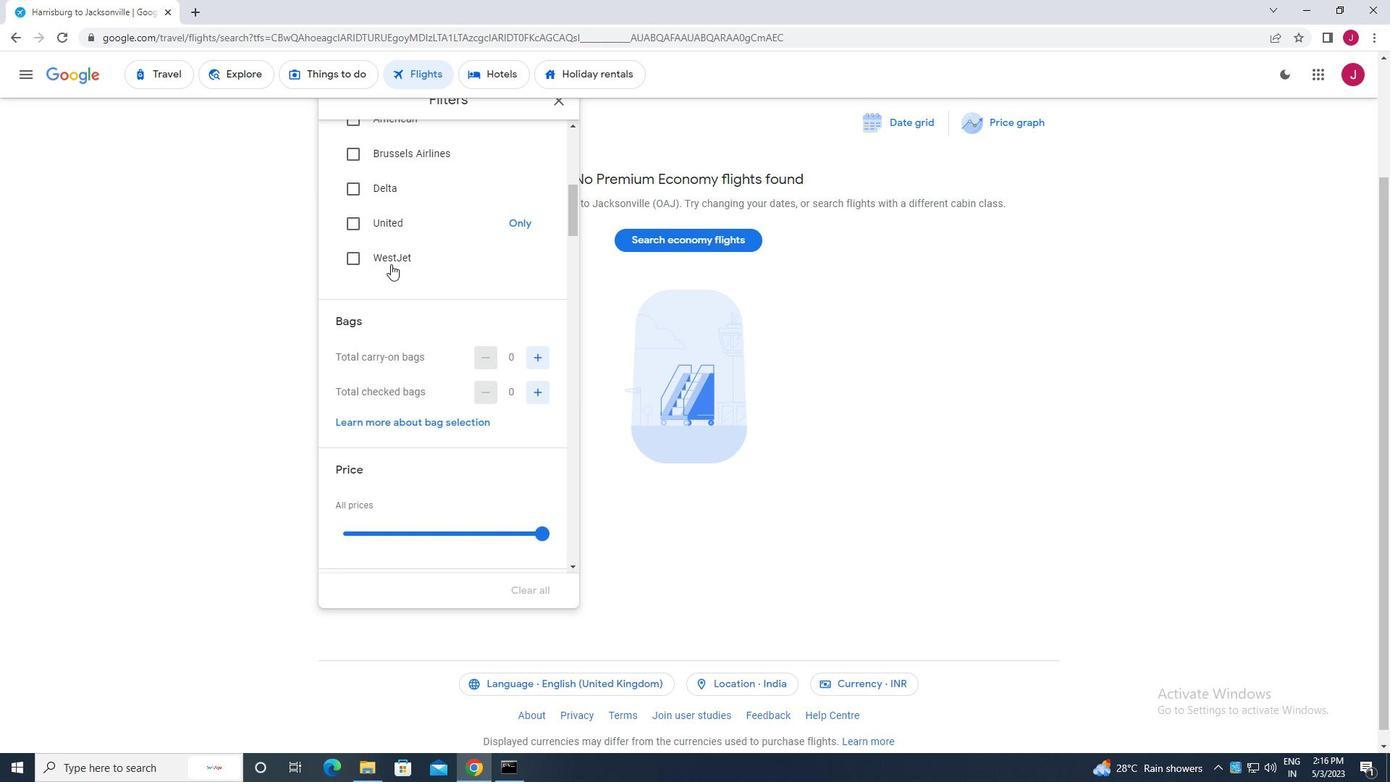 
Action: Mouse scrolled (391, 263) with delta (0, 0)
Screenshot: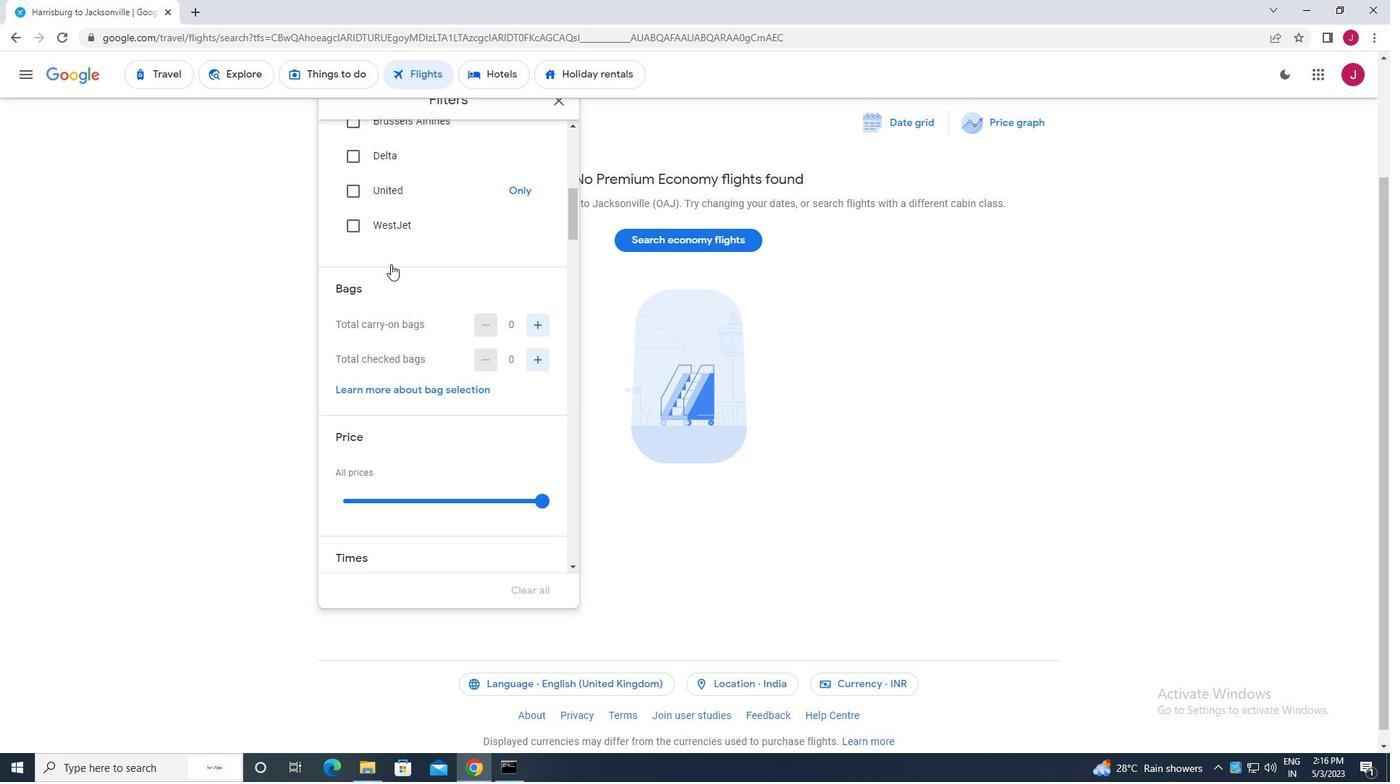 
Action: Mouse moved to (534, 215)
Screenshot: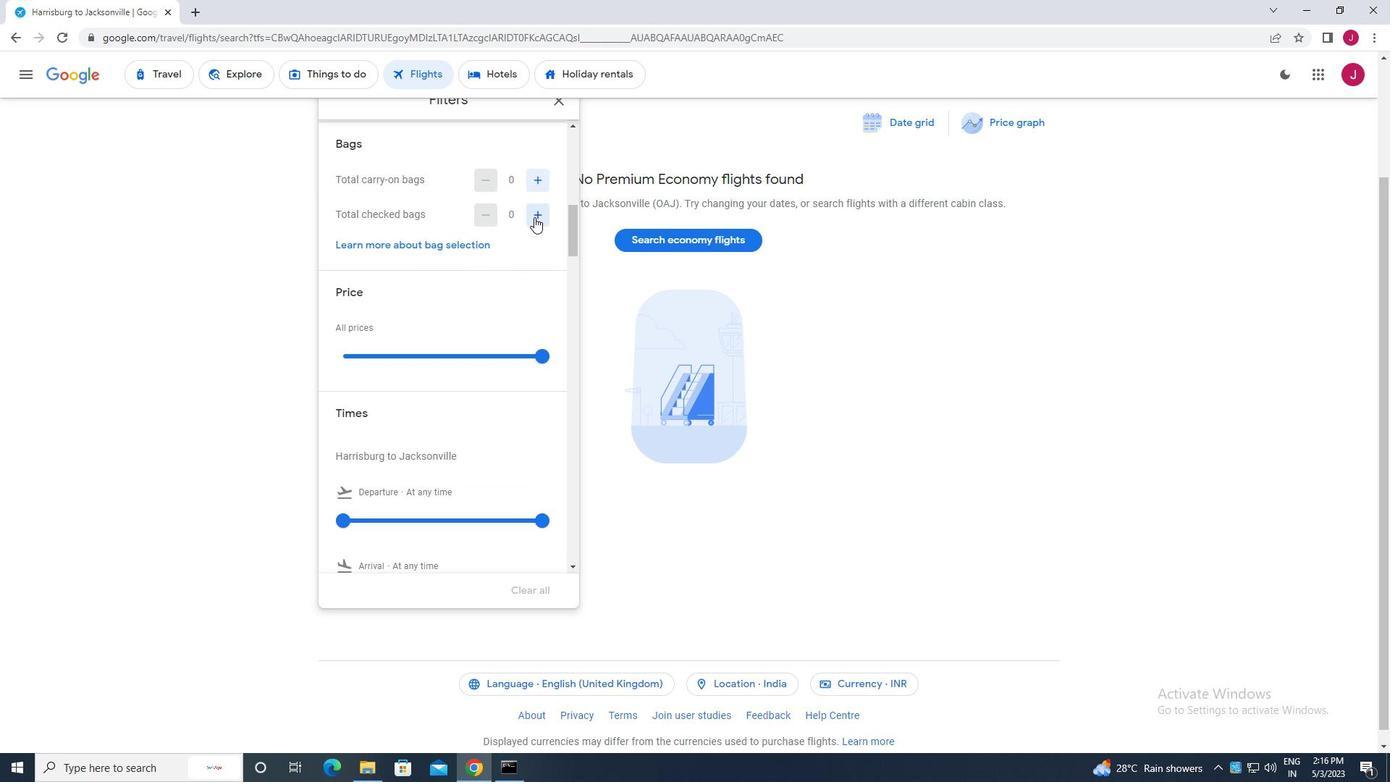 
Action: Mouse pressed left at (534, 215)
Screenshot: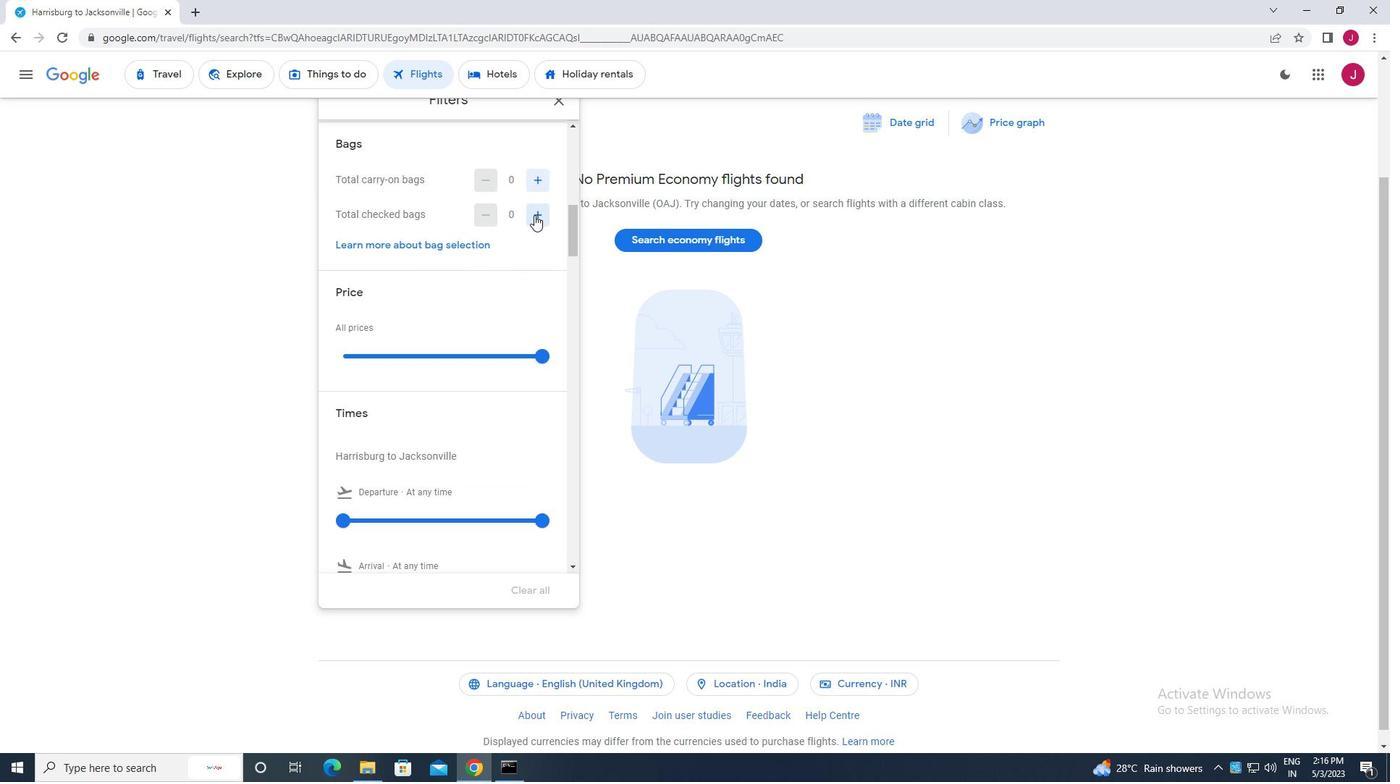 
Action: Mouse moved to (500, 231)
Screenshot: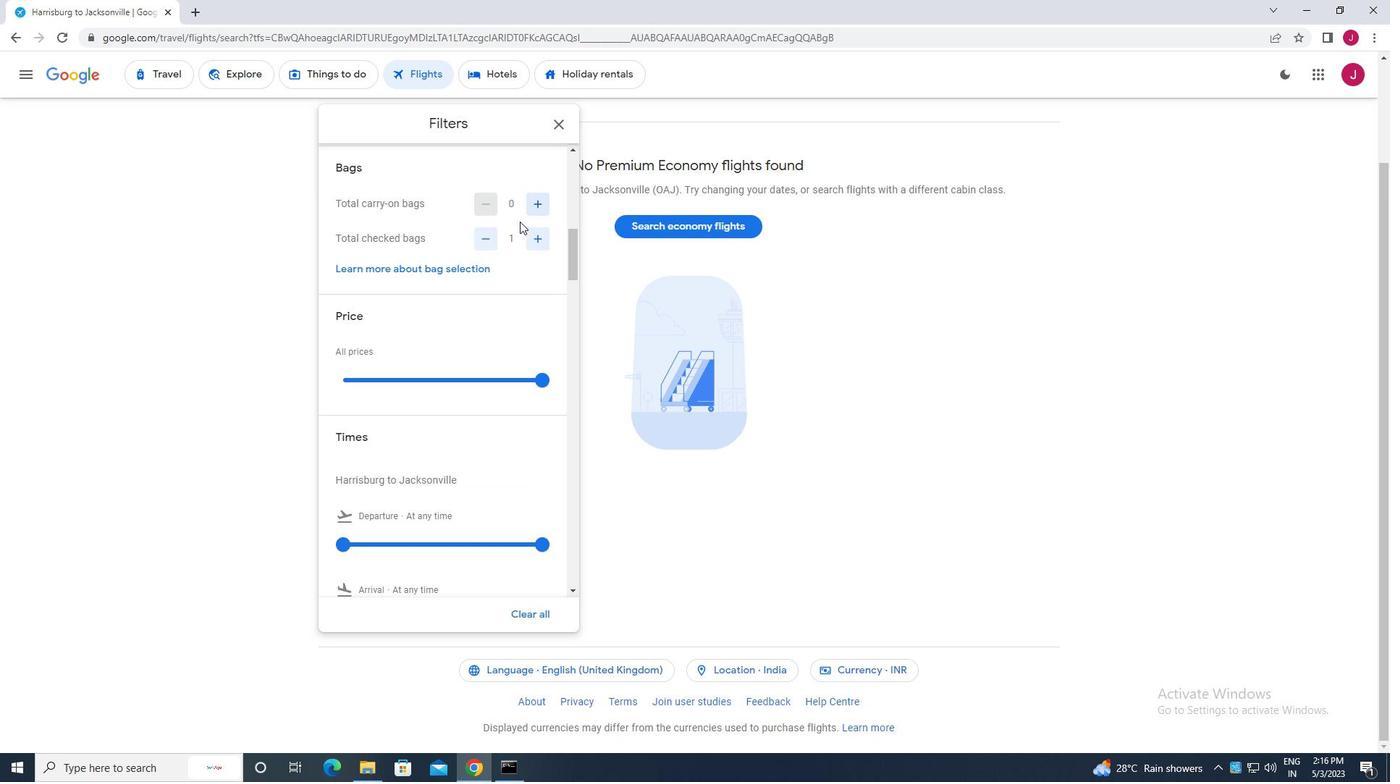 
Action: Mouse scrolled (500, 230) with delta (0, 0)
Screenshot: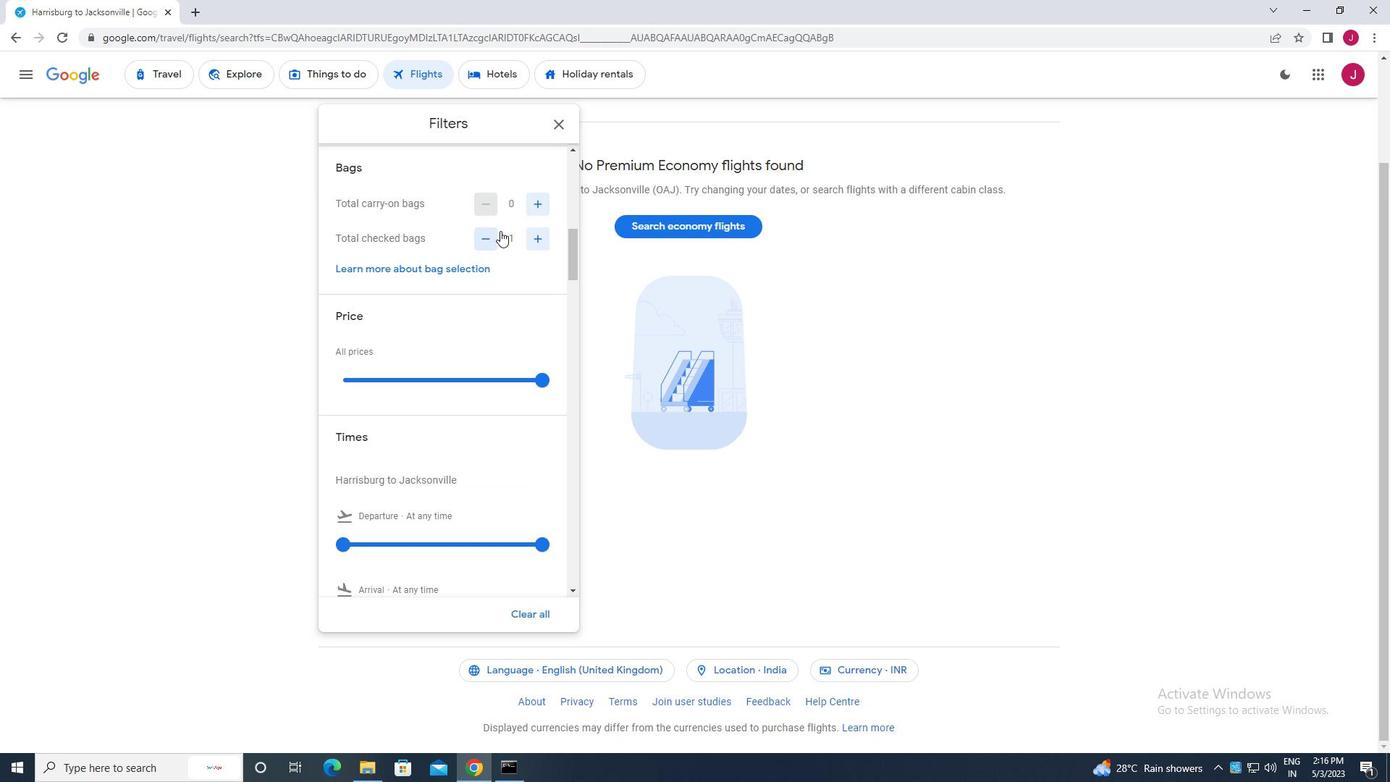
Action: Mouse scrolled (500, 230) with delta (0, 0)
Screenshot: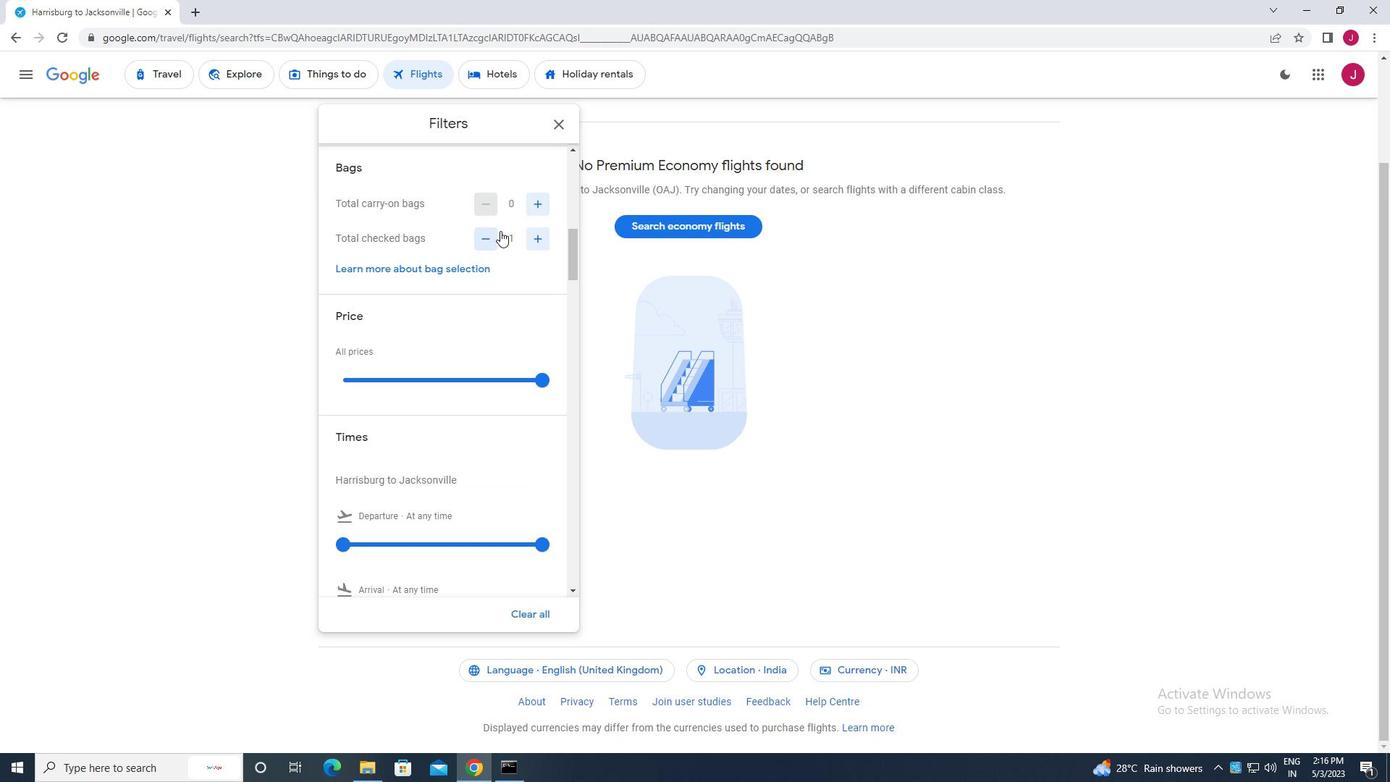 
Action: Mouse moved to (545, 232)
Screenshot: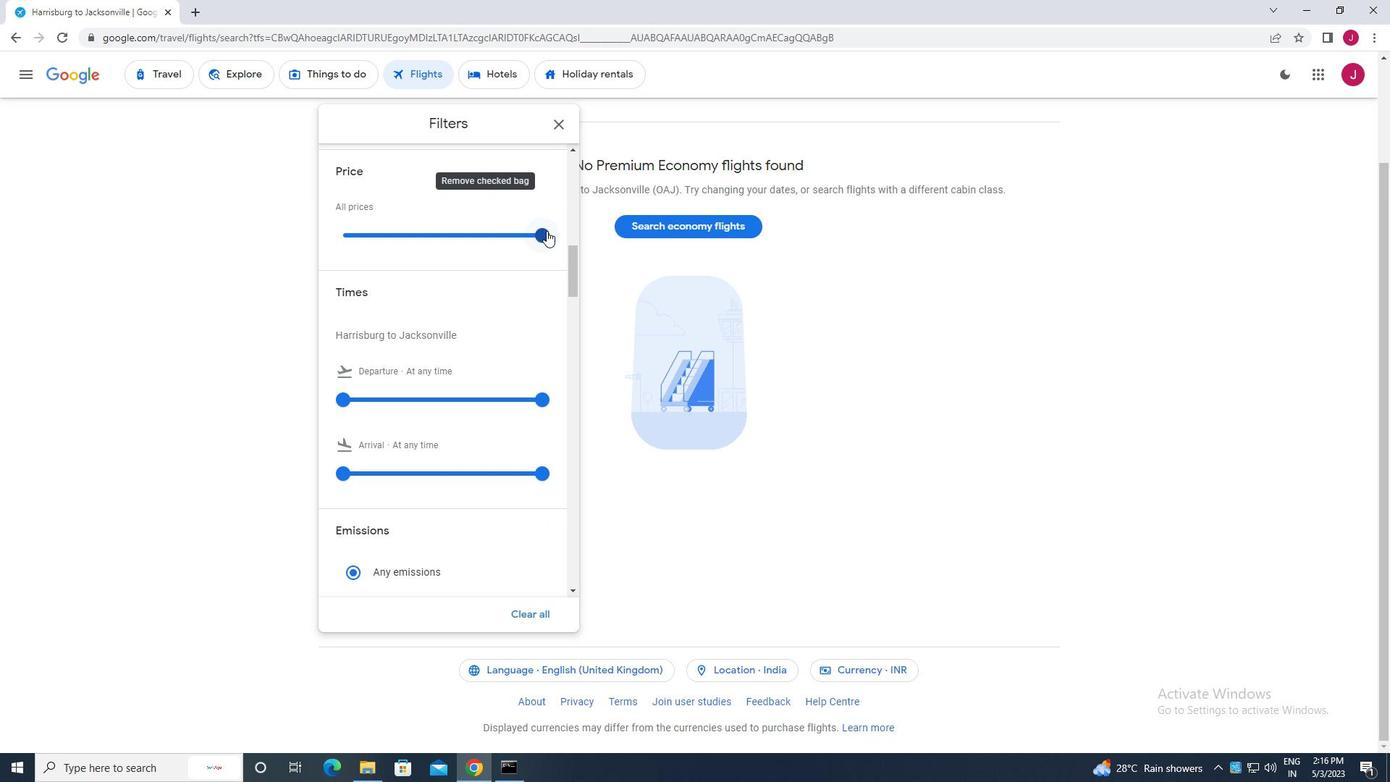 
Action: Mouse pressed left at (545, 232)
Screenshot: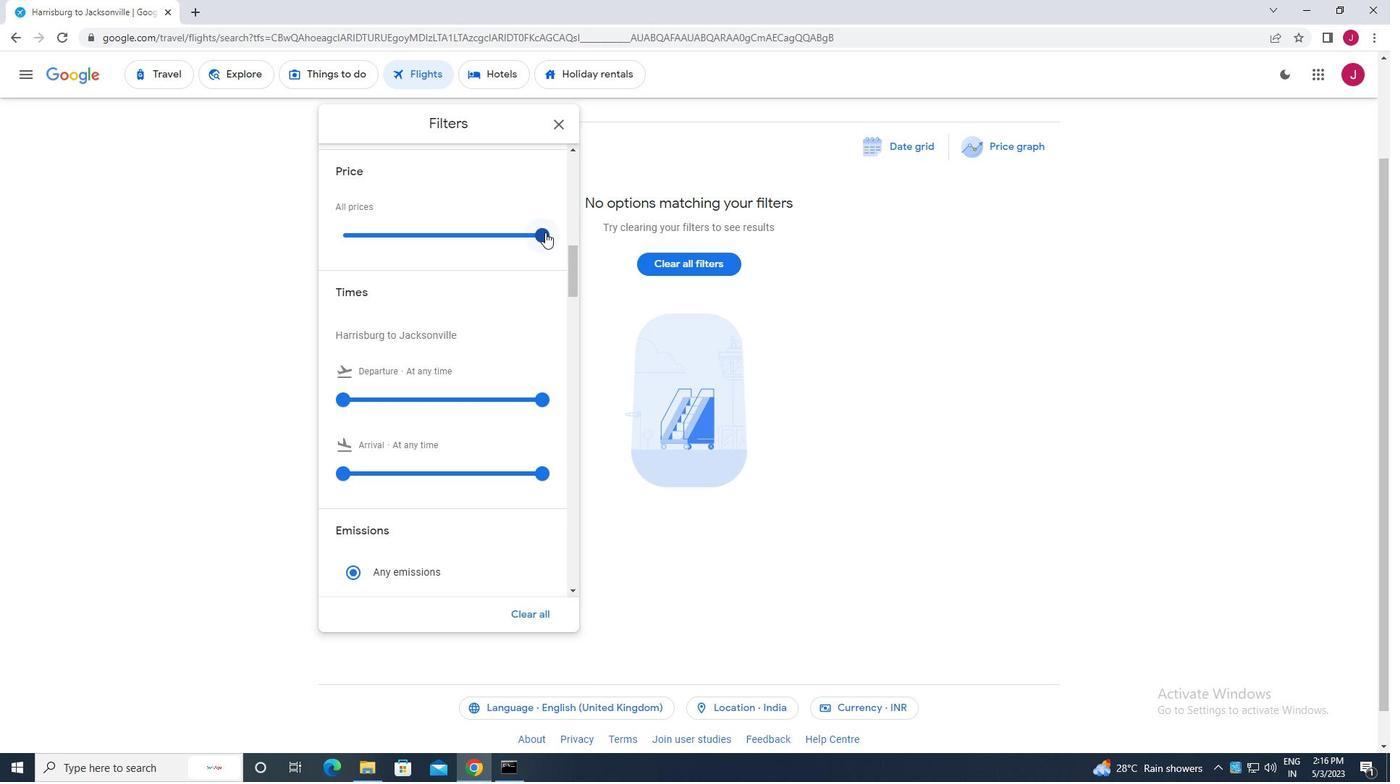 
Action: Mouse moved to (530, 264)
Screenshot: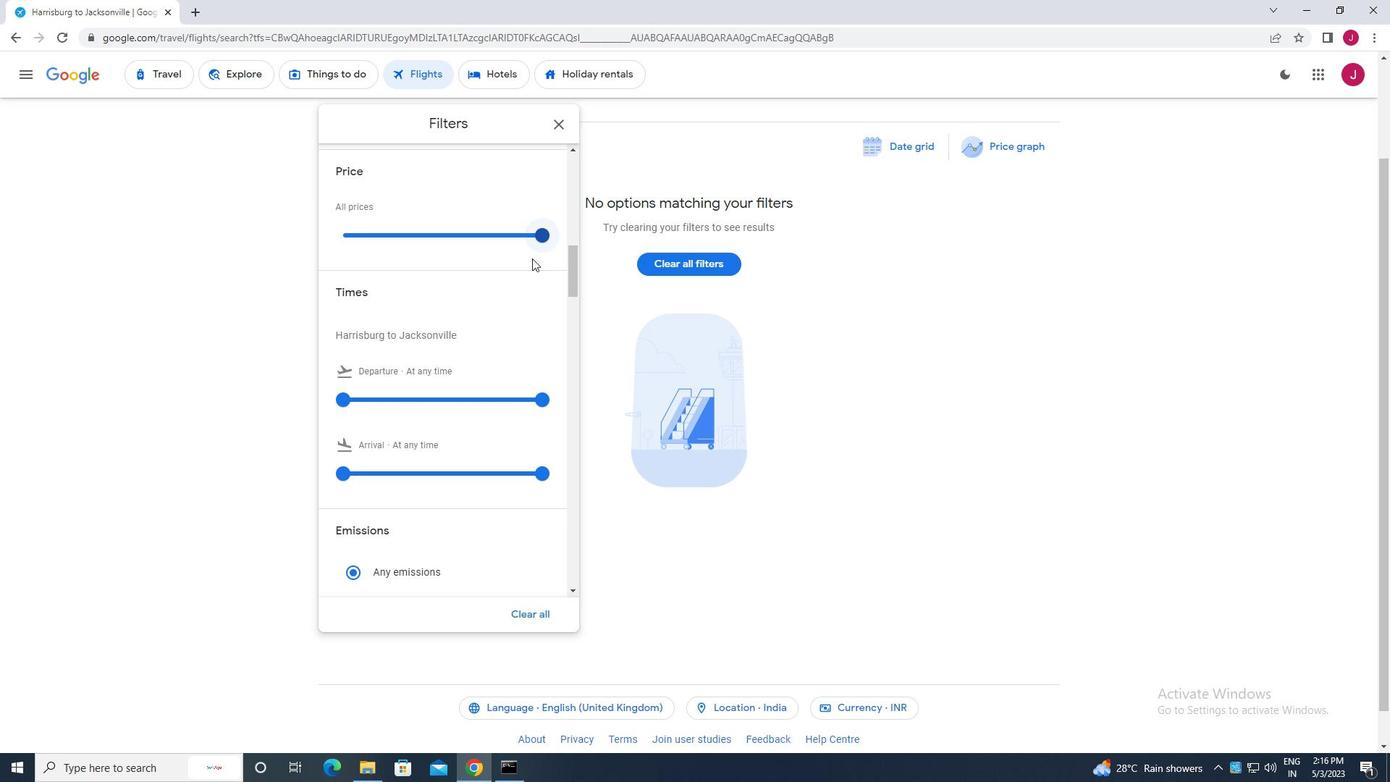 
Action: Mouse scrolled (530, 263) with delta (0, 0)
Screenshot: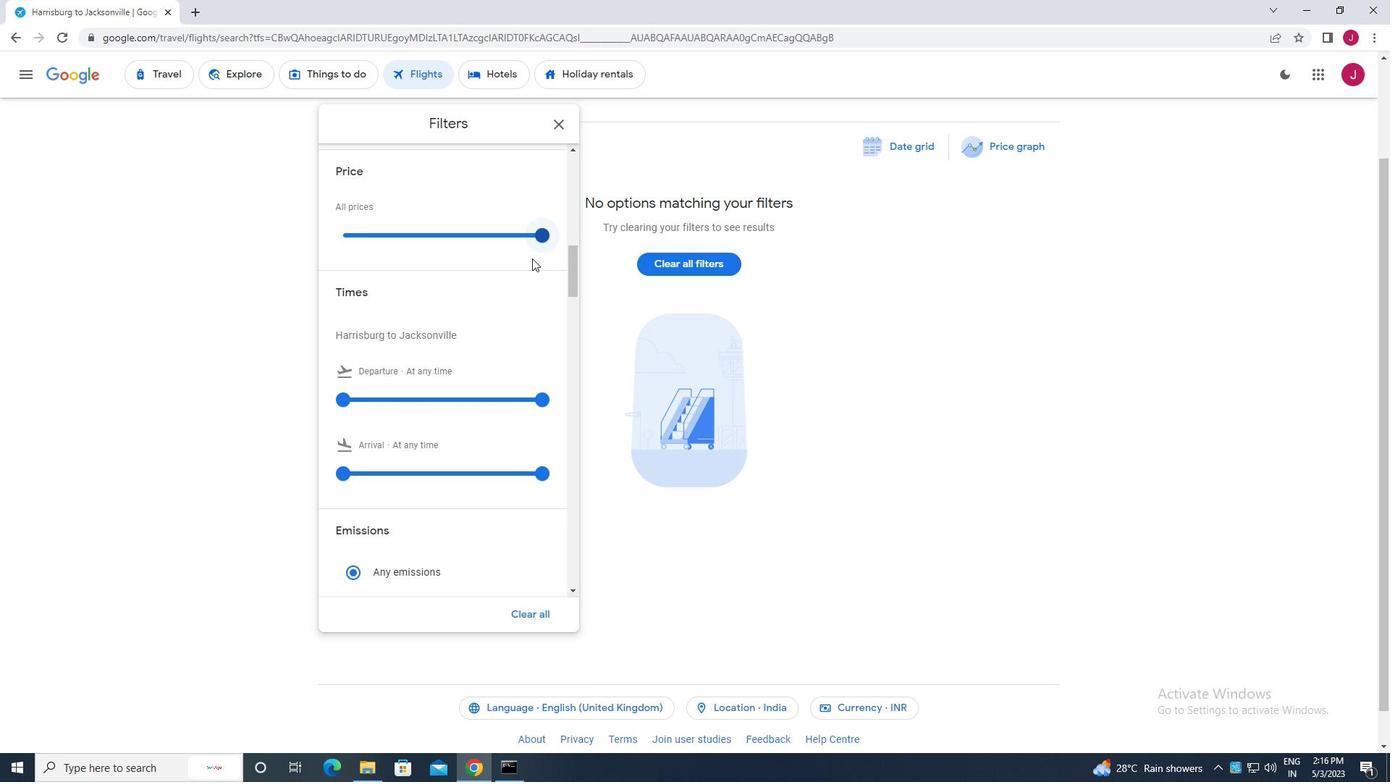 
Action: Mouse moved to (347, 359)
Screenshot: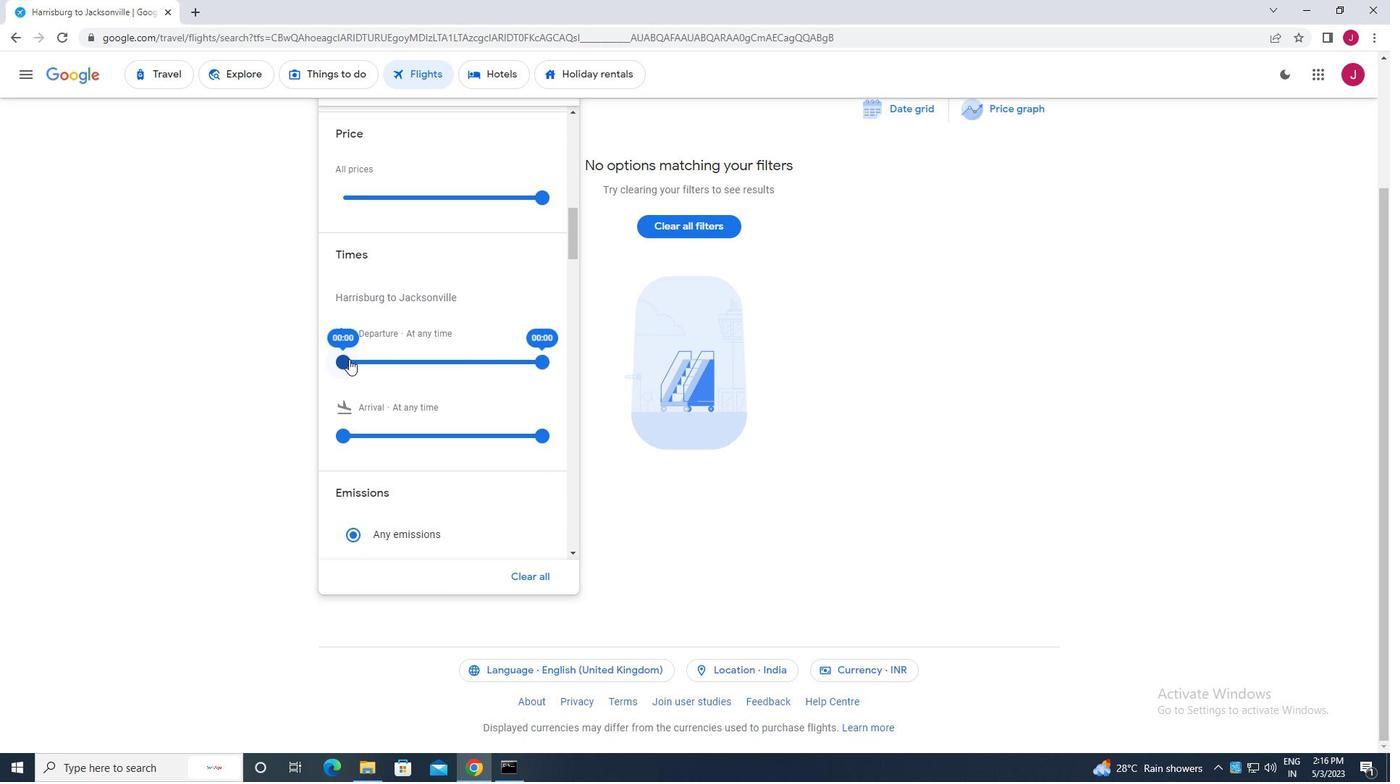 
Action: Mouse pressed left at (347, 359)
Screenshot: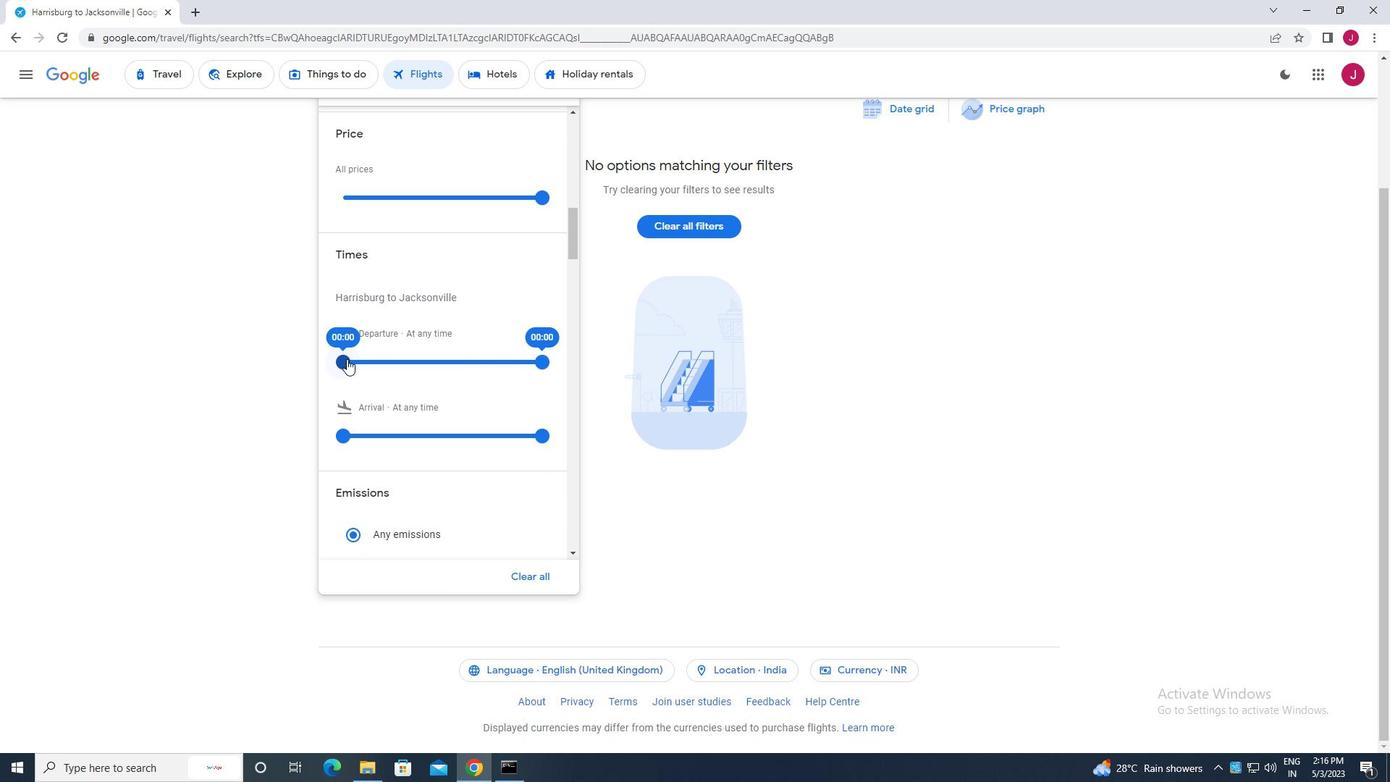 
Action: Mouse moved to (543, 362)
Screenshot: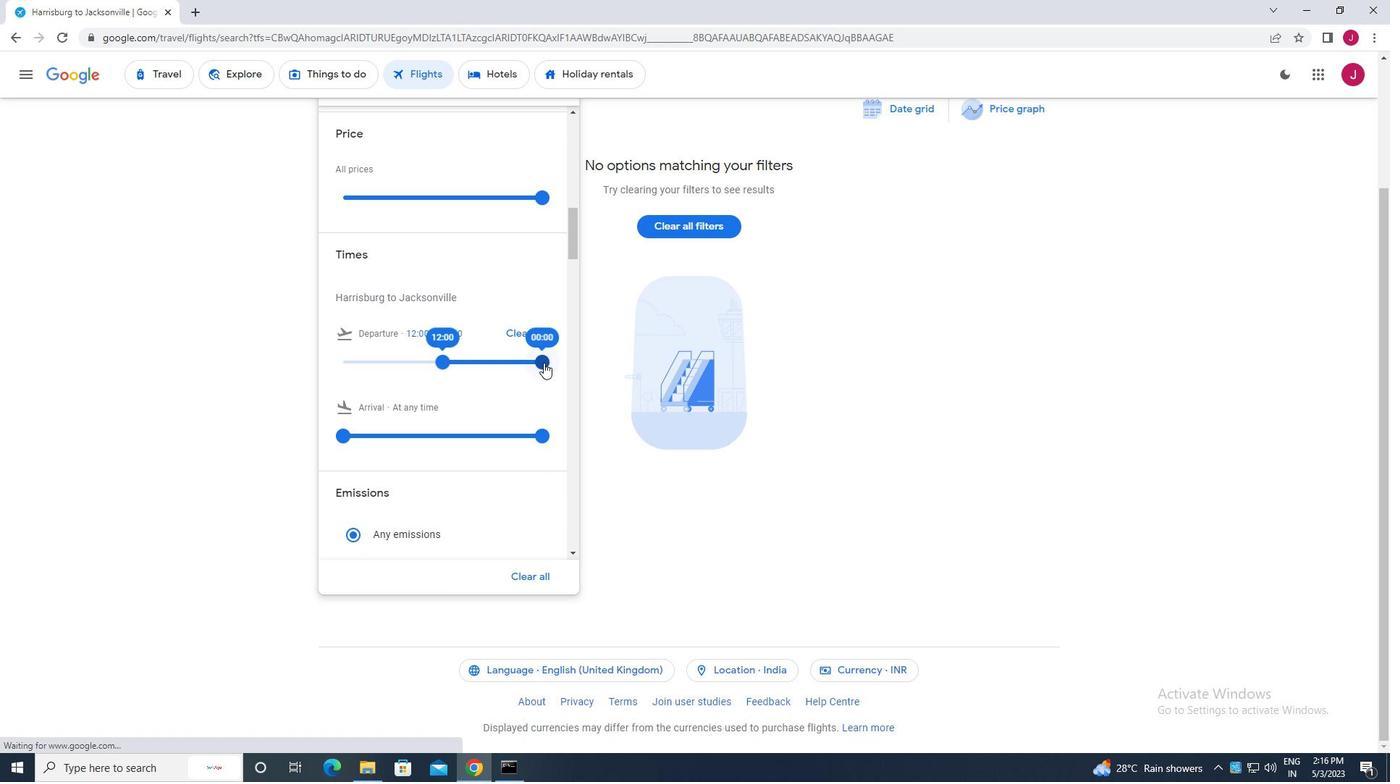 
Action: Mouse pressed left at (543, 362)
Screenshot: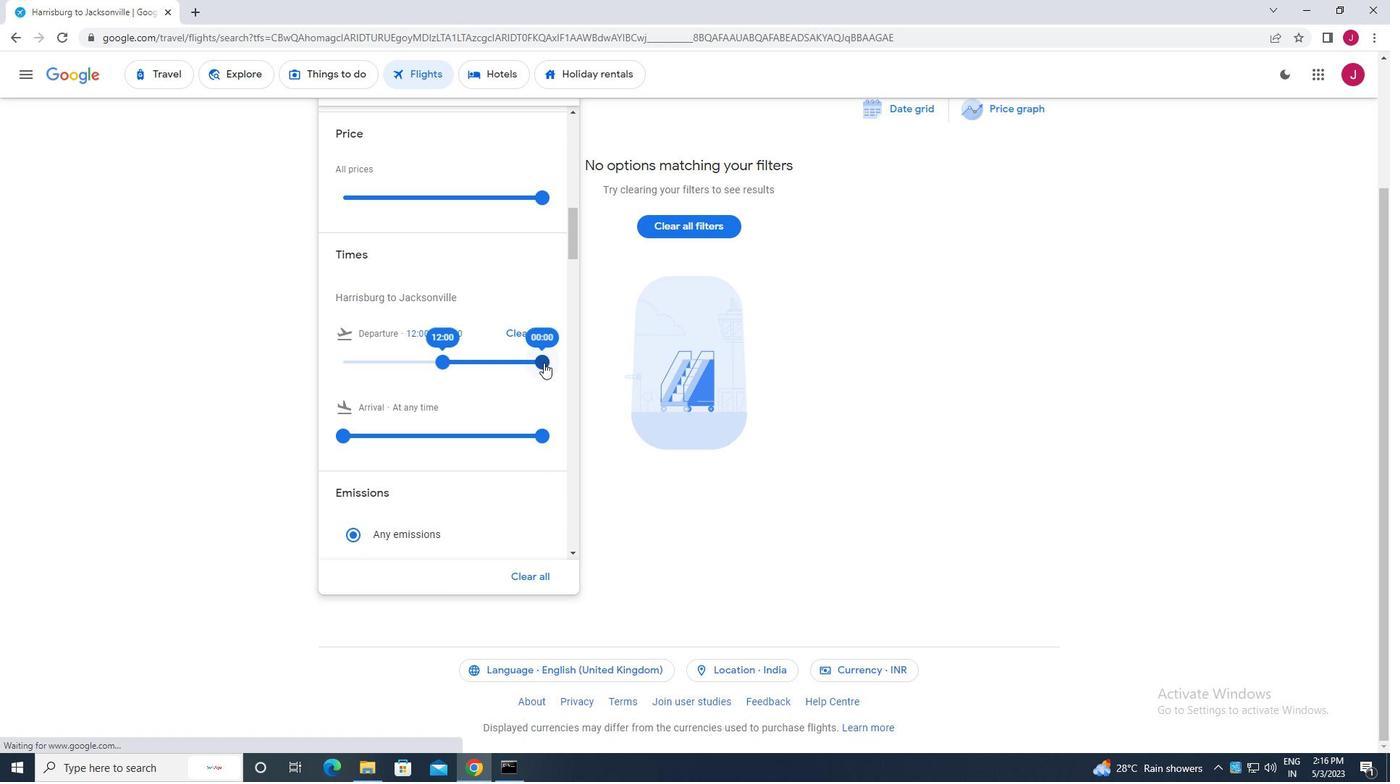 
Action: Mouse moved to (345, 394)
Screenshot: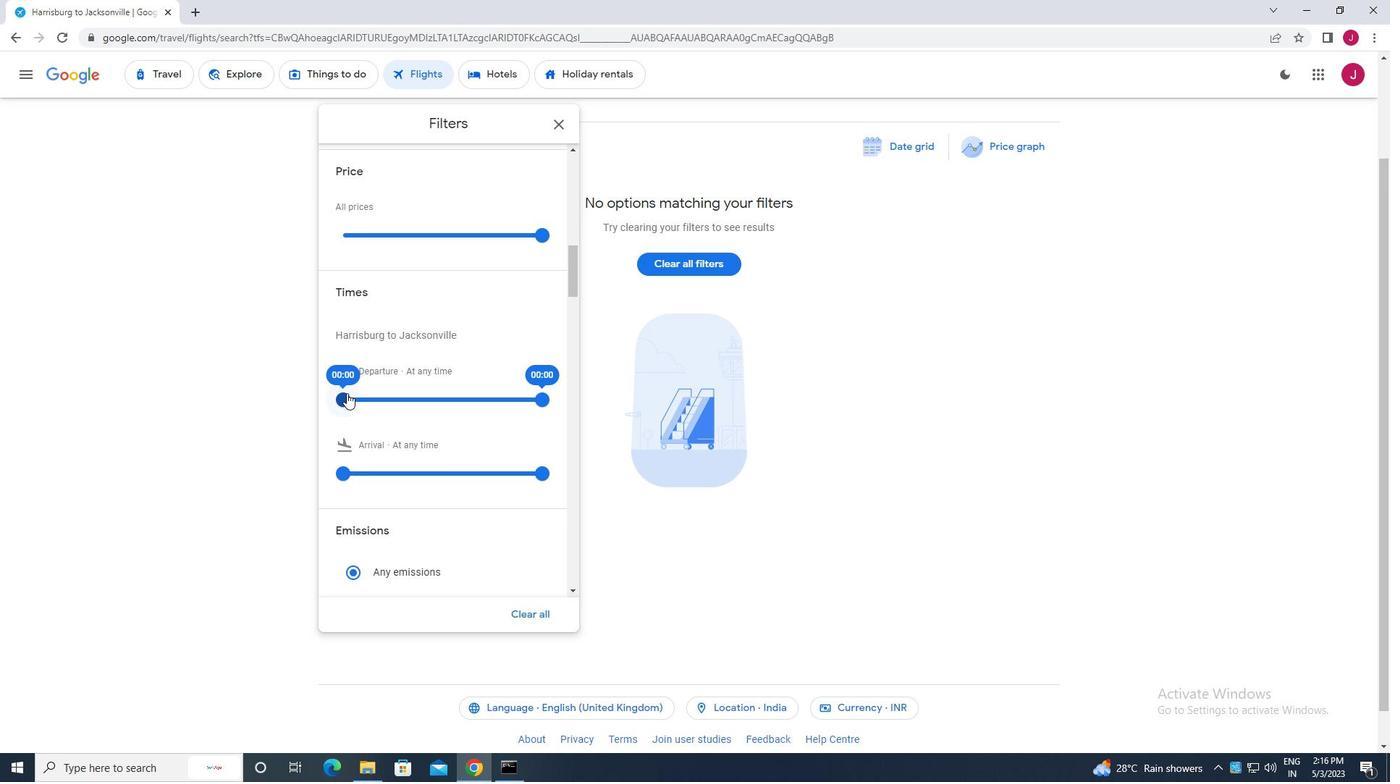 
Action: Mouse pressed left at (345, 394)
Screenshot: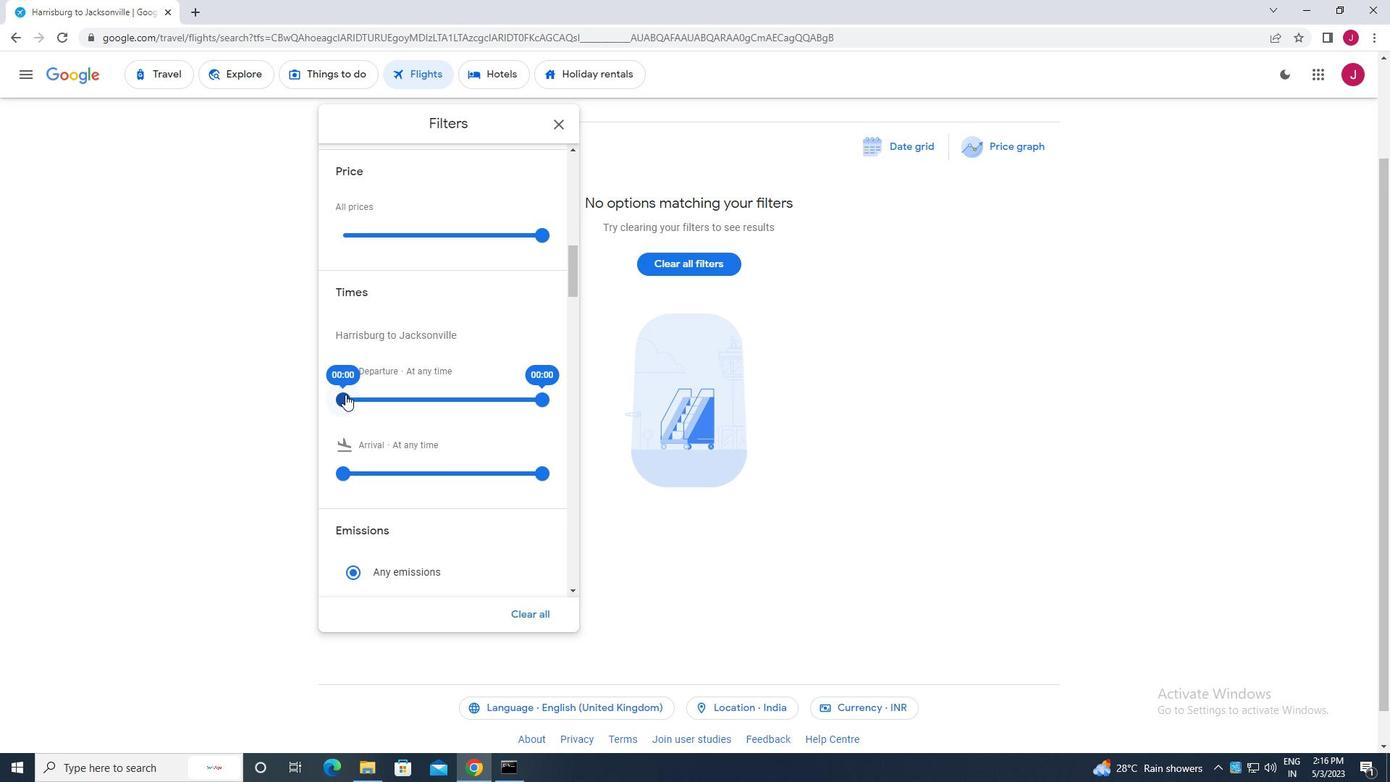 
Action: Mouse moved to (536, 399)
Screenshot: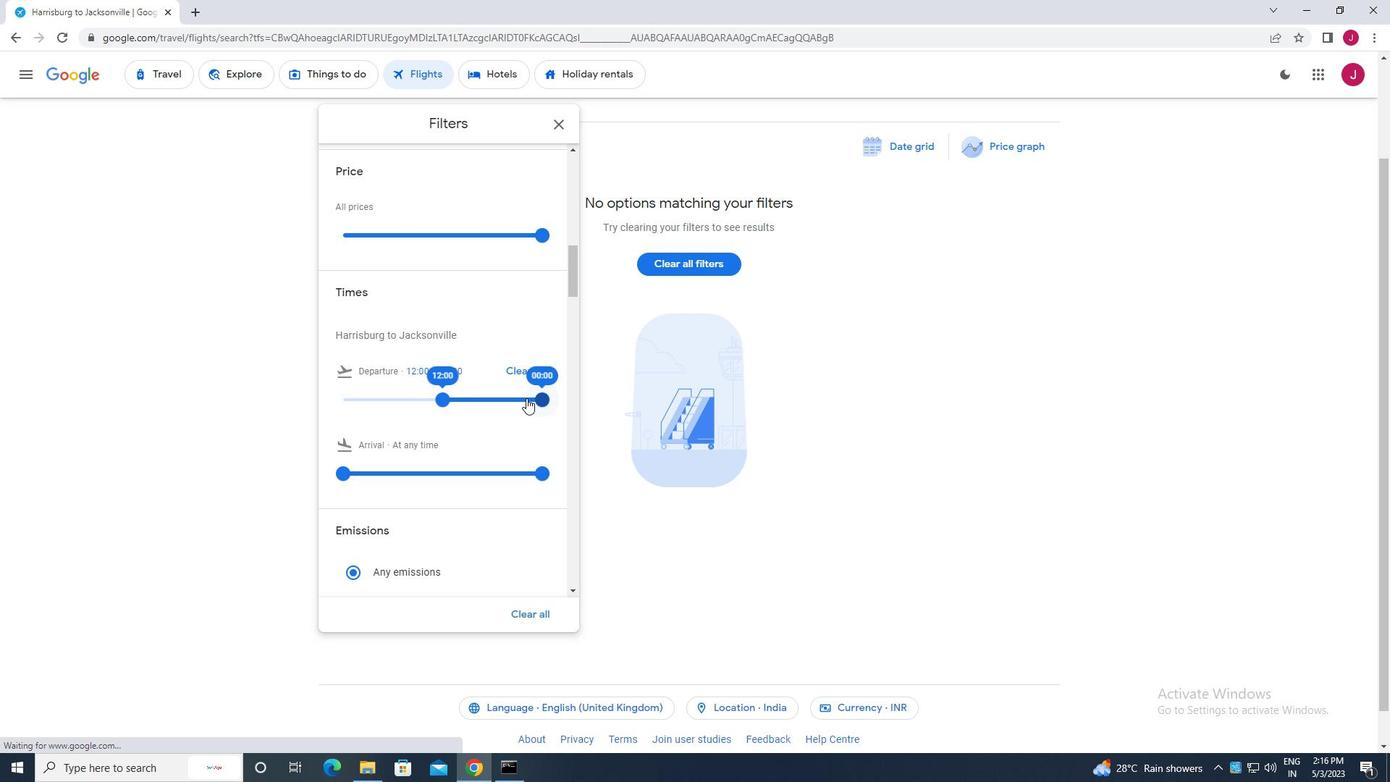 
Action: Mouse pressed left at (536, 399)
Screenshot: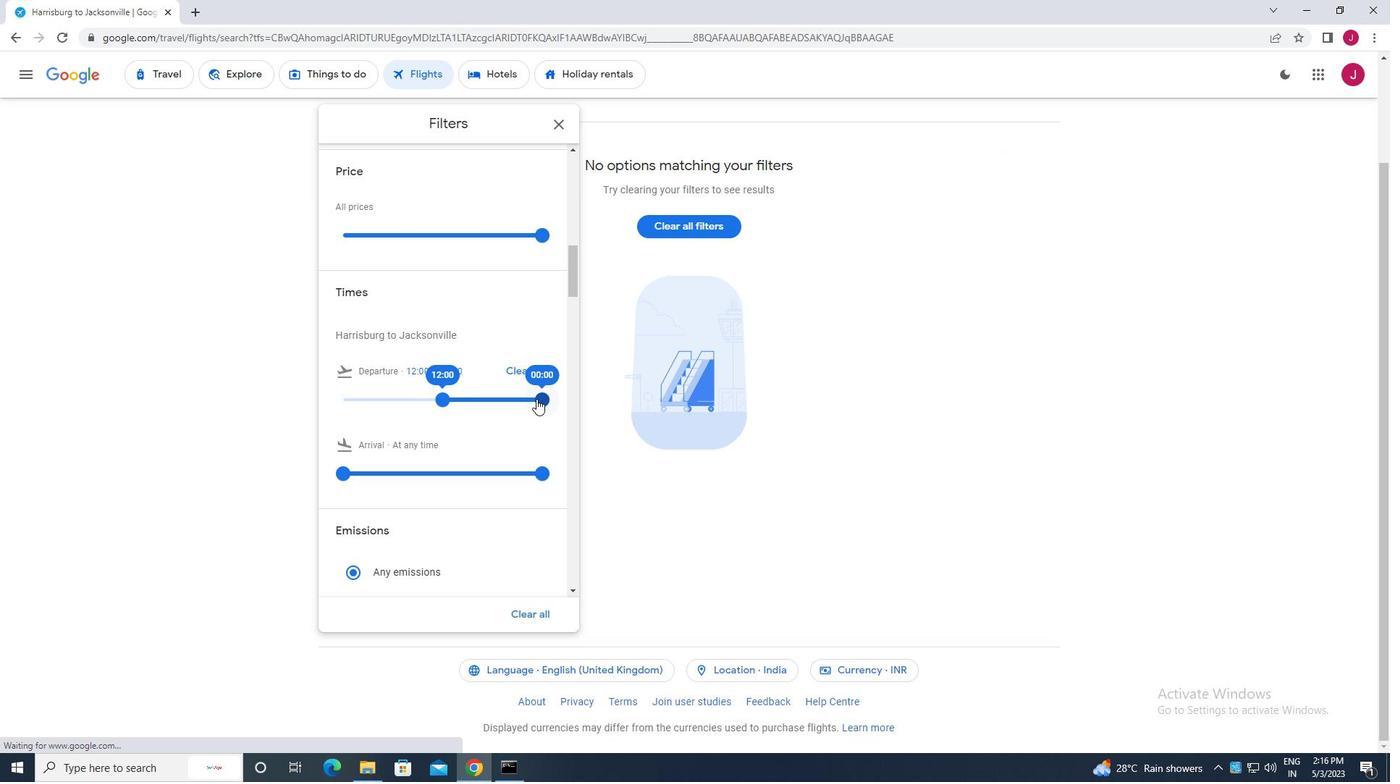 
Action: Mouse moved to (560, 120)
Screenshot: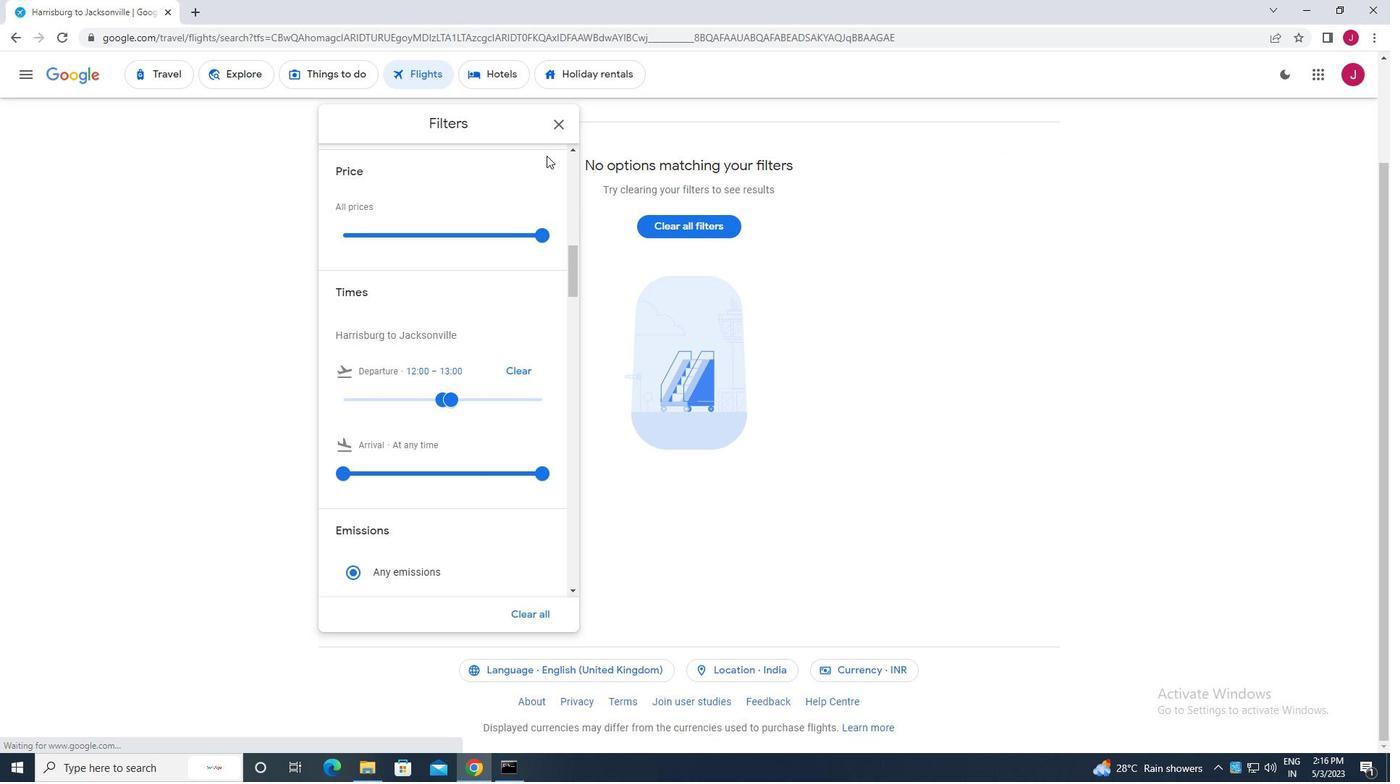 
Action: Mouse pressed left at (560, 120)
Screenshot: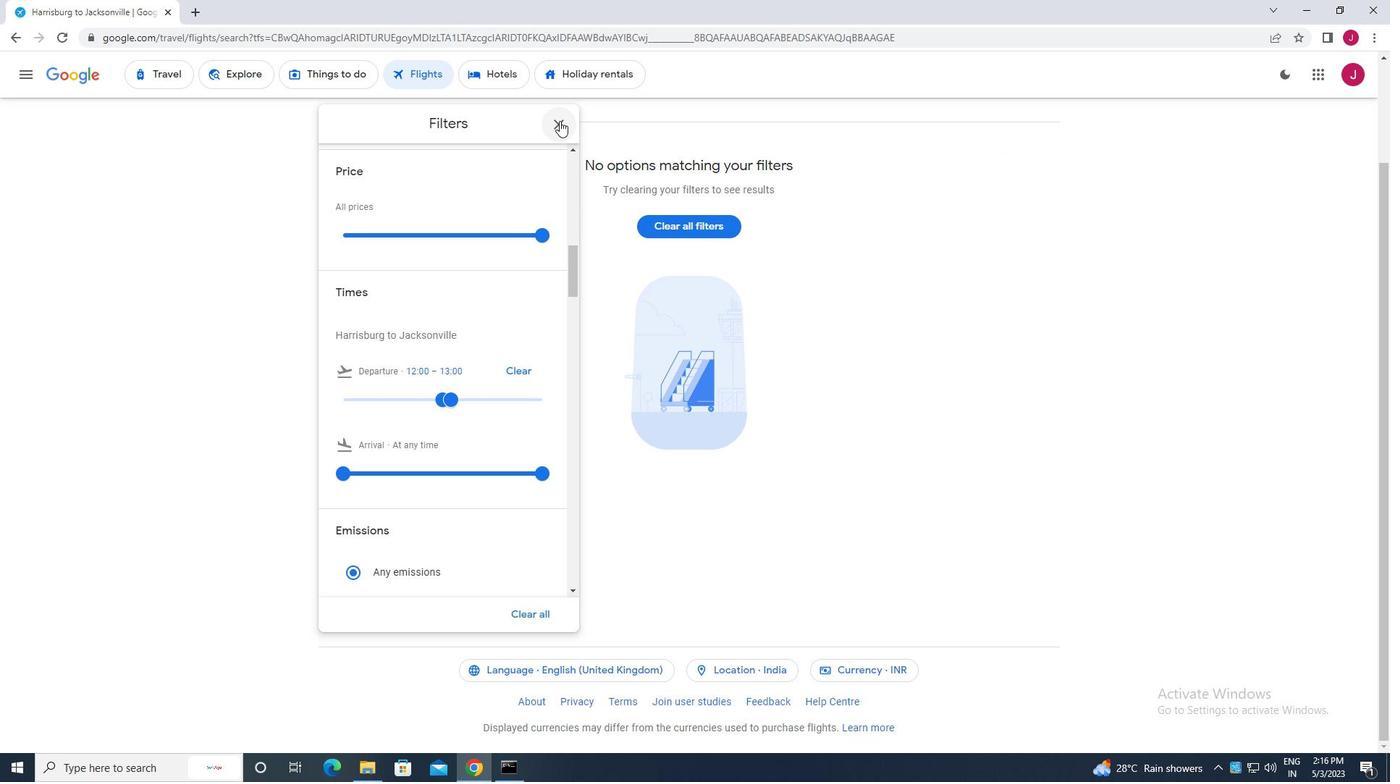 
Action: Mouse moved to (555, 123)
Screenshot: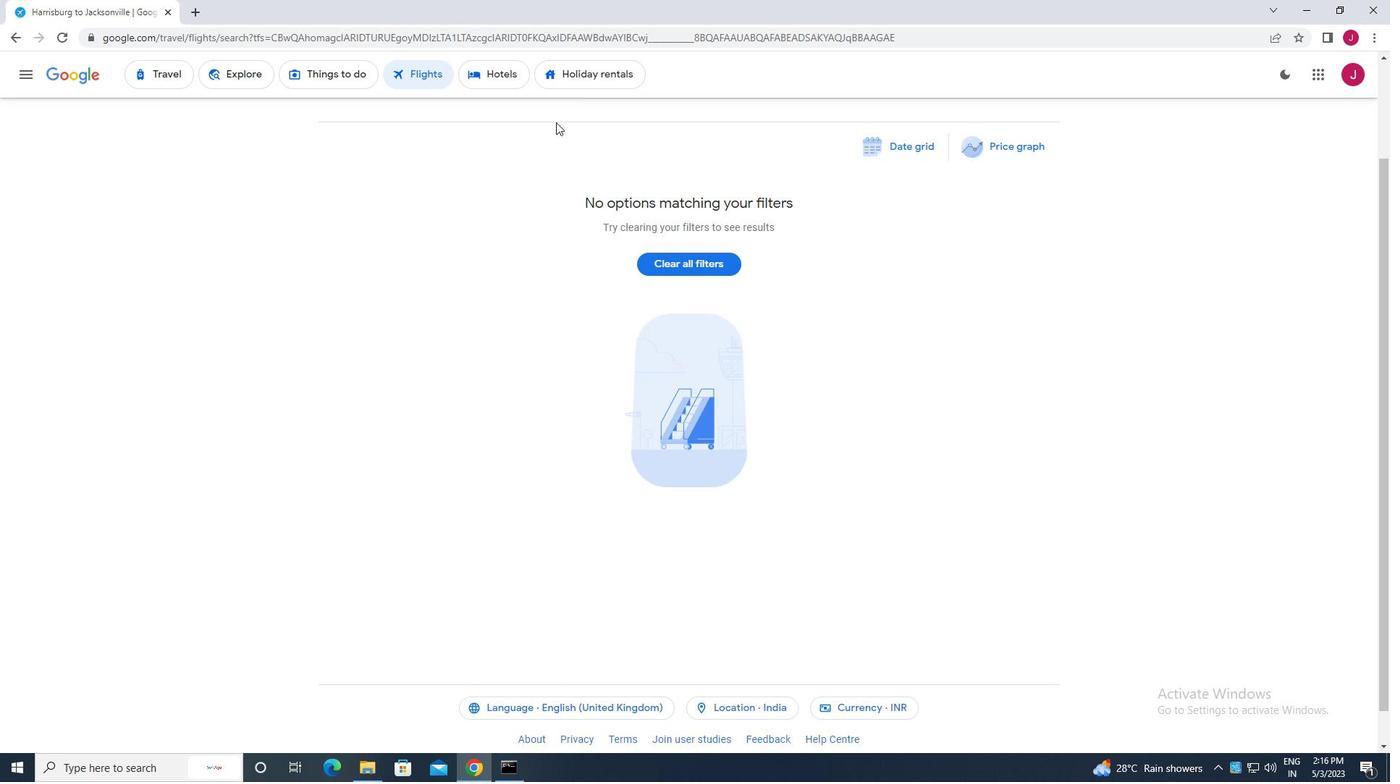 
